 Task: Find connections with filter location Jülich with filter topic #Businesswith filter profile language Potuguese with filter current company Better Careers with filter school Symbiosis Institute of International Business with filter industry Legislative Offices with filter service category Packaging Design with filter keywords title Columnist
Action: Mouse moved to (551, 75)
Screenshot: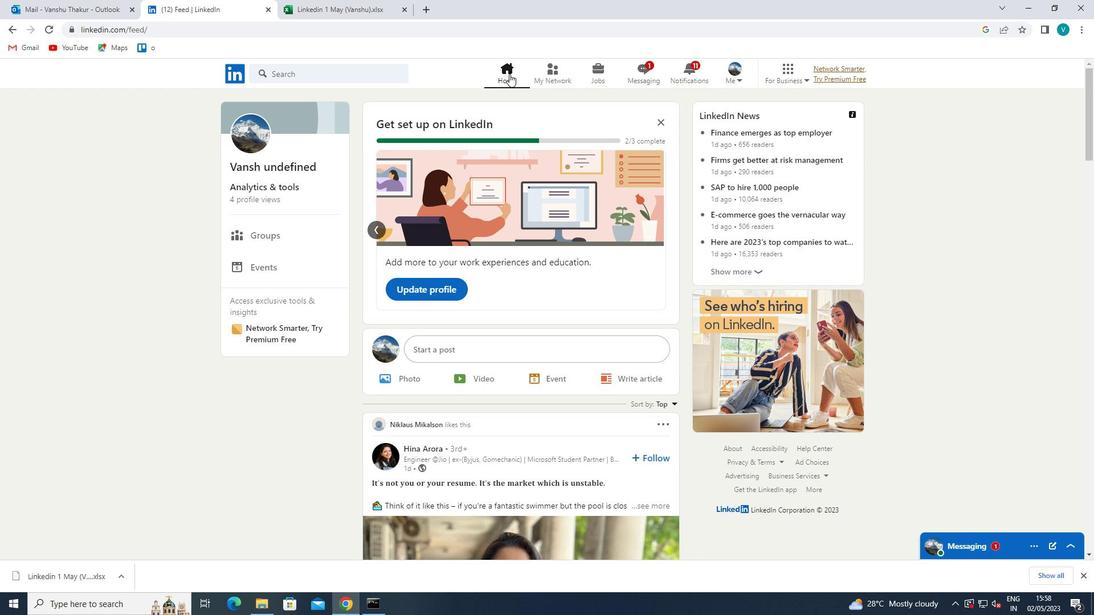 
Action: Mouse pressed left at (551, 75)
Screenshot: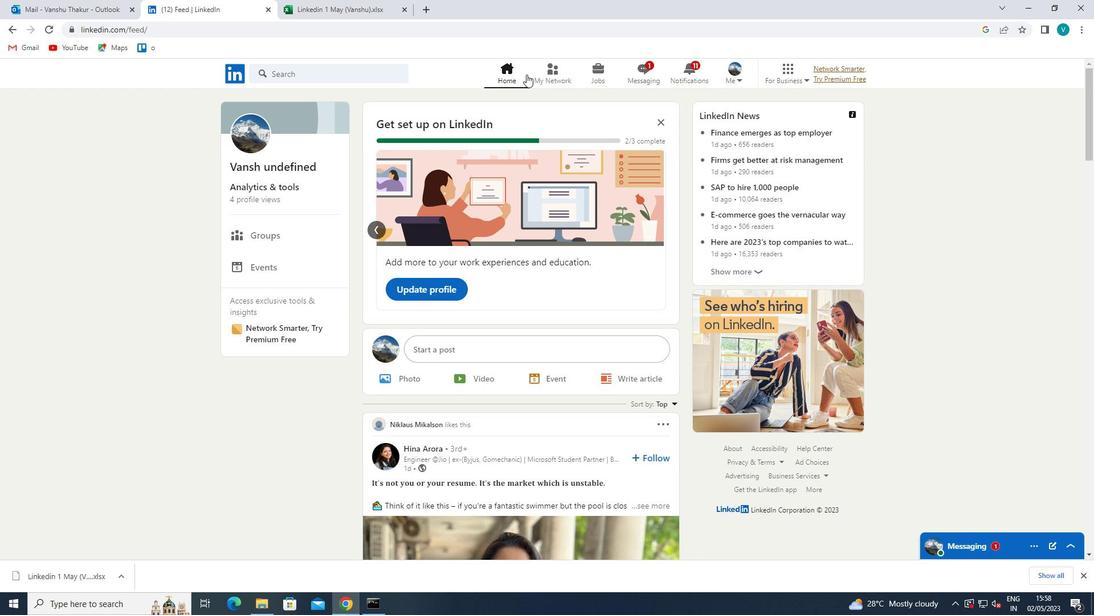 
Action: Mouse moved to (289, 130)
Screenshot: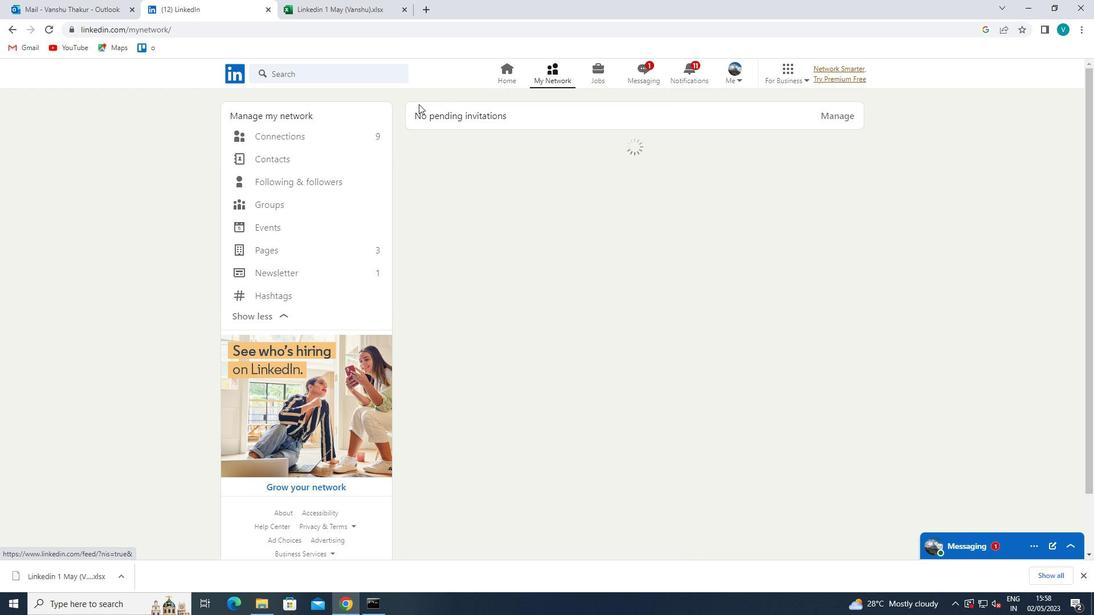 
Action: Mouse pressed left at (289, 130)
Screenshot: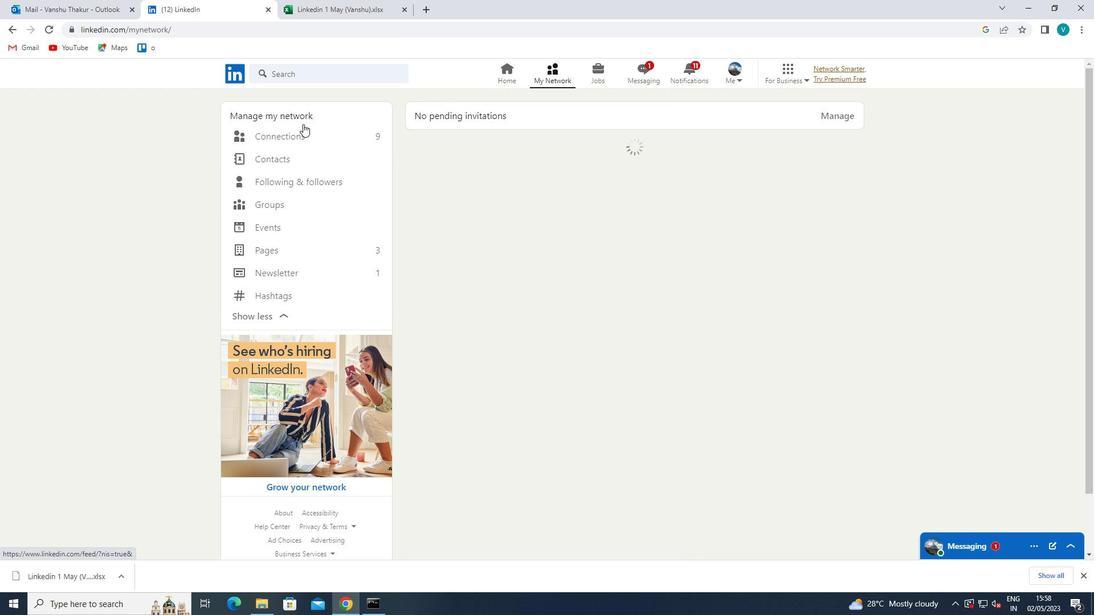 
Action: Mouse moved to (615, 135)
Screenshot: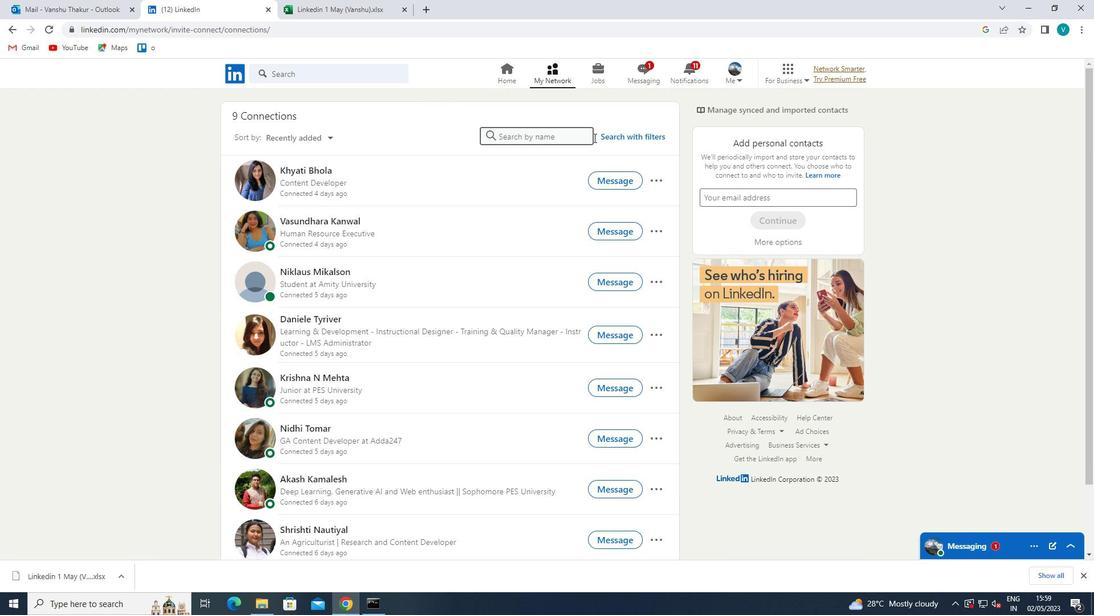 
Action: Mouse pressed left at (615, 135)
Screenshot: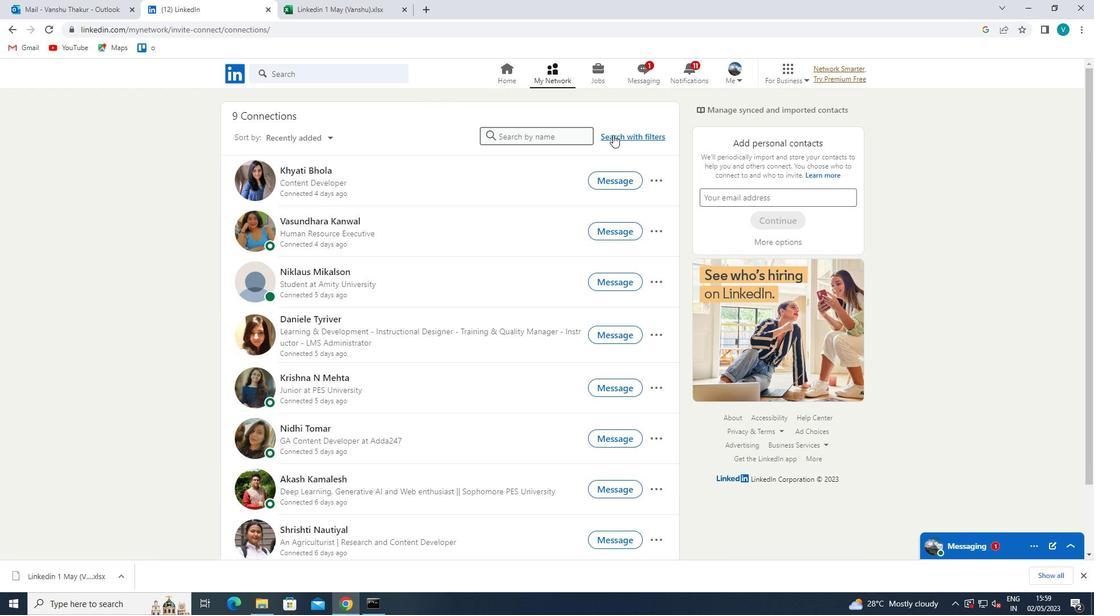 
Action: Mouse moved to (546, 106)
Screenshot: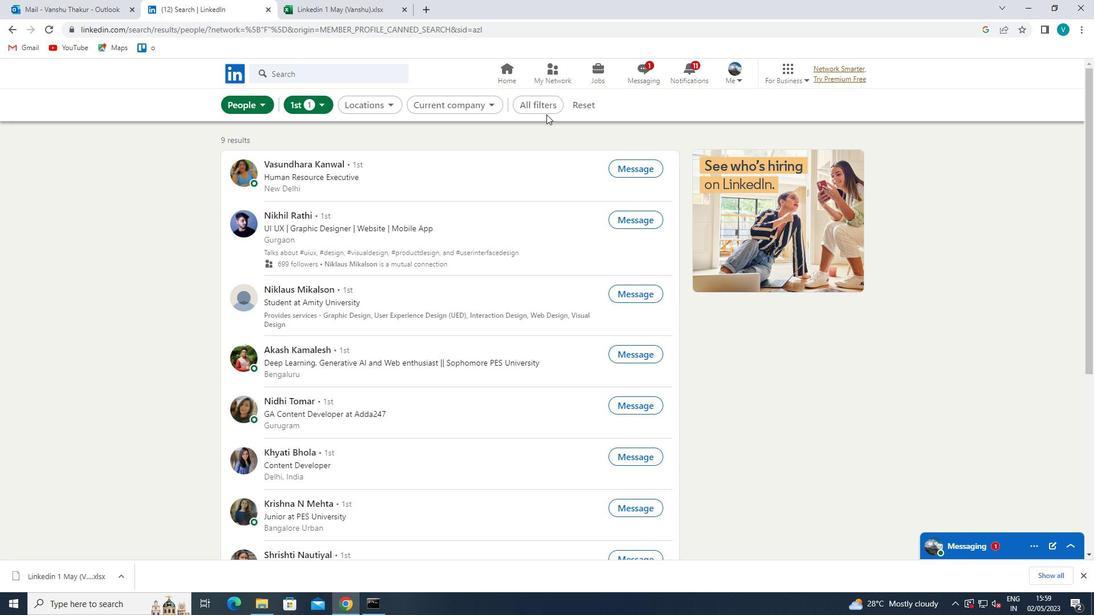 
Action: Mouse pressed left at (546, 106)
Screenshot: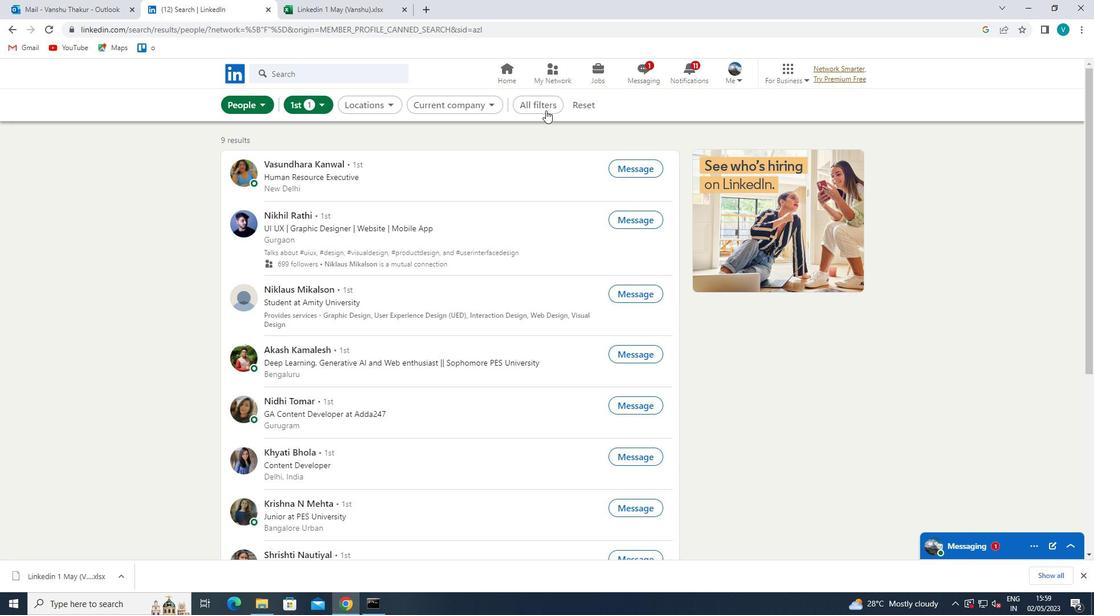 
Action: Mouse moved to (953, 262)
Screenshot: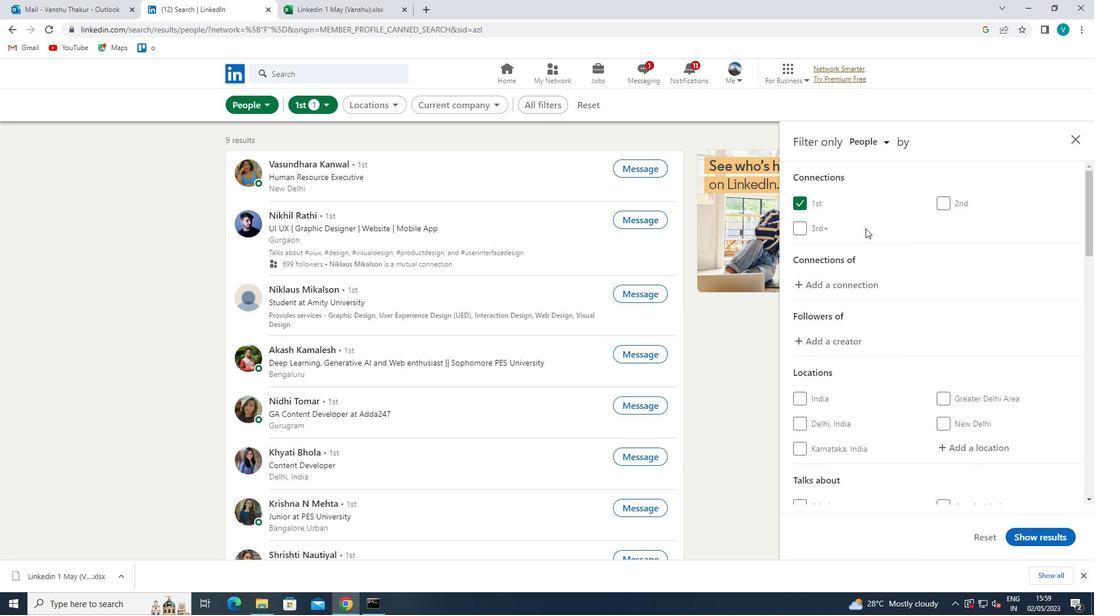 
Action: Mouse scrolled (953, 262) with delta (0, 0)
Screenshot: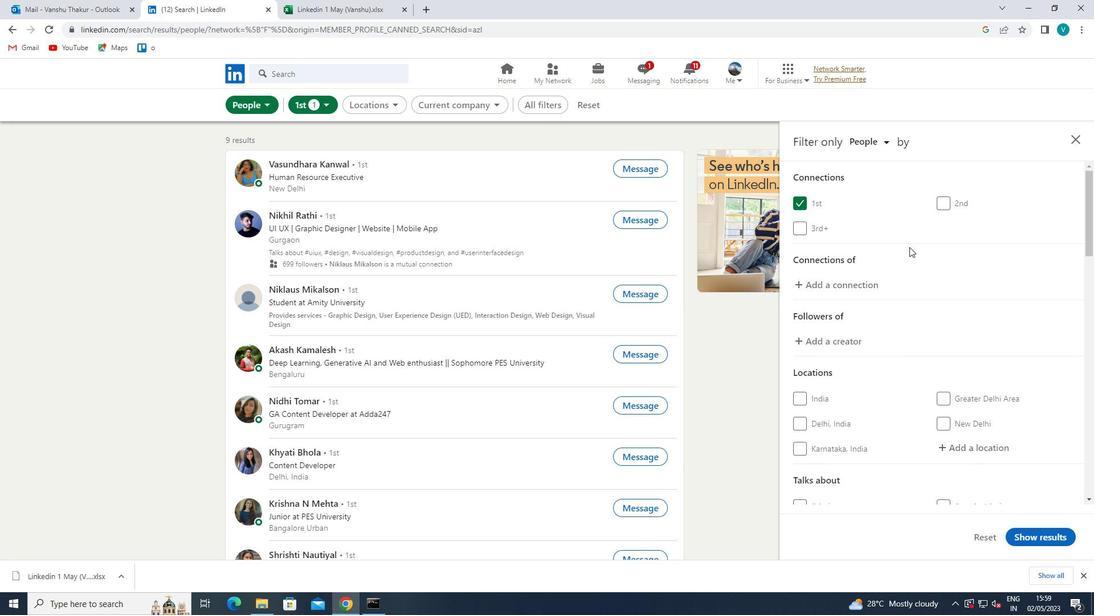 
Action: Mouse scrolled (953, 262) with delta (0, 0)
Screenshot: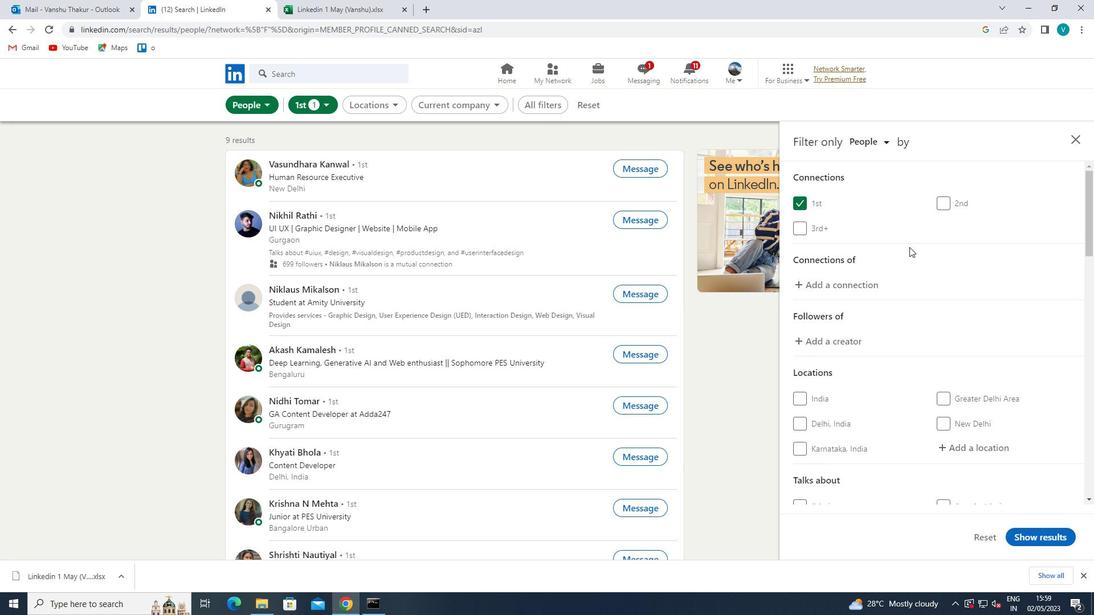 
Action: Mouse scrolled (953, 262) with delta (0, 0)
Screenshot: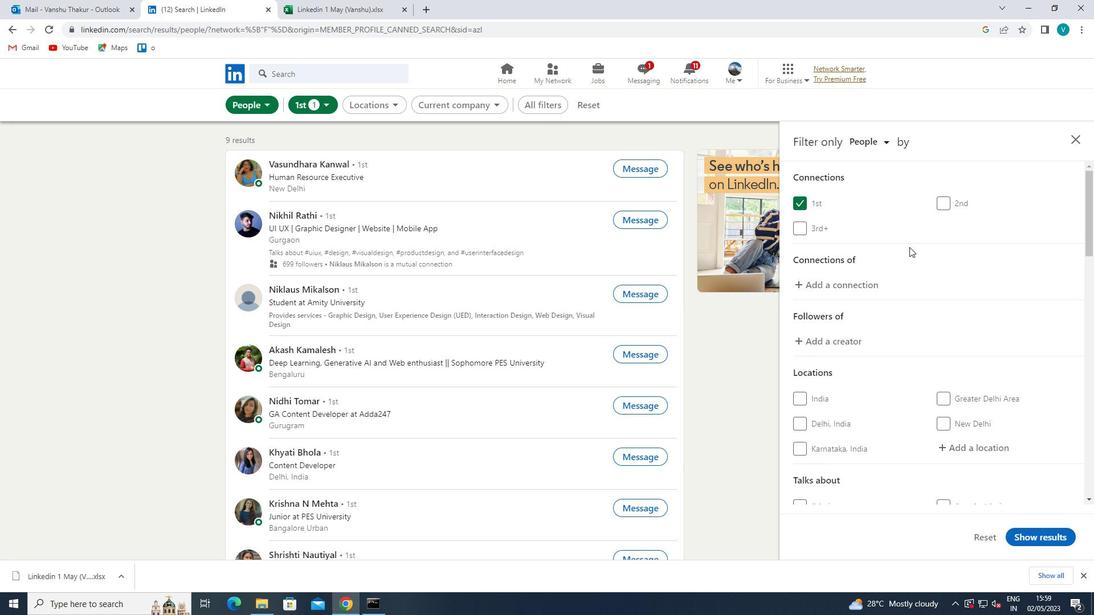 
Action: Mouse moved to (992, 277)
Screenshot: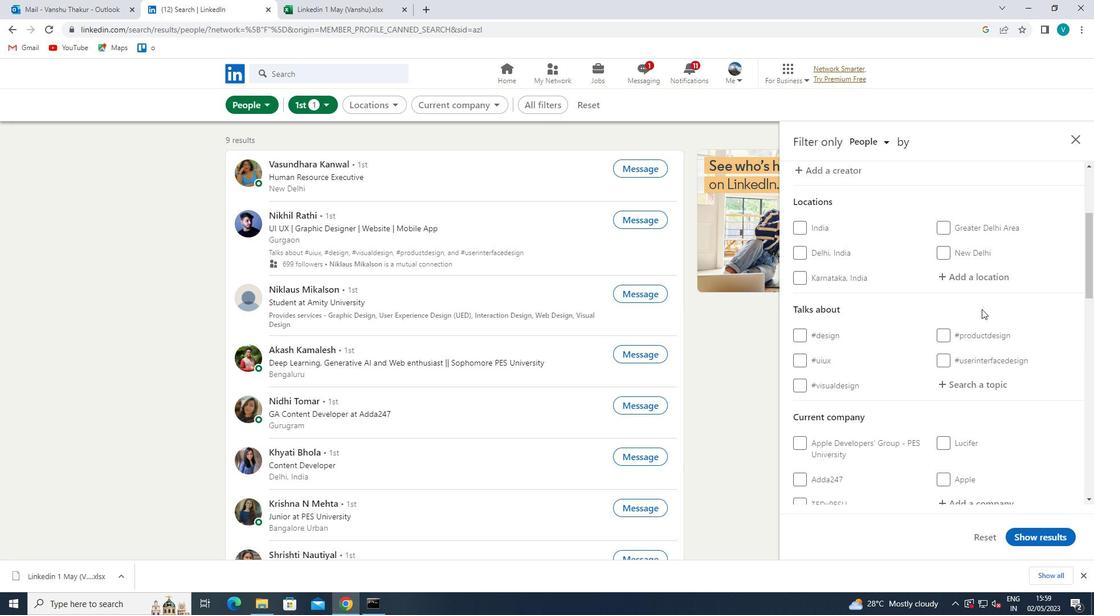 
Action: Mouse pressed left at (992, 277)
Screenshot: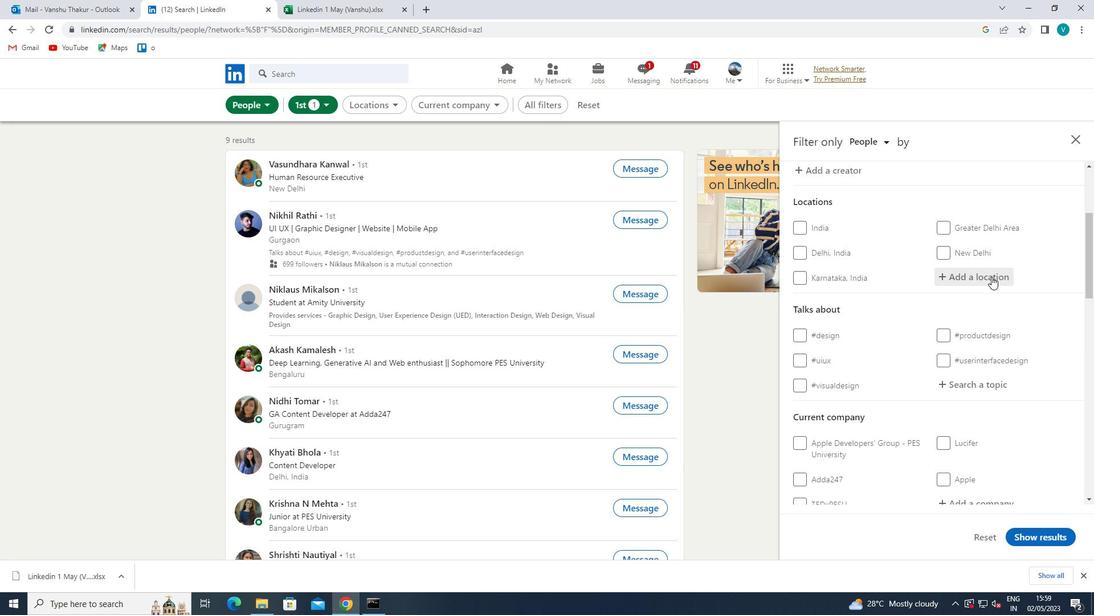 
Action: Mouse moved to (875, 207)
Screenshot: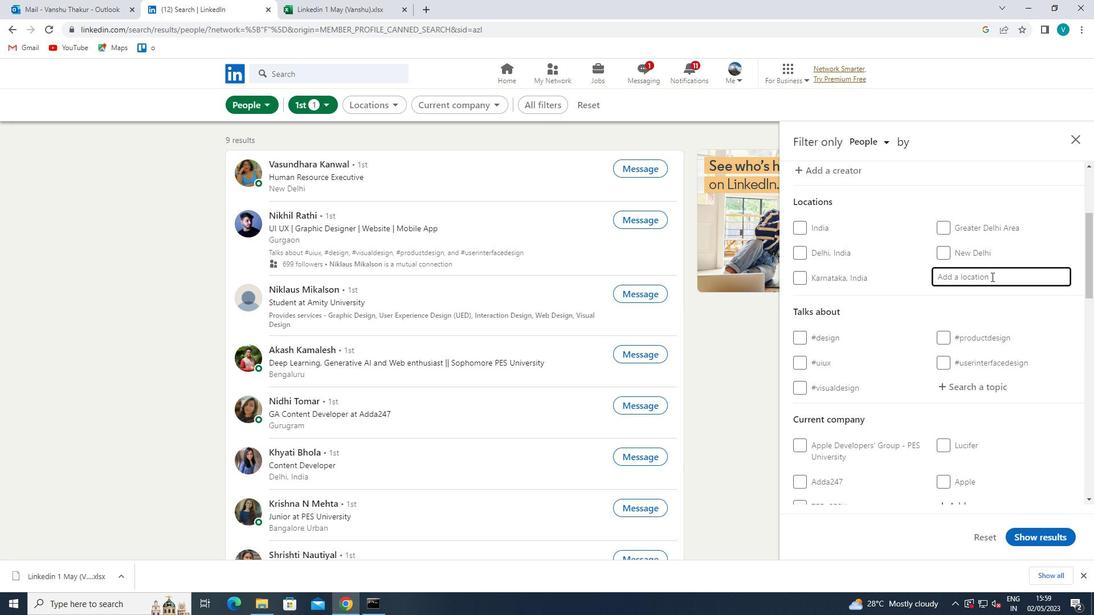 
Action: Key pressed <Key.shift>JULICH
Screenshot: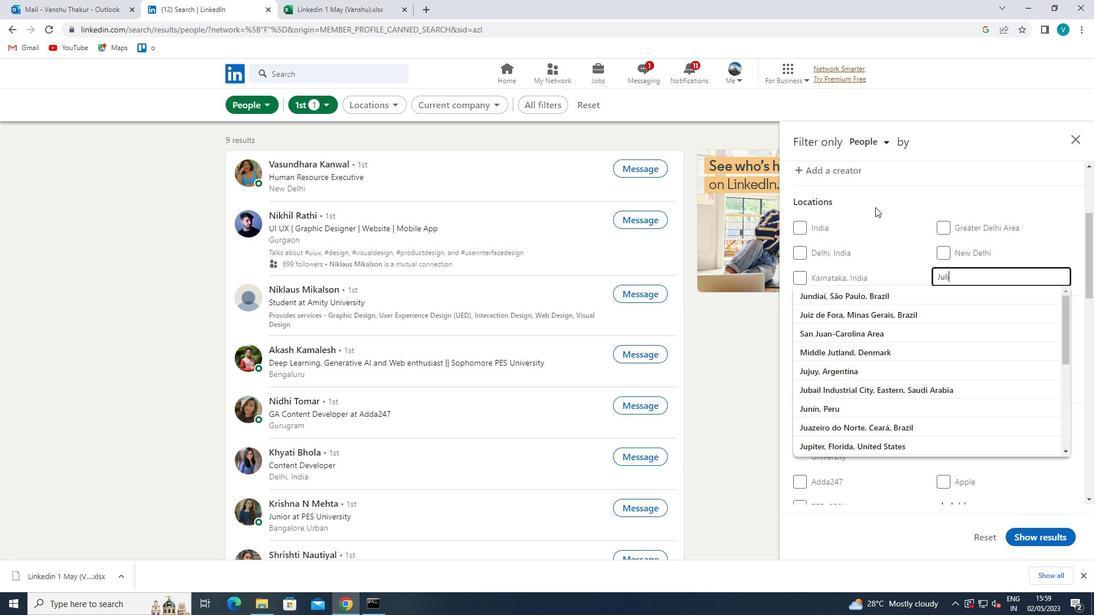 
Action: Mouse moved to (874, 291)
Screenshot: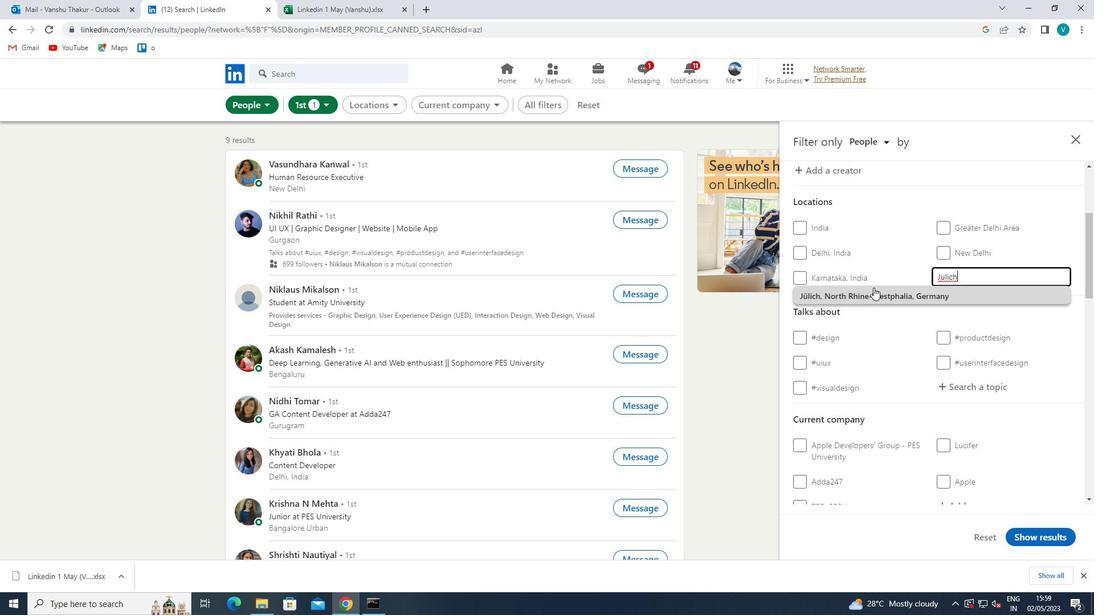 
Action: Mouse pressed left at (874, 291)
Screenshot: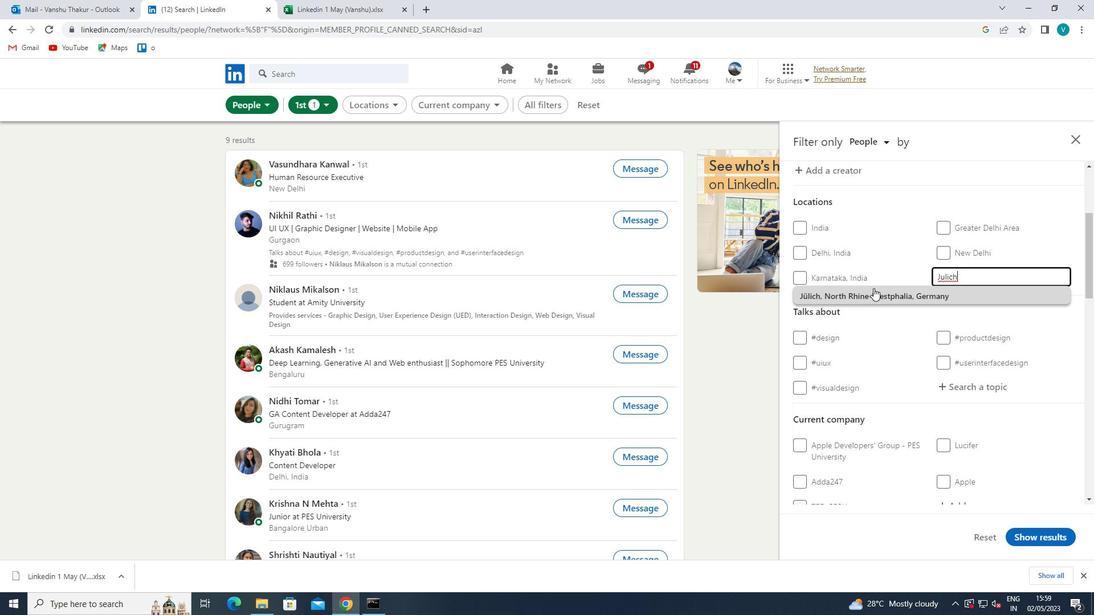 
Action: Mouse moved to (925, 278)
Screenshot: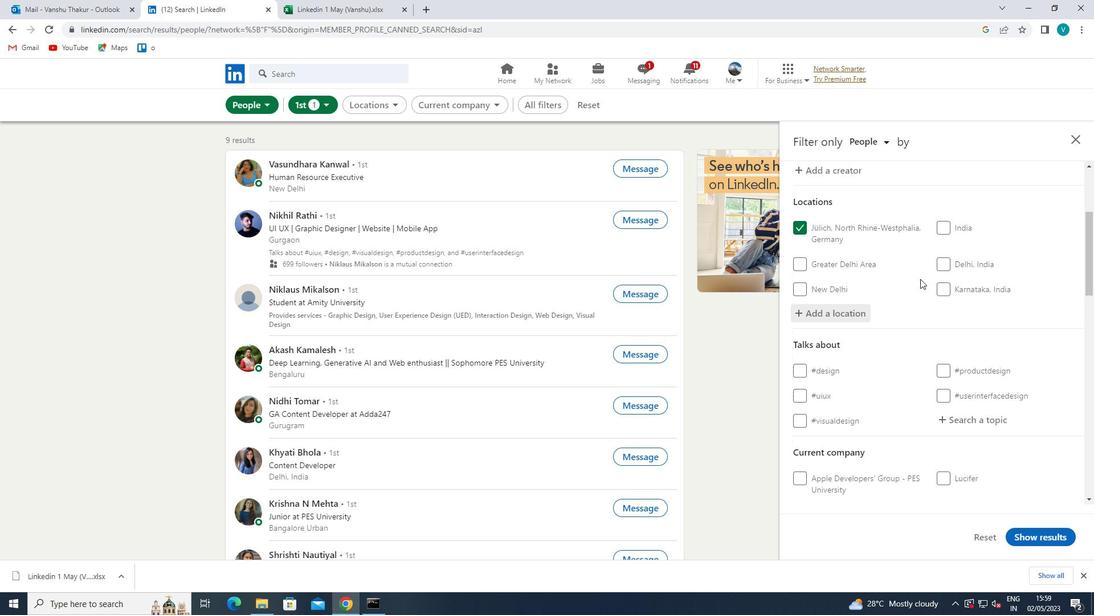 
Action: Mouse scrolled (925, 277) with delta (0, 0)
Screenshot: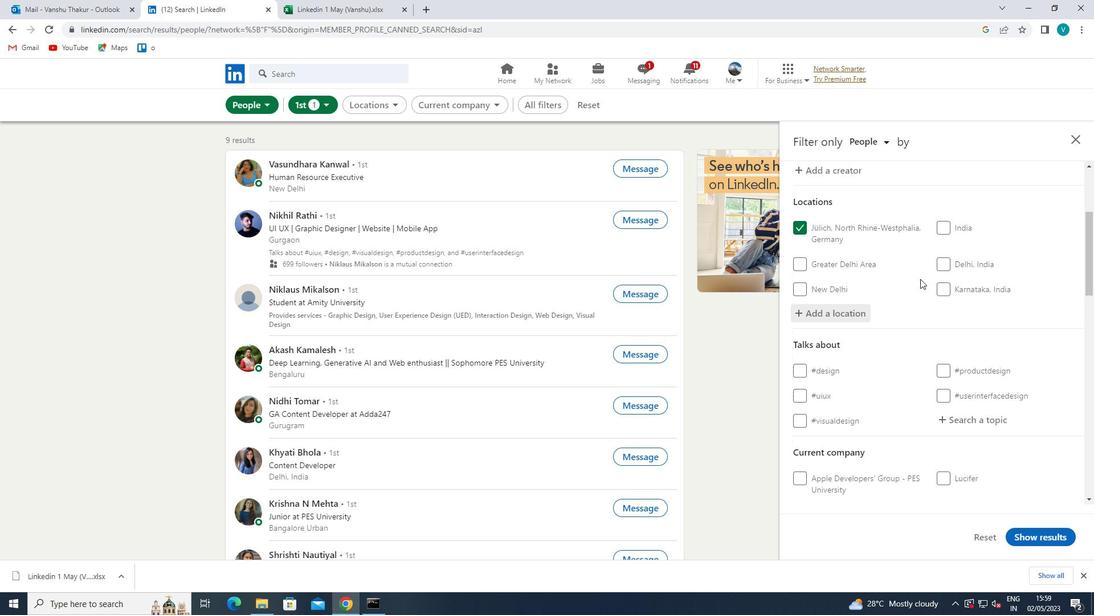 
Action: Mouse moved to (928, 278)
Screenshot: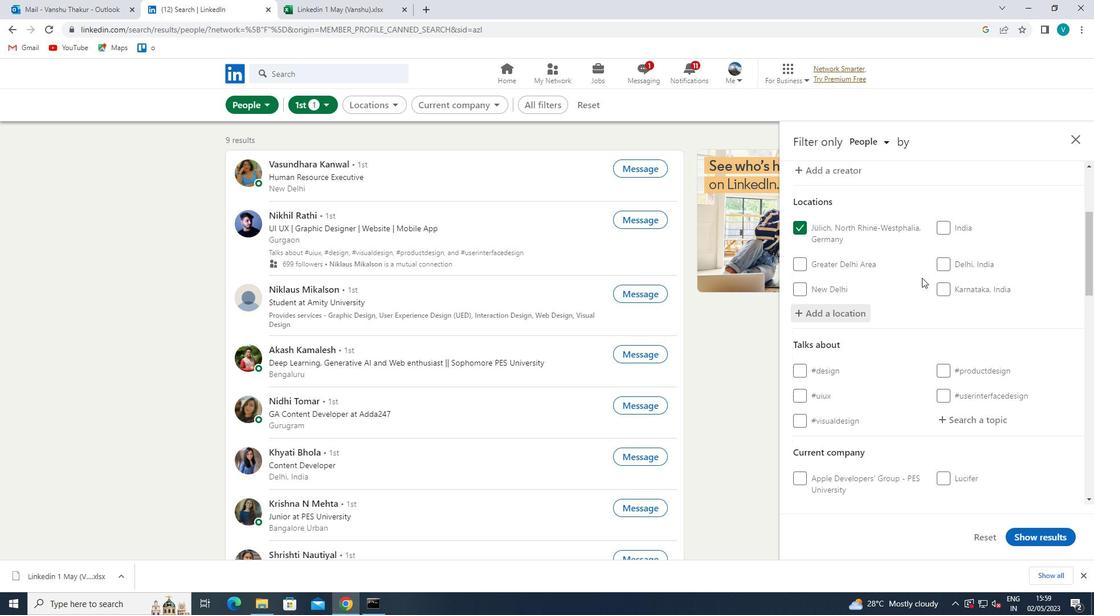 
Action: Mouse scrolled (928, 277) with delta (0, 0)
Screenshot: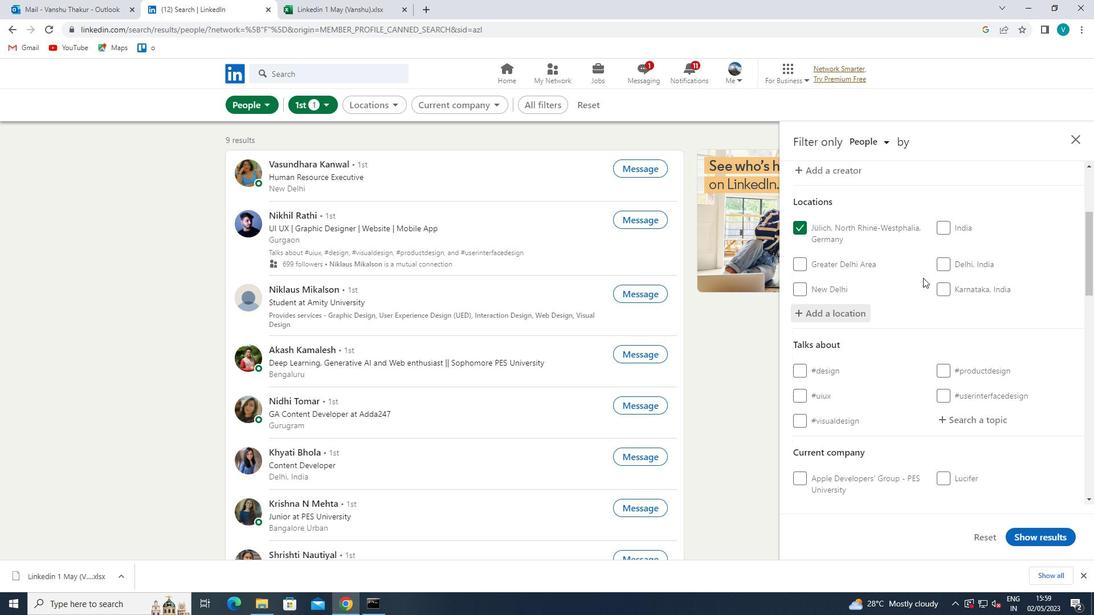 
Action: Mouse scrolled (928, 277) with delta (0, 0)
Screenshot: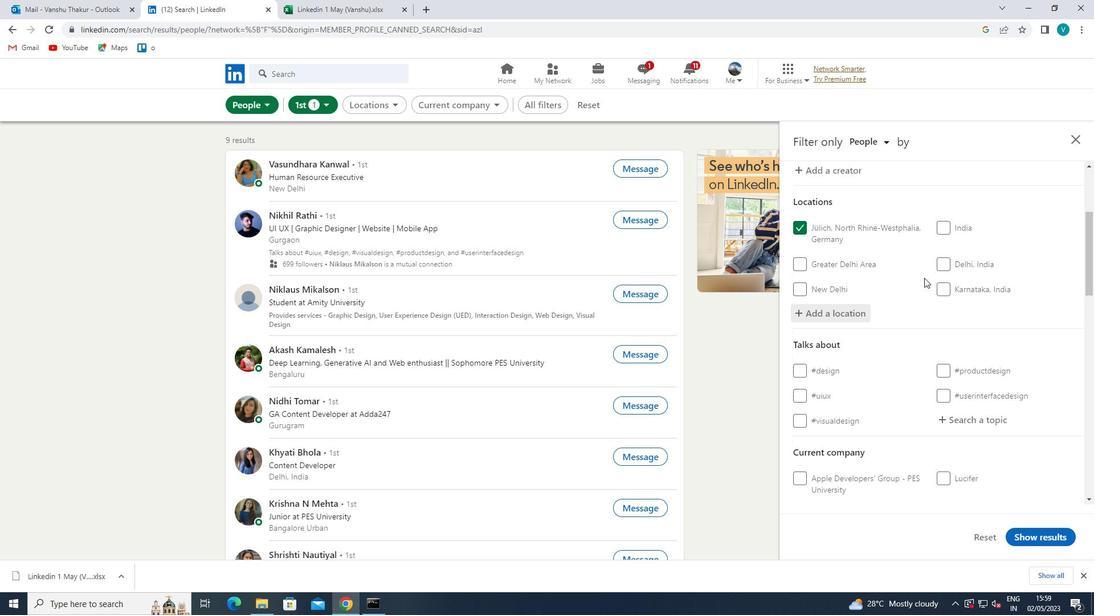 
Action: Mouse moved to (989, 253)
Screenshot: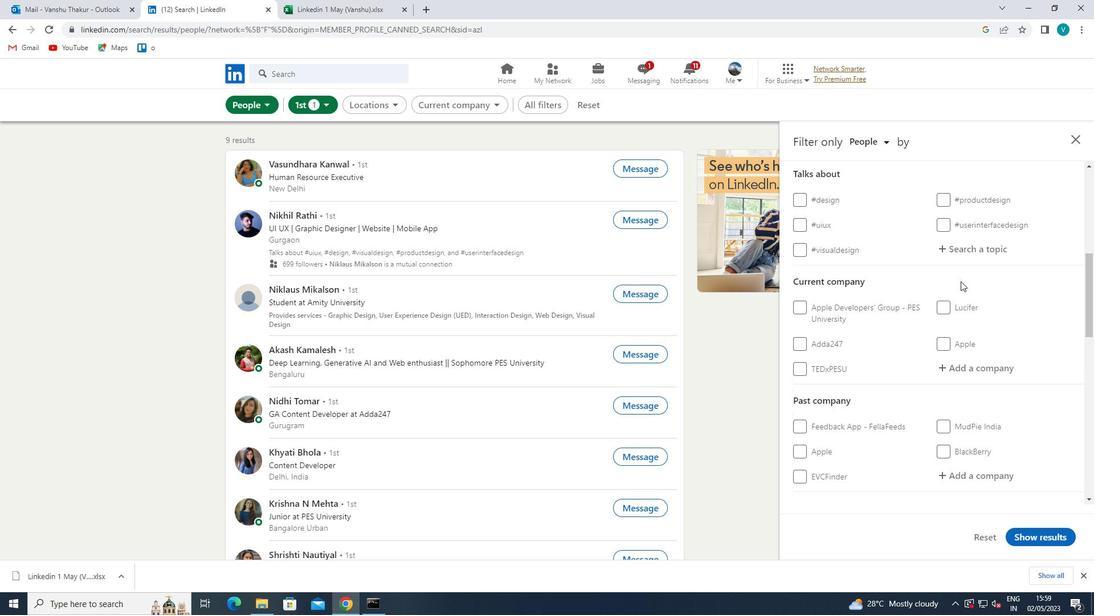 
Action: Mouse pressed left at (989, 253)
Screenshot: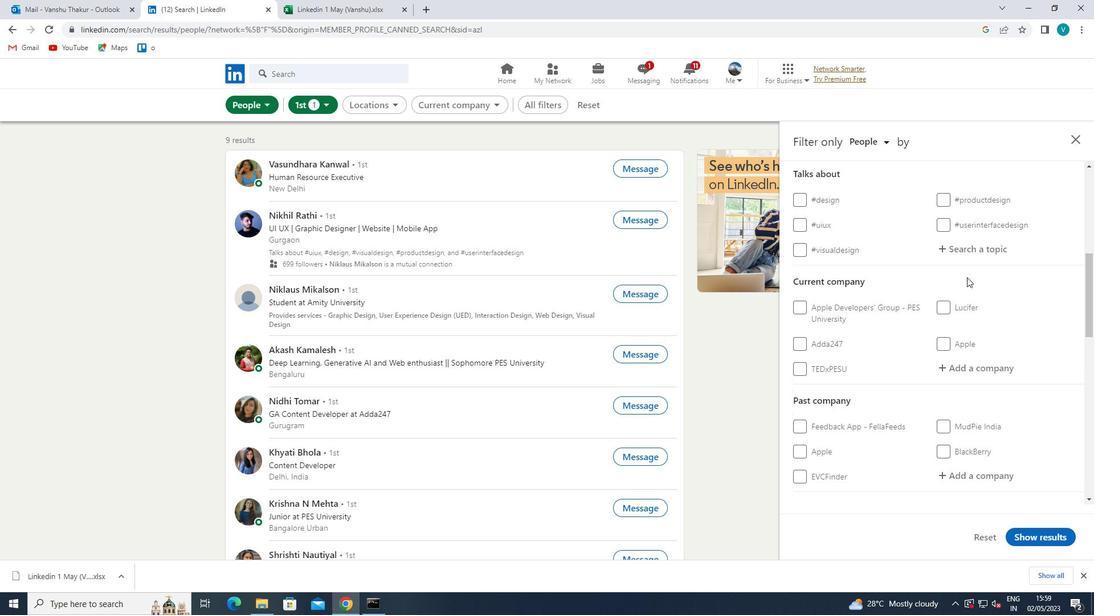 
Action: Mouse moved to (788, 141)
Screenshot: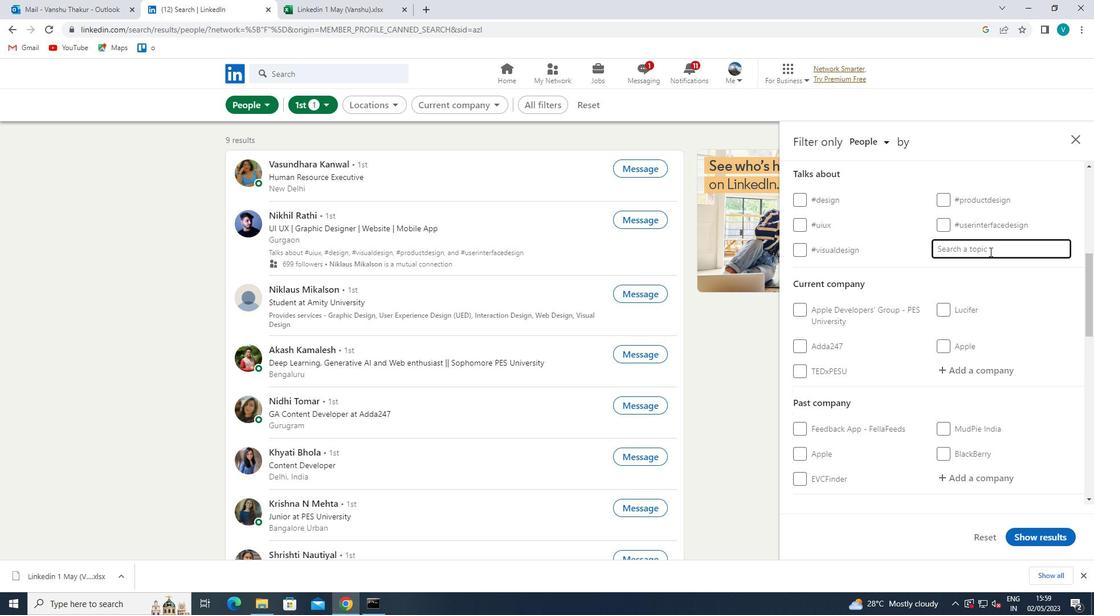 
Action: Key pressed <Key.shift><Key.shift>BUSINESS
Screenshot: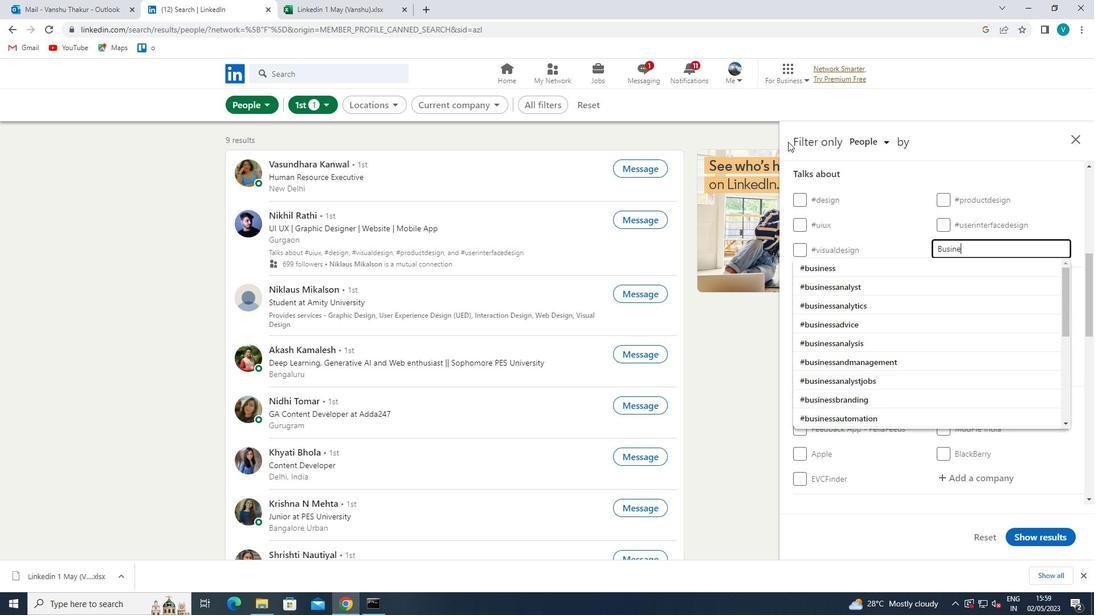 
Action: Mouse moved to (907, 264)
Screenshot: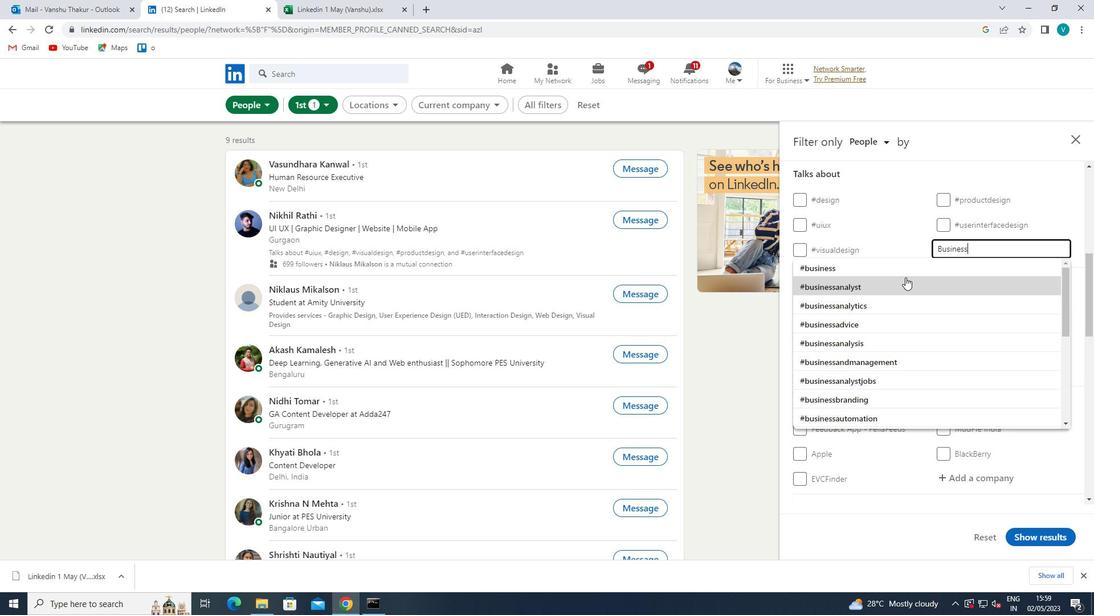 
Action: Mouse pressed left at (907, 264)
Screenshot: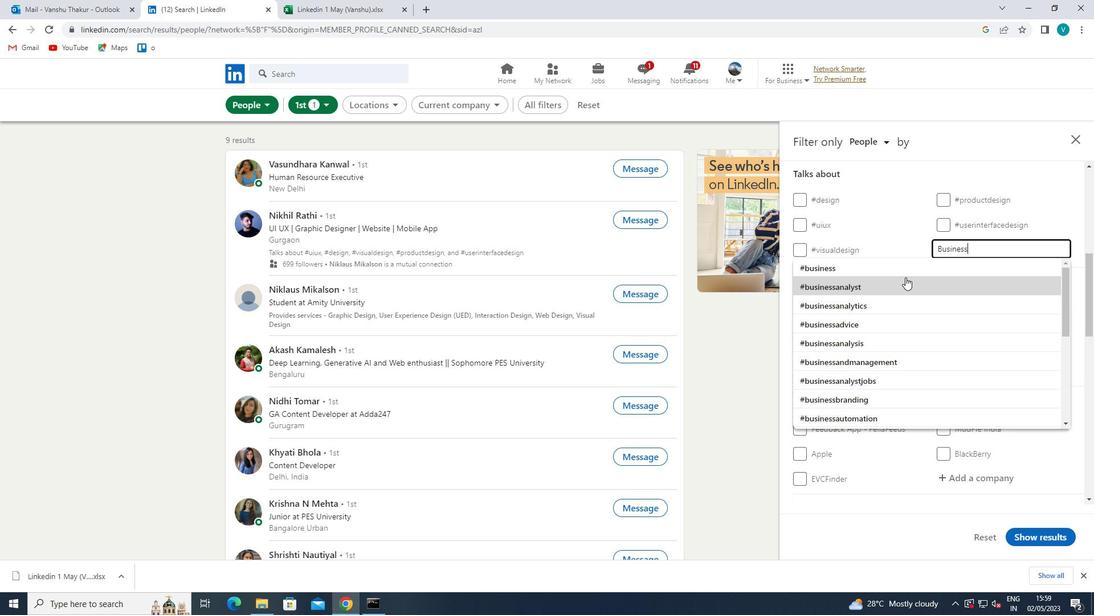 
Action: Mouse moved to (908, 263)
Screenshot: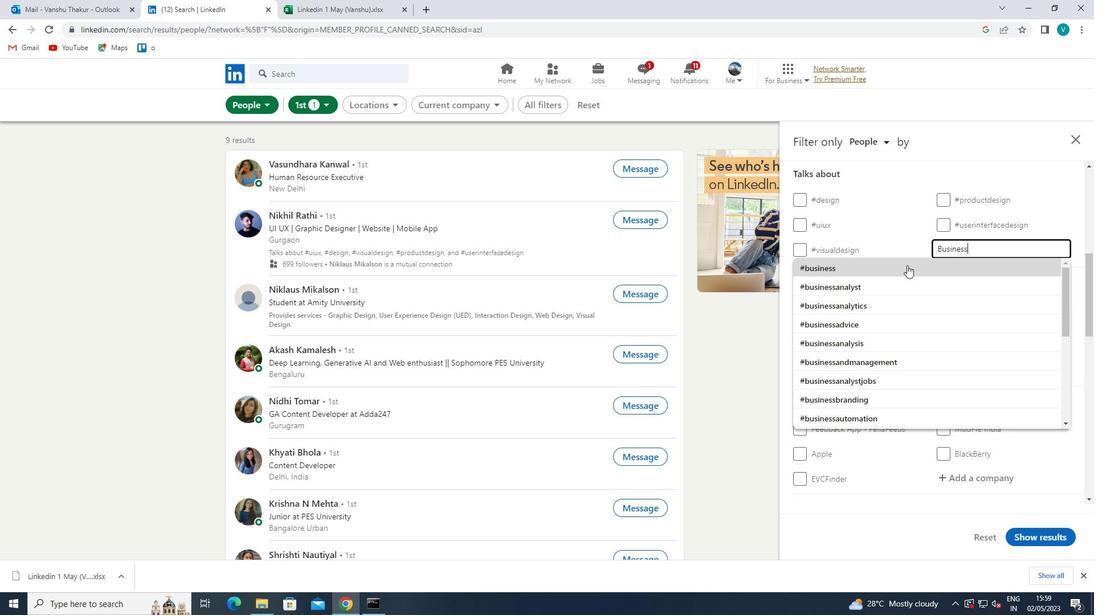 
Action: Mouse scrolled (908, 263) with delta (0, 0)
Screenshot: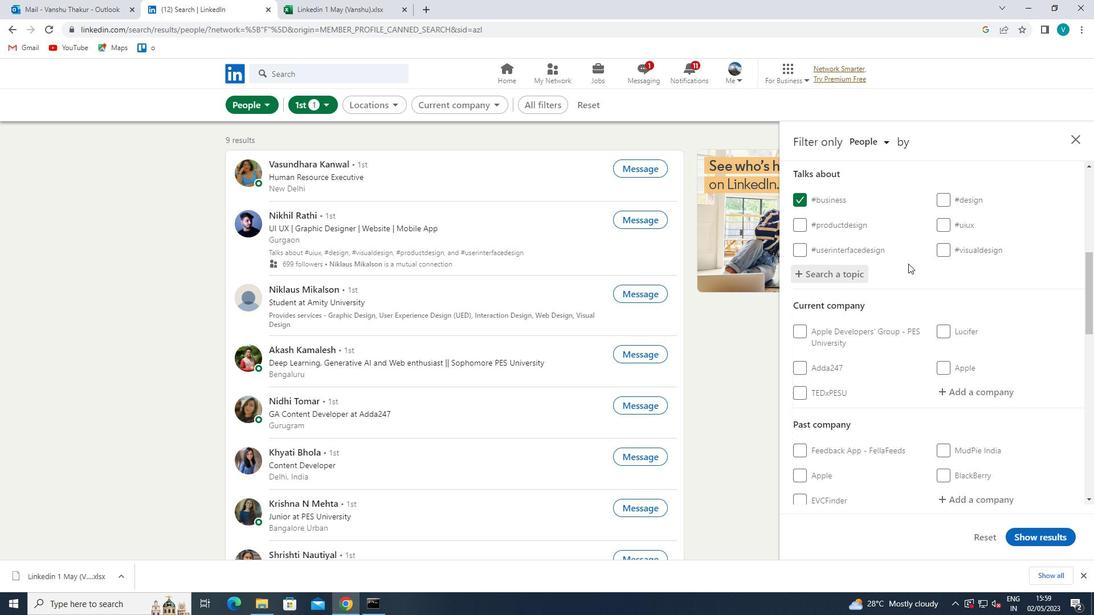 
Action: Mouse scrolled (908, 263) with delta (0, 0)
Screenshot: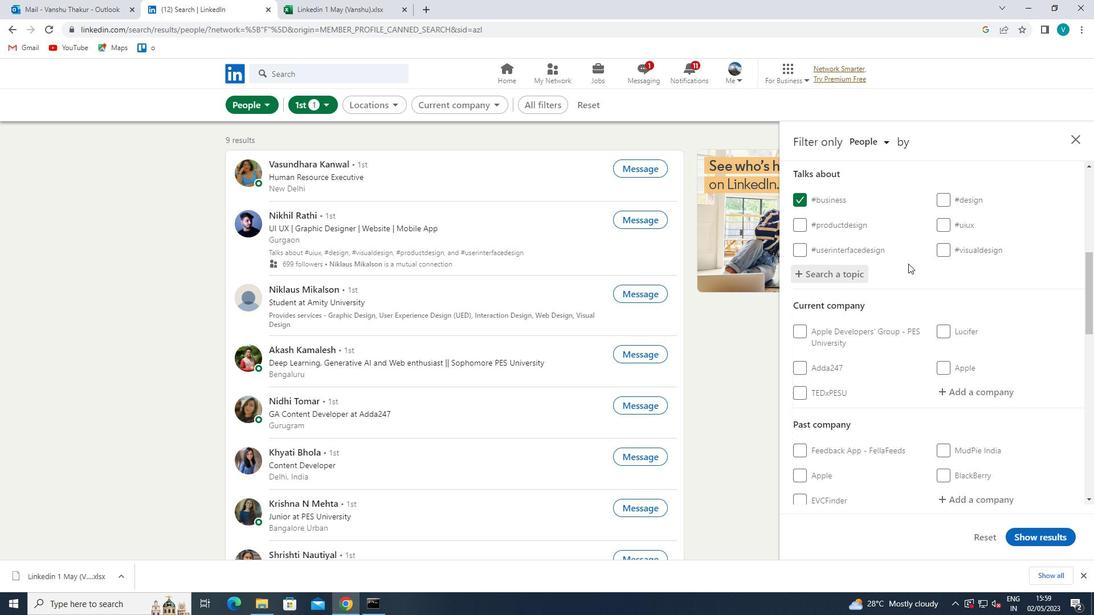 
Action: Mouse scrolled (908, 263) with delta (0, 0)
Screenshot: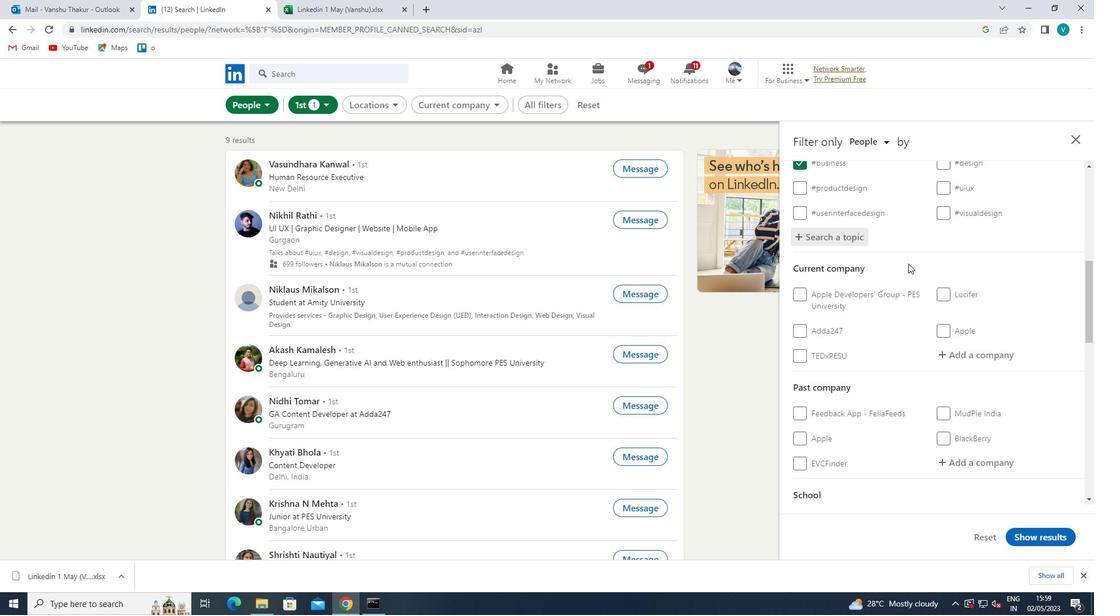 
Action: Mouse scrolled (908, 263) with delta (0, 0)
Screenshot: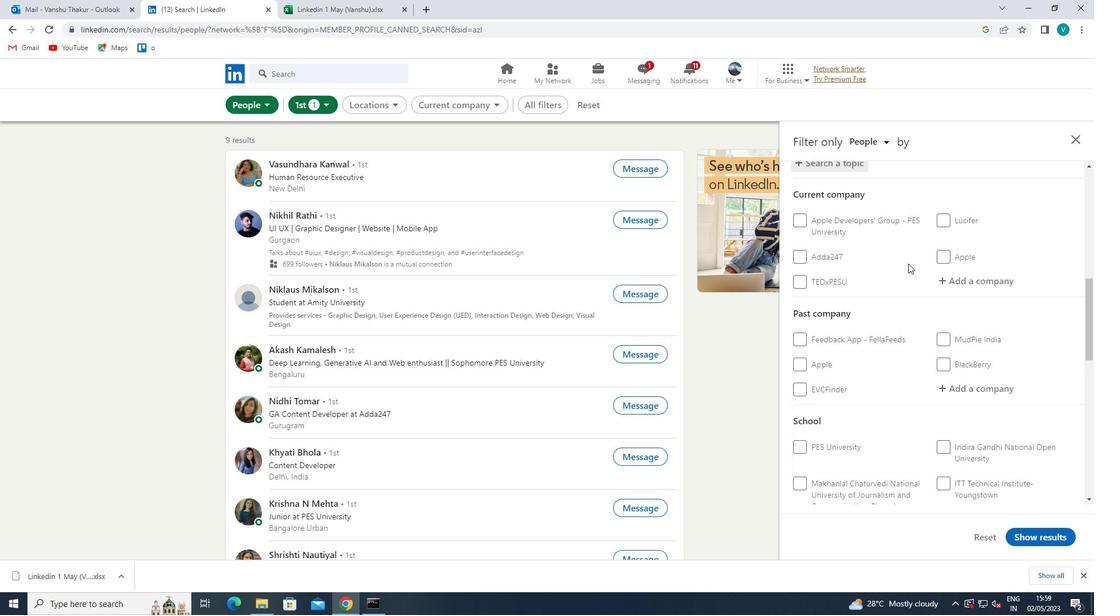 
Action: Mouse scrolled (908, 264) with delta (0, 0)
Screenshot: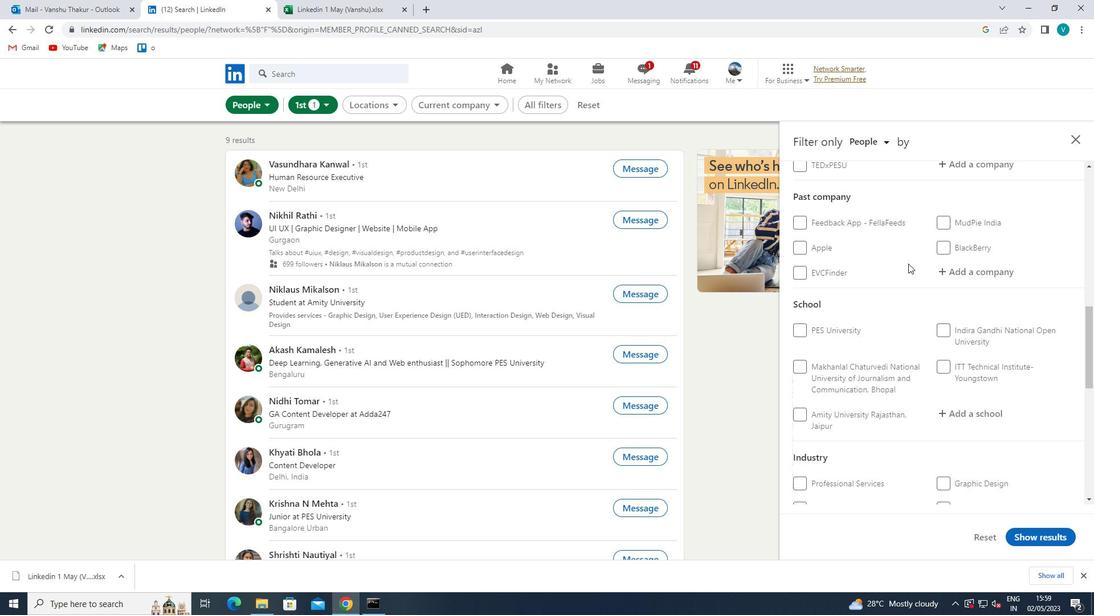 
Action: Mouse scrolled (908, 264) with delta (0, 0)
Screenshot: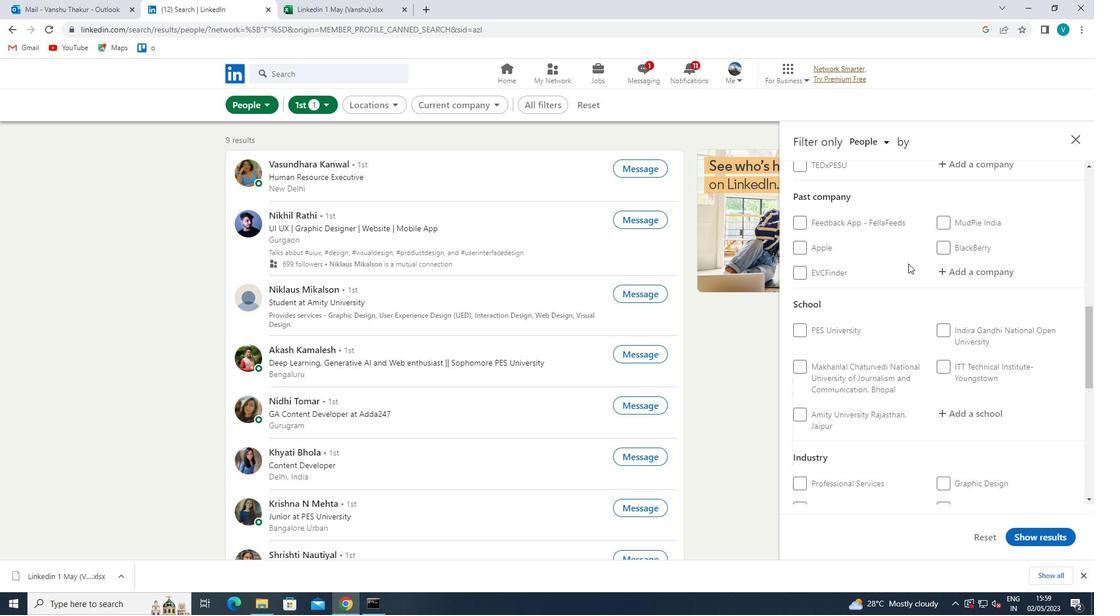 
Action: Mouse scrolled (908, 264) with delta (0, 0)
Screenshot: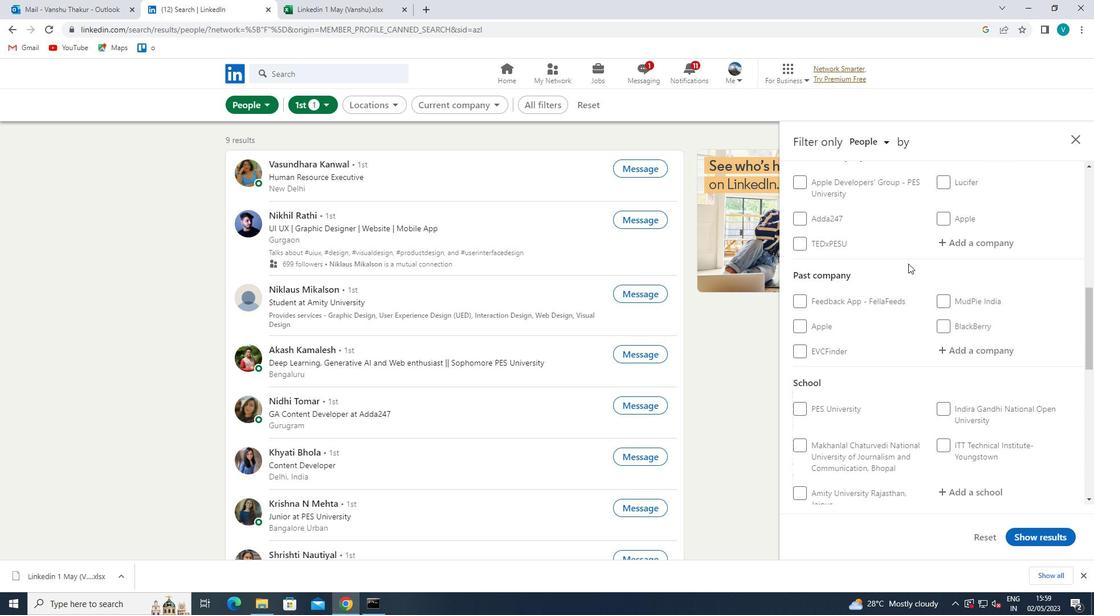 
Action: Mouse moved to (964, 335)
Screenshot: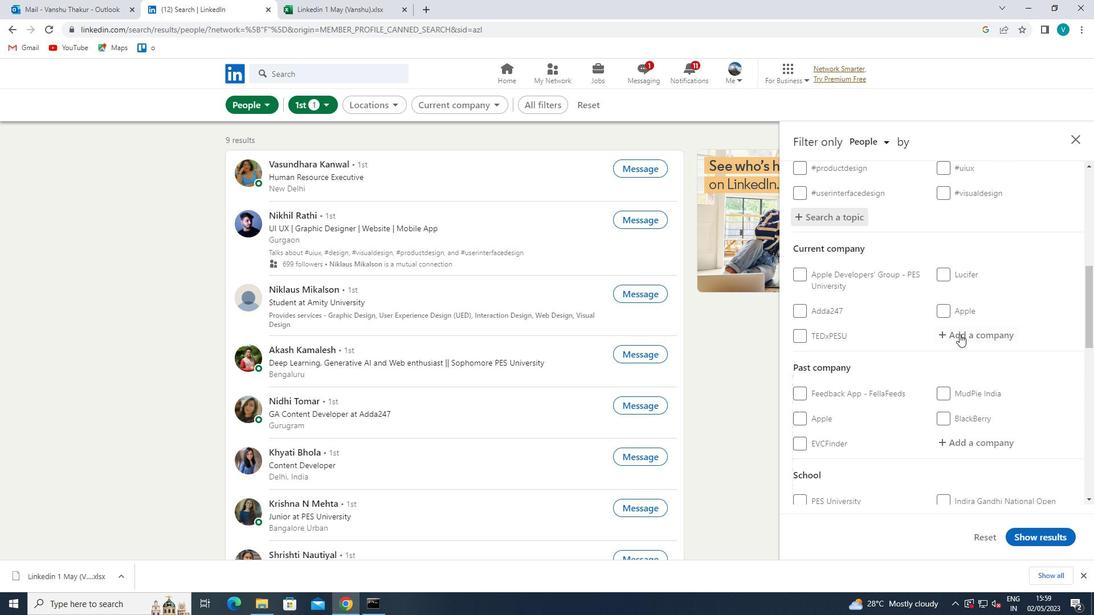 
Action: Mouse pressed left at (964, 335)
Screenshot: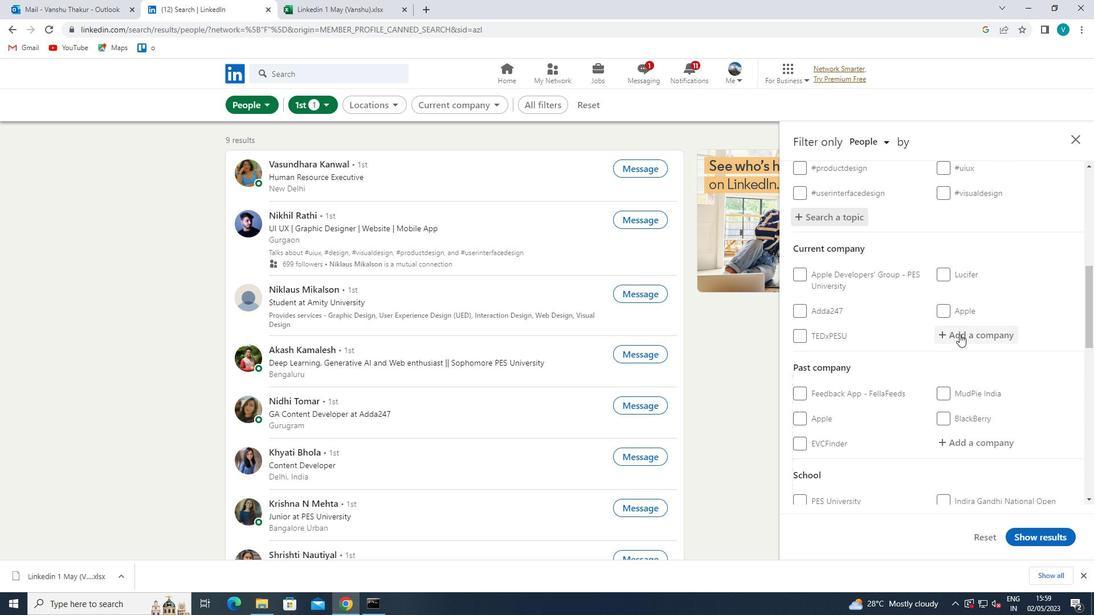 
Action: Mouse moved to (967, 334)
Screenshot: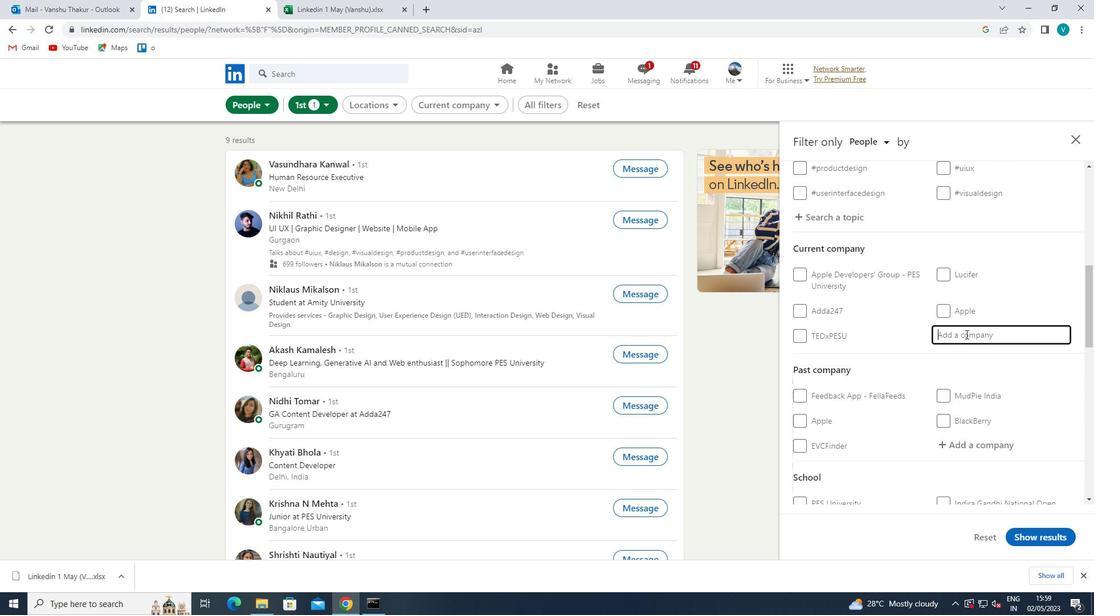 
Action: Key pressed <Key.shift><Key.shift><Key.shift><Key.shift>BETTER<Key.space>
Screenshot: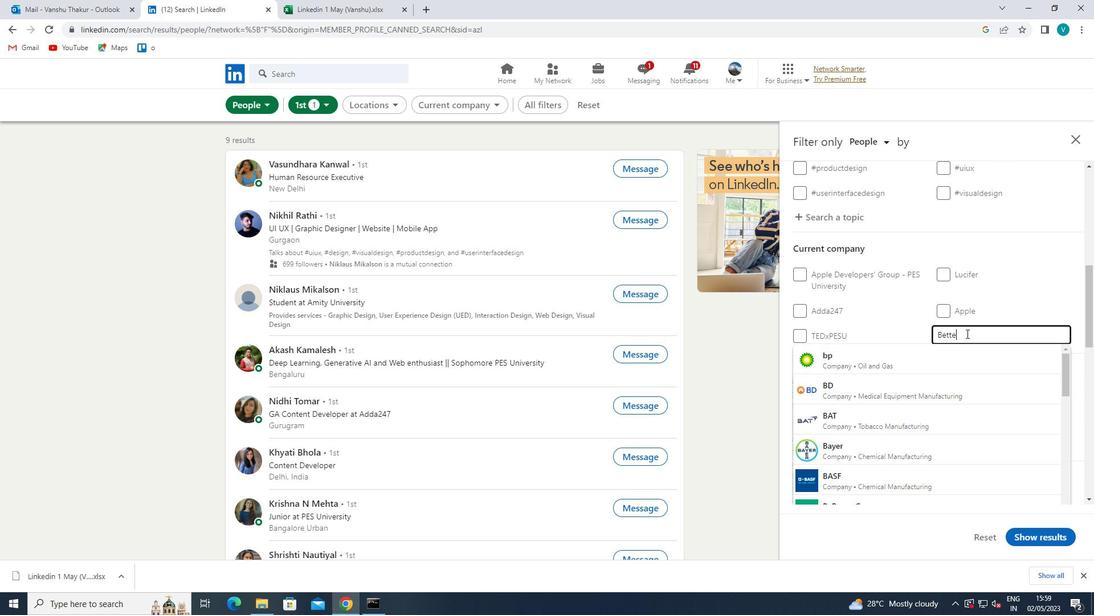 
Action: Mouse moved to (978, 339)
Screenshot: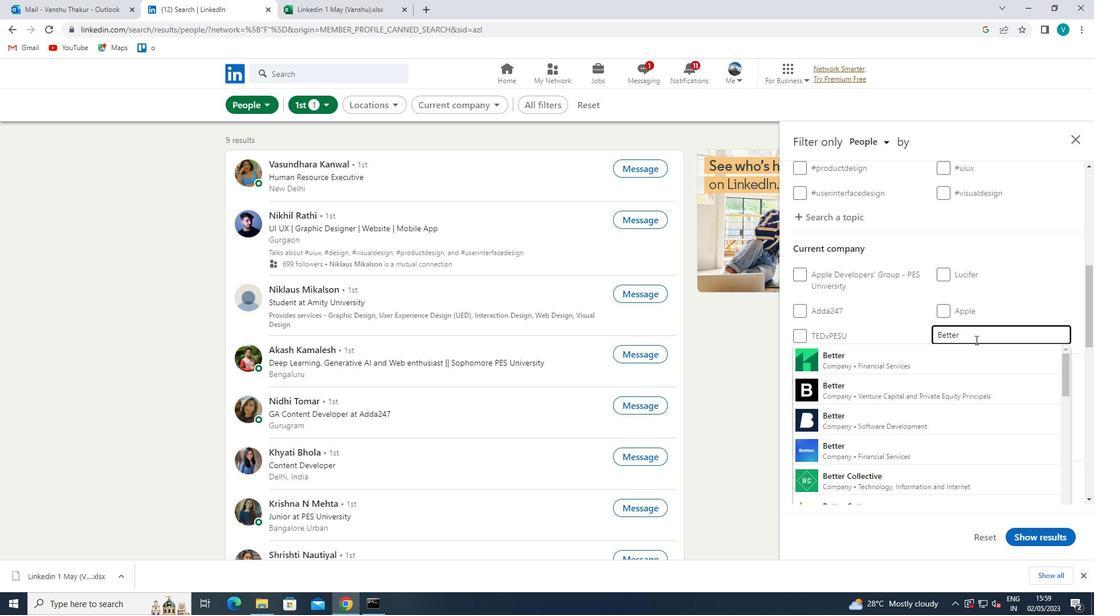 
Action: Key pressed <Key.shift>
Screenshot: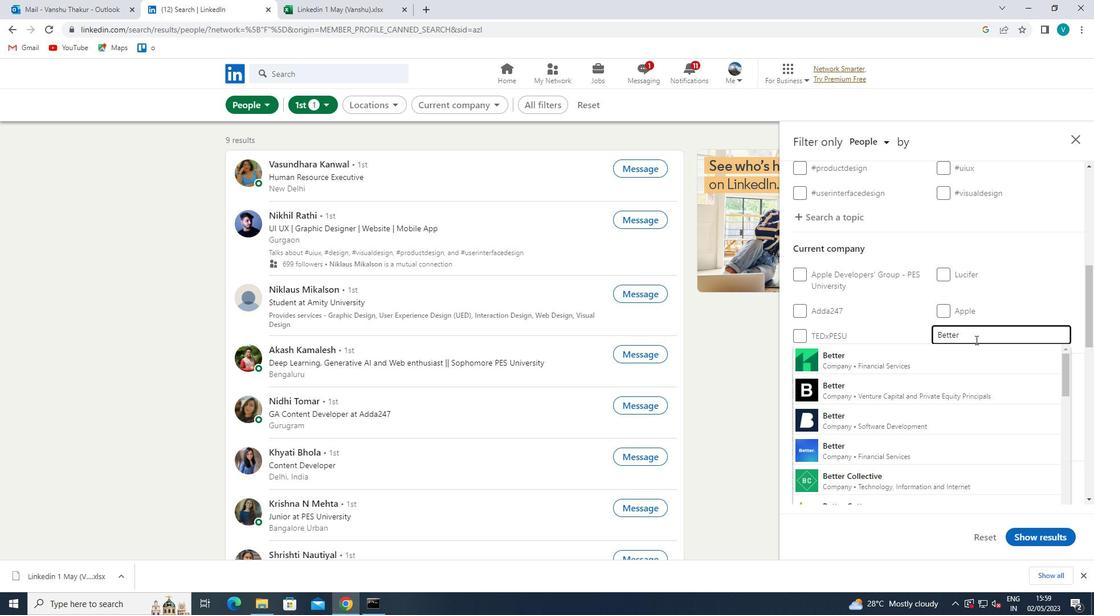 
Action: Mouse moved to (980, 338)
Screenshot: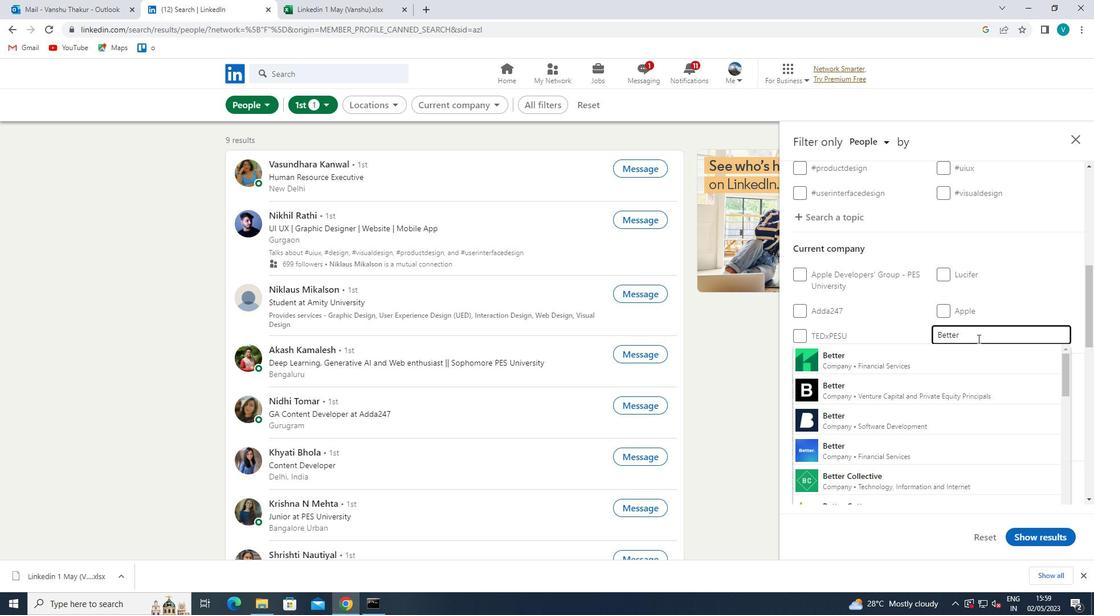 
Action: Key pressed C
Screenshot: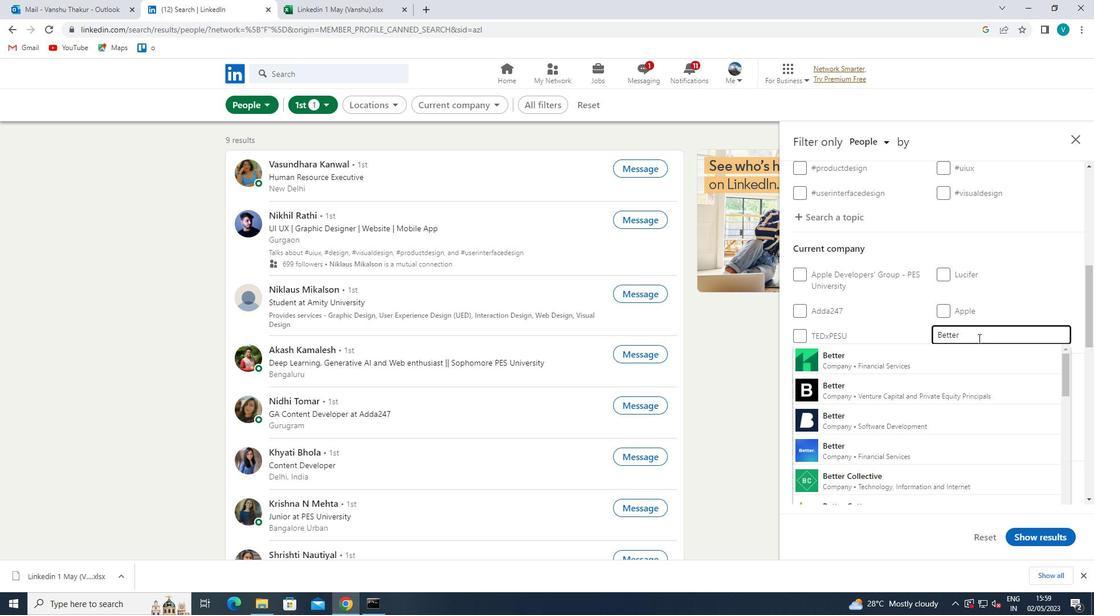 
Action: Mouse moved to (984, 335)
Screenshot: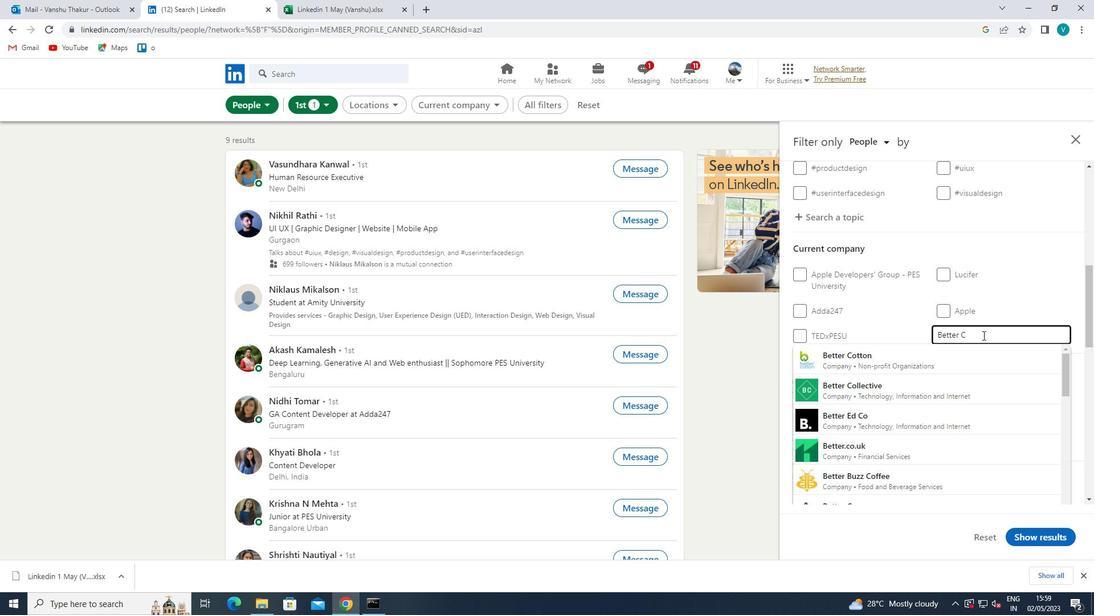 
Action: Key pressed A
Screenshot: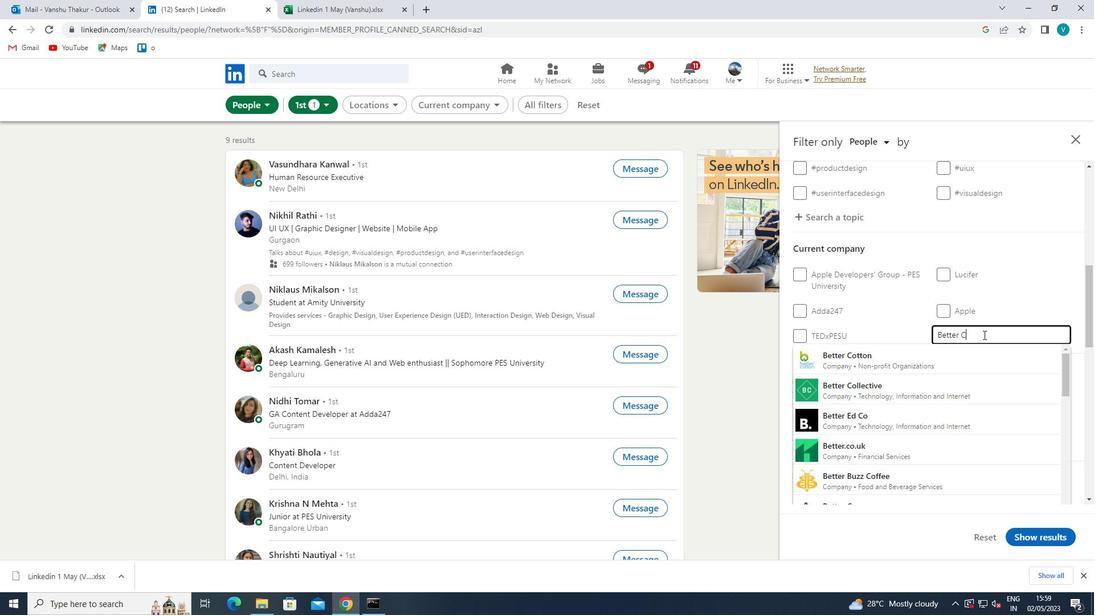 
Action: Mouse moved to (985, 334)
Screenshot: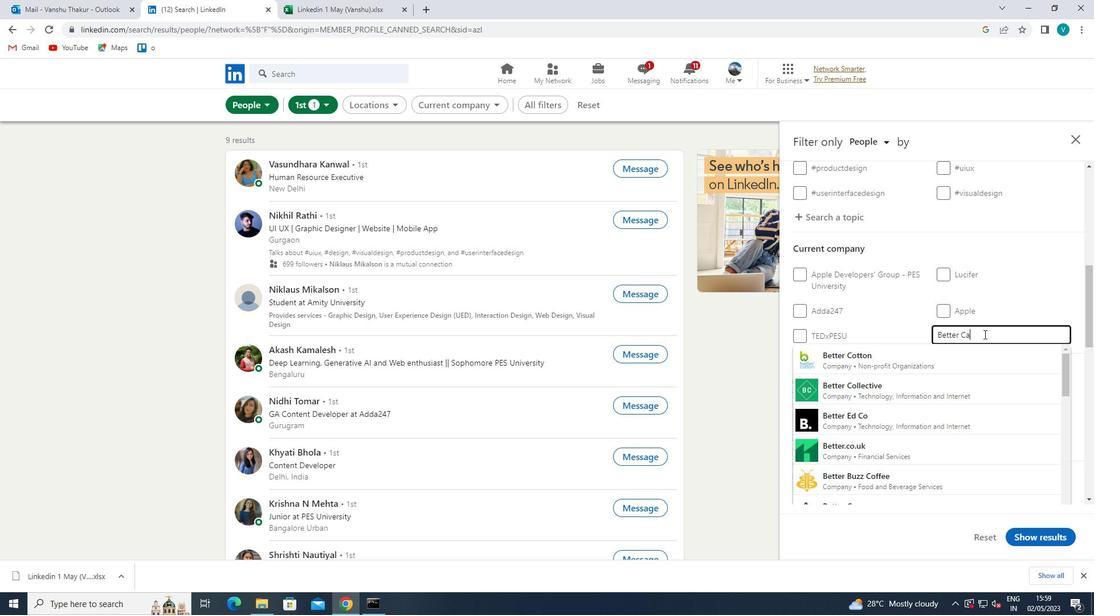 
Action: Key pressed R
Screenshot: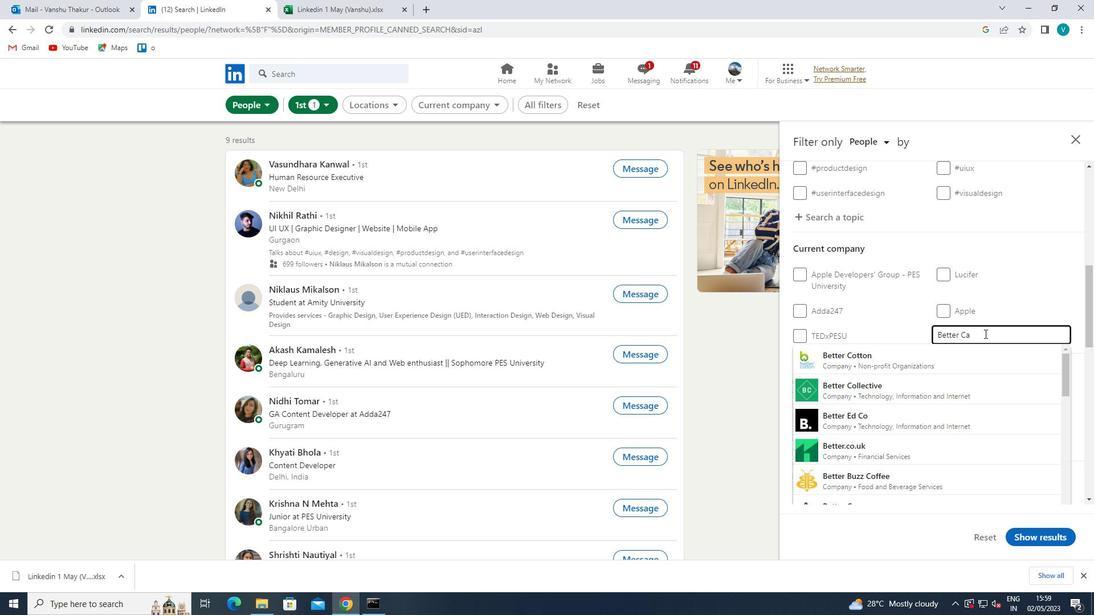 
Action: Mouse moved to (935, 391)
Screenshot: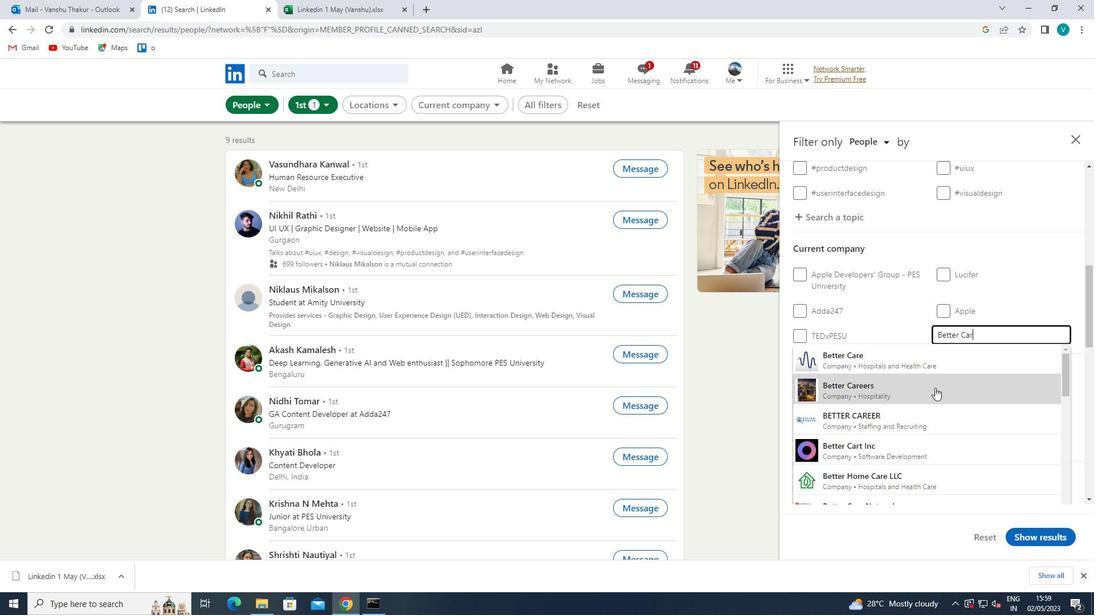 
Action: Mouse pressed left at (935, 391)
Screenshot: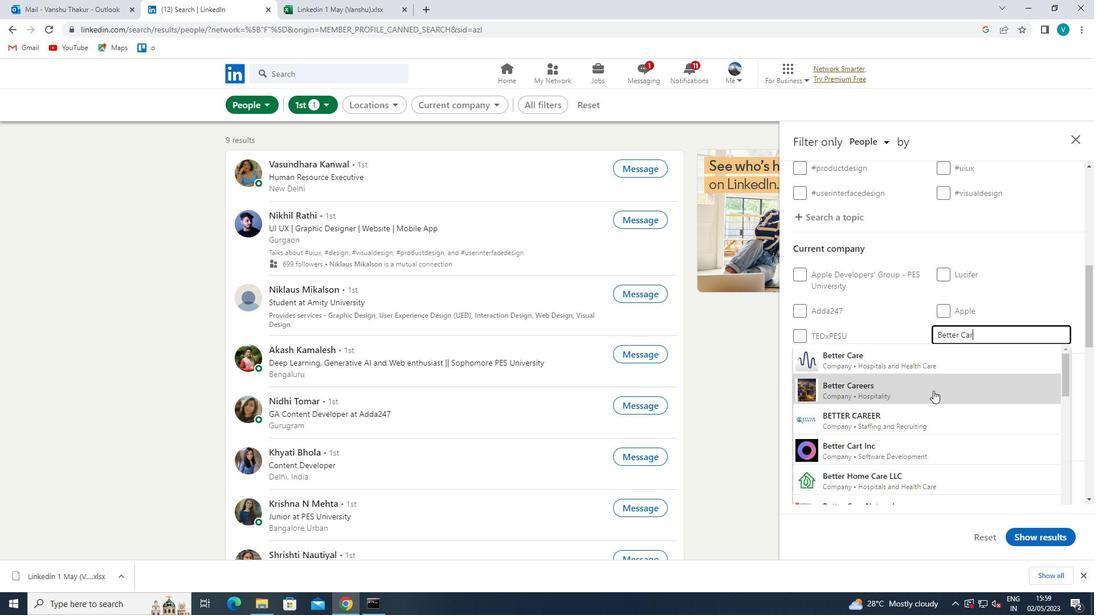 
Action: Mouse moved to (938, 389)
Screenshot: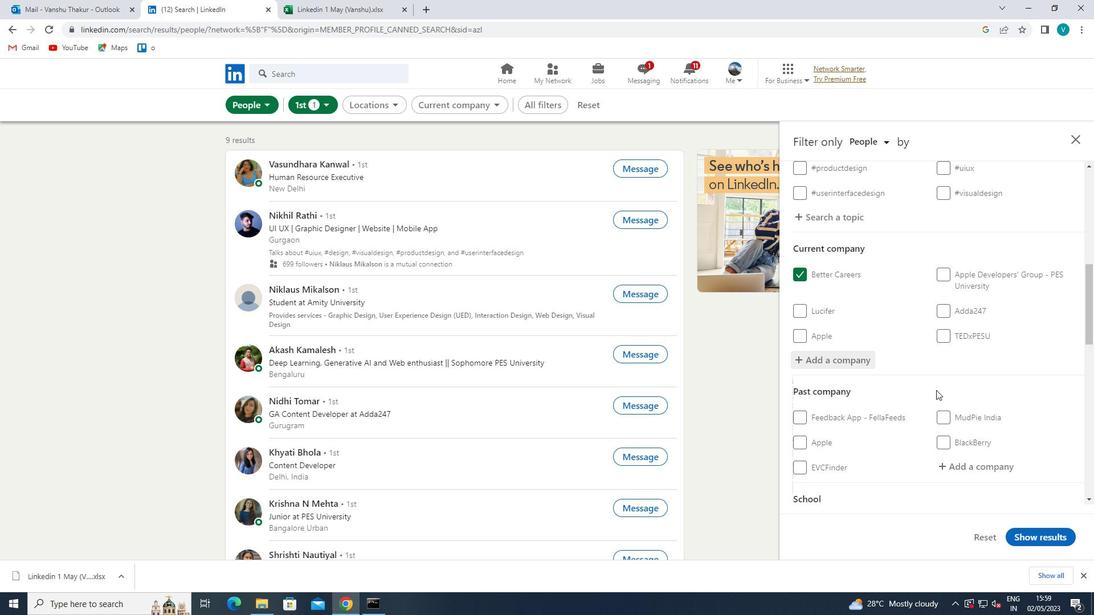 
Action: Mouse scrolled (938, 388) with delta (0, 0)
Screenshot: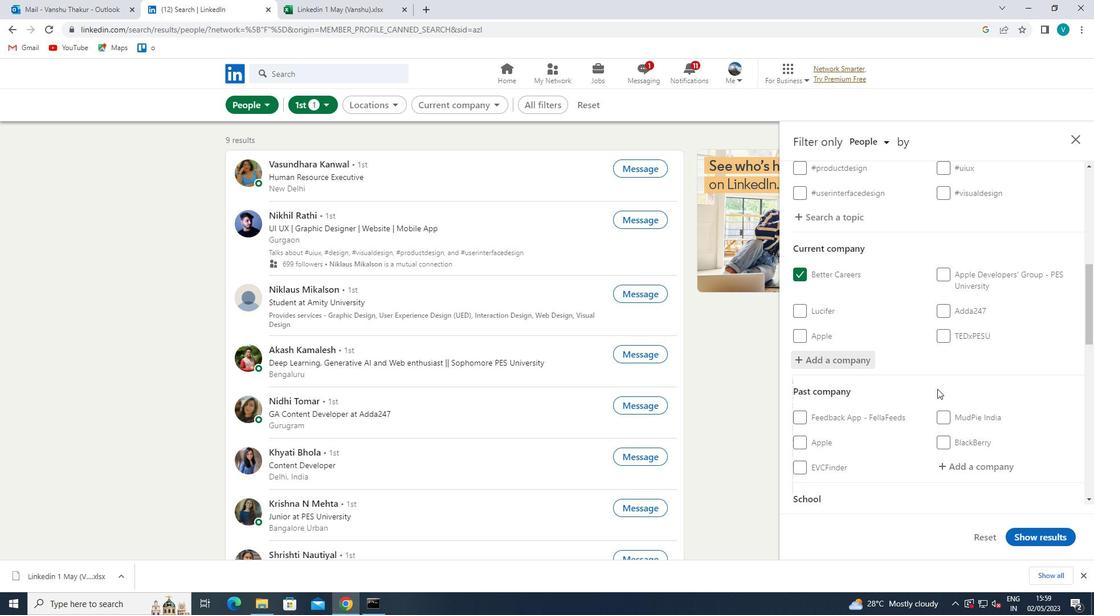 
Action: Mouse moved to (939, 389)
Screenshot: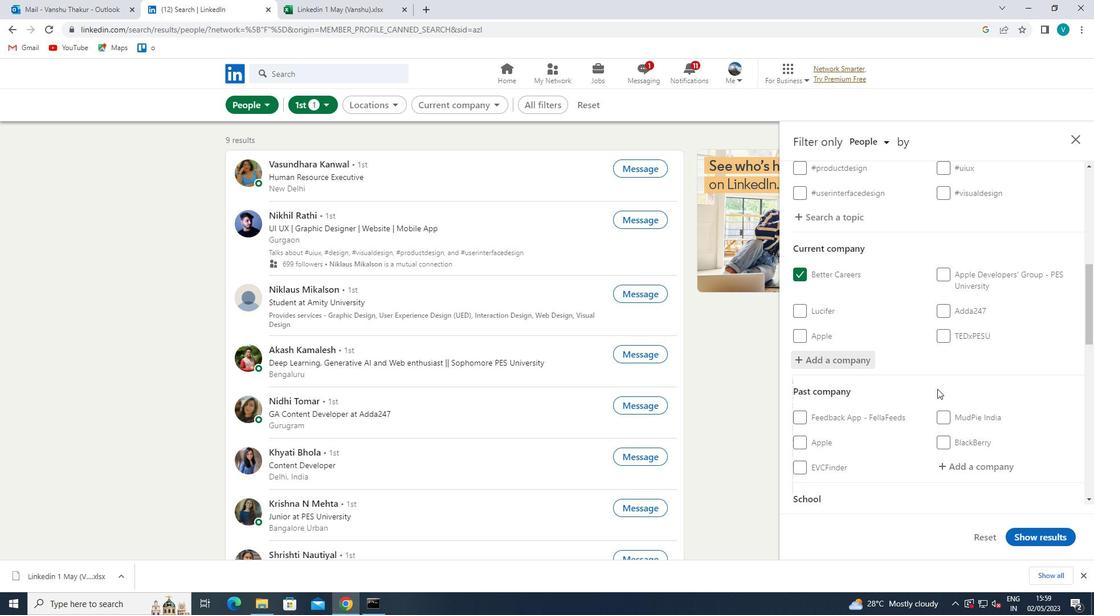 
Action: Mouse scrolled (939, 388) with delta (0, 0)
Screenshot: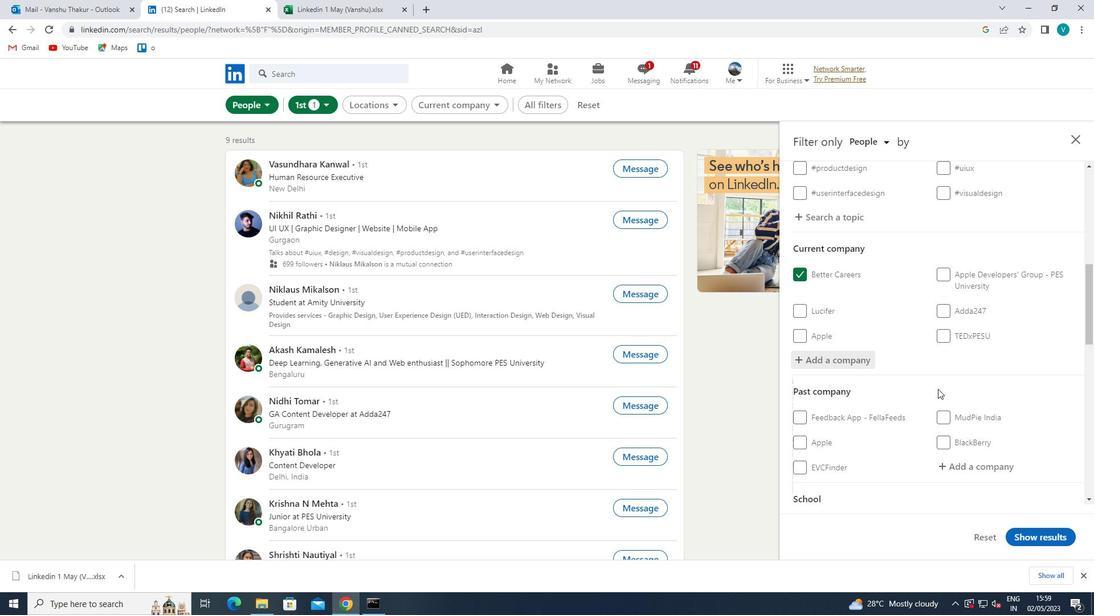
Action: Mouse scrolled (939, 388) with delta (0, 0)
Screenshot: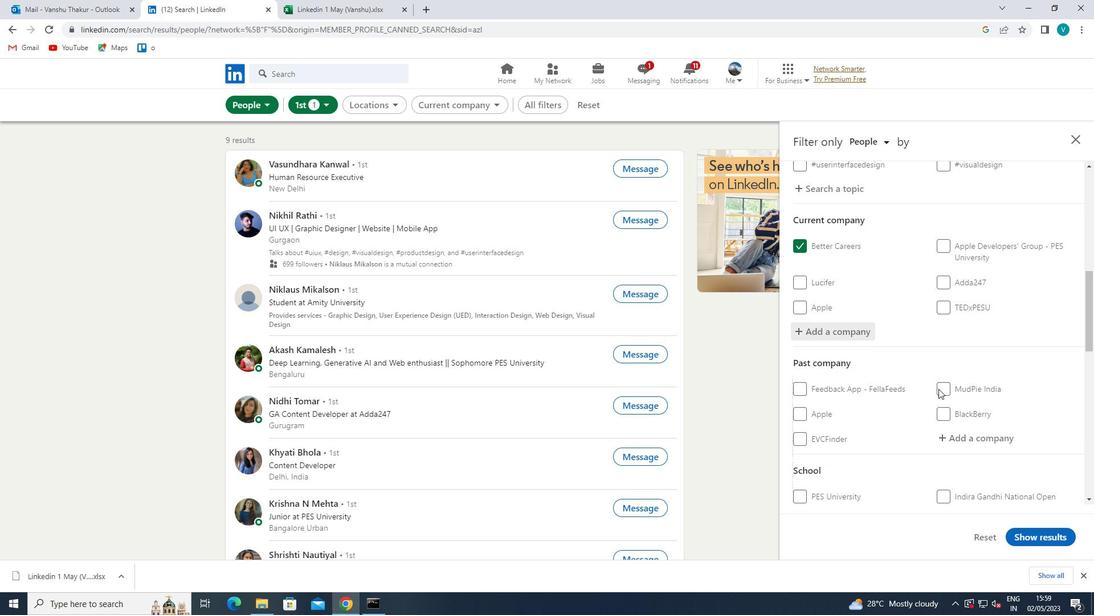 
Action: Mouse scrolled (939, 388) with delta (0, 0)
Screenshot: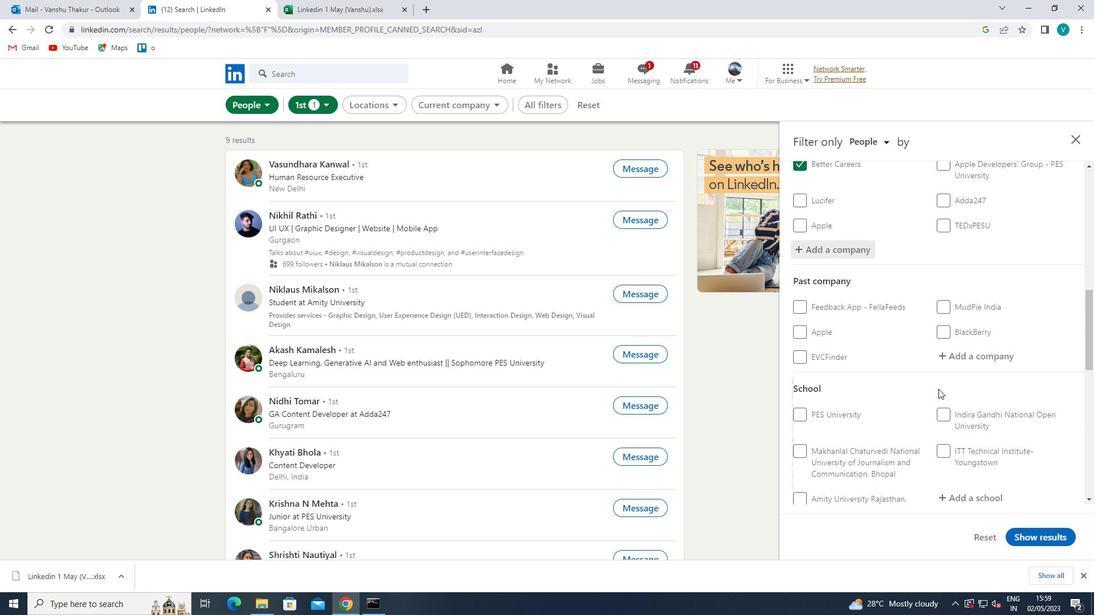
Action: Mouse moved to (959, 377)
Screenshot: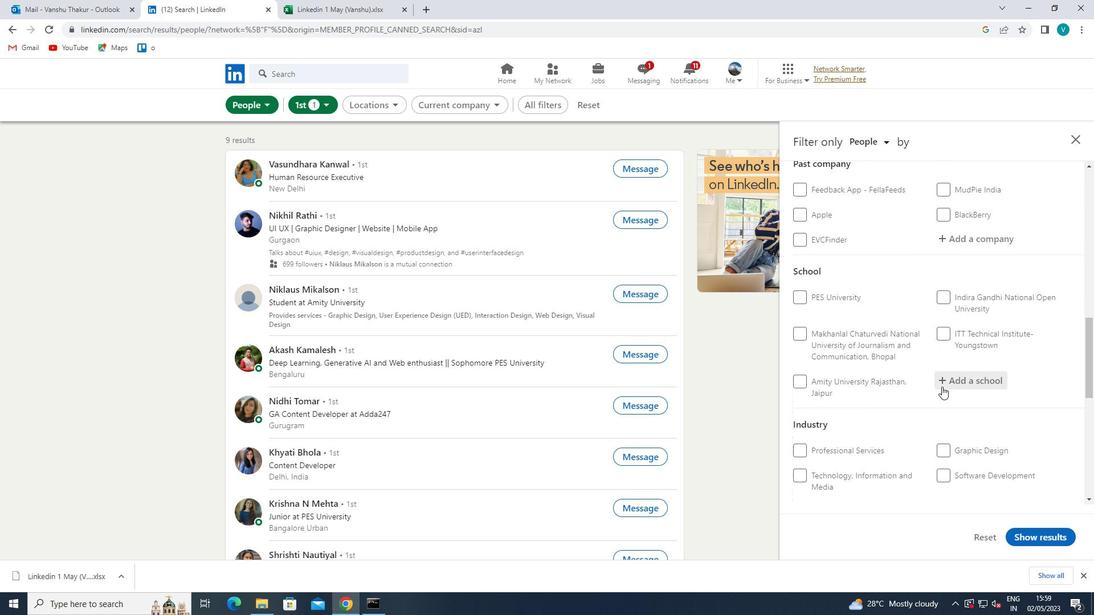 
Action: Mouse pressed left at (959, 377)
Screenshot: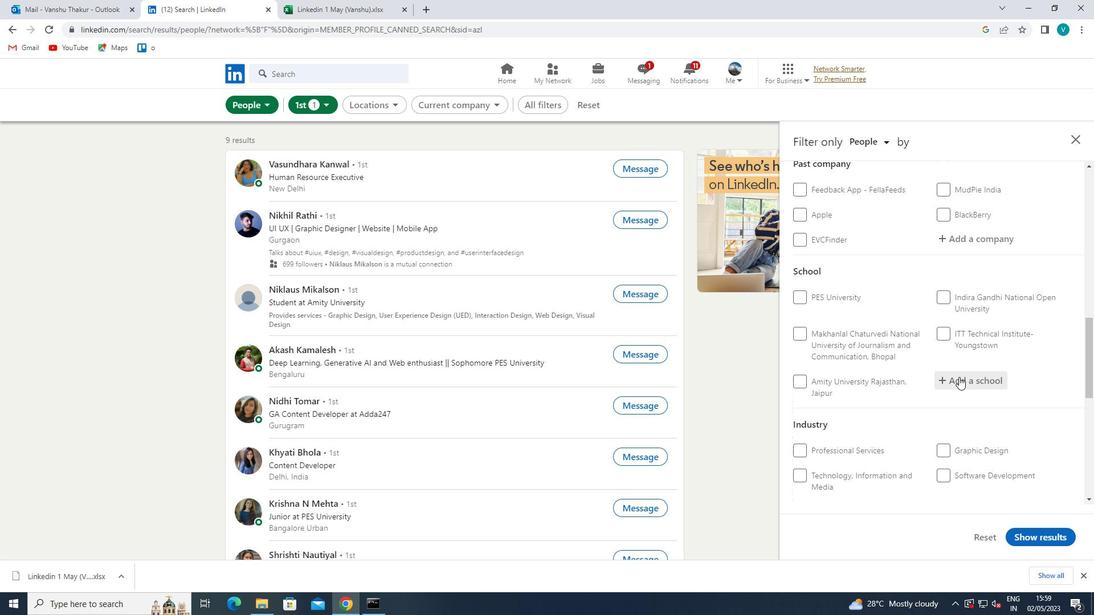 
Action: Mouse moved to (961, 376)
Screenshot: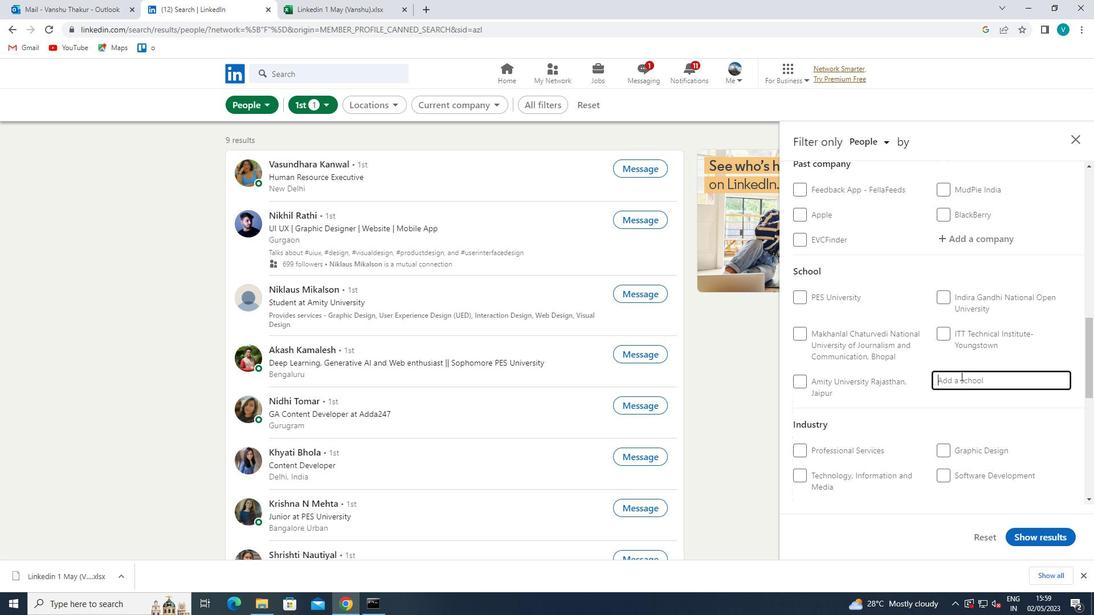 
Action: Key pressed <Key.shift>
Screenshot: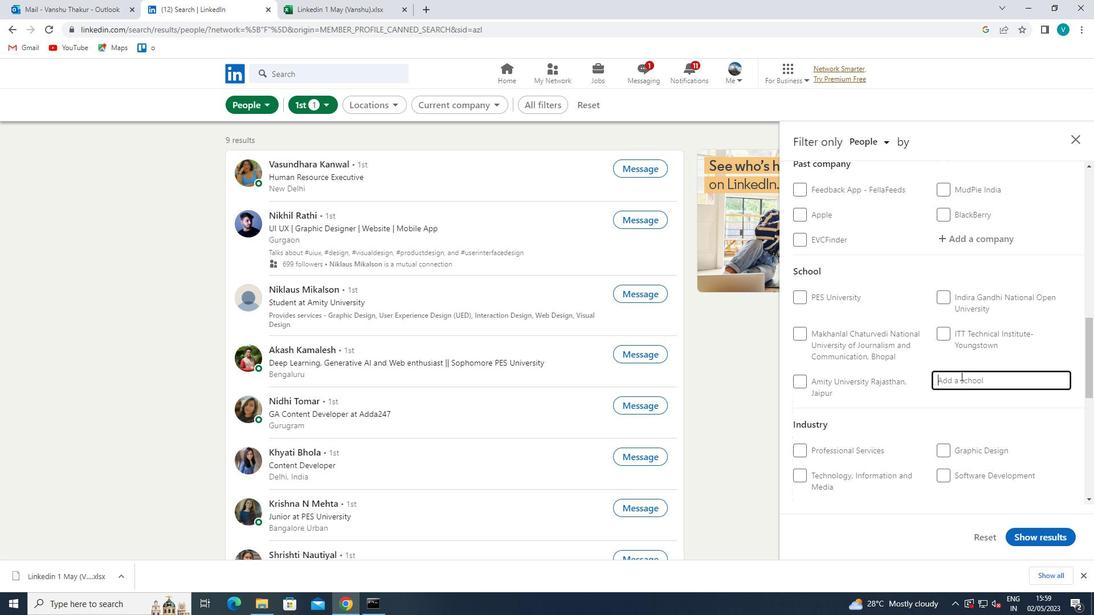 
Action: Mouse moved to (961, 375)
Screenshot: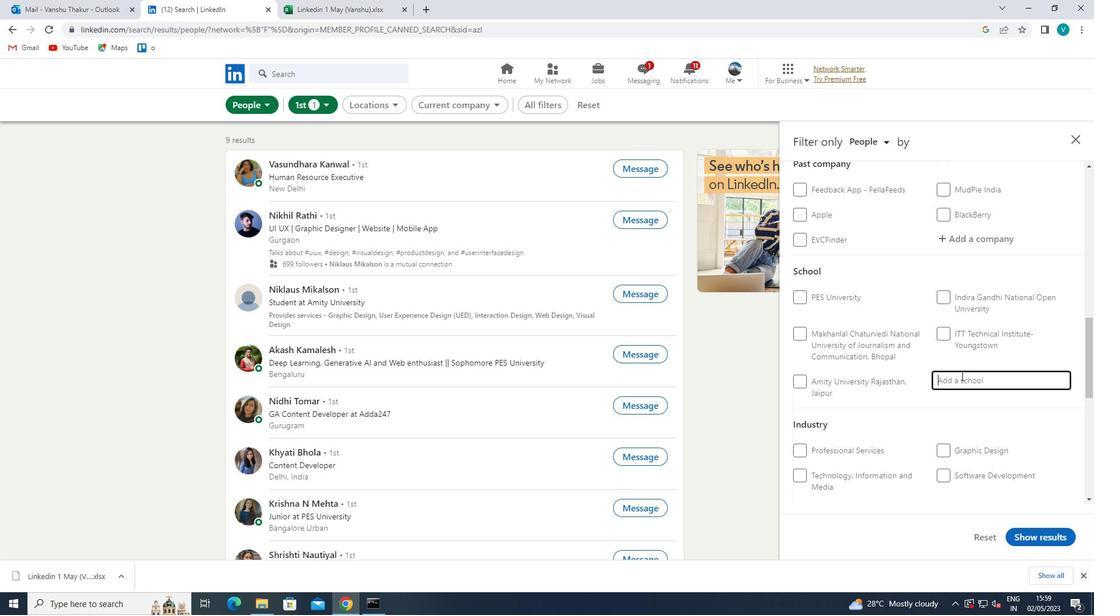 
Action: Key pressed <Key.shift><Key.shift><Key.shift>S
Screenshot: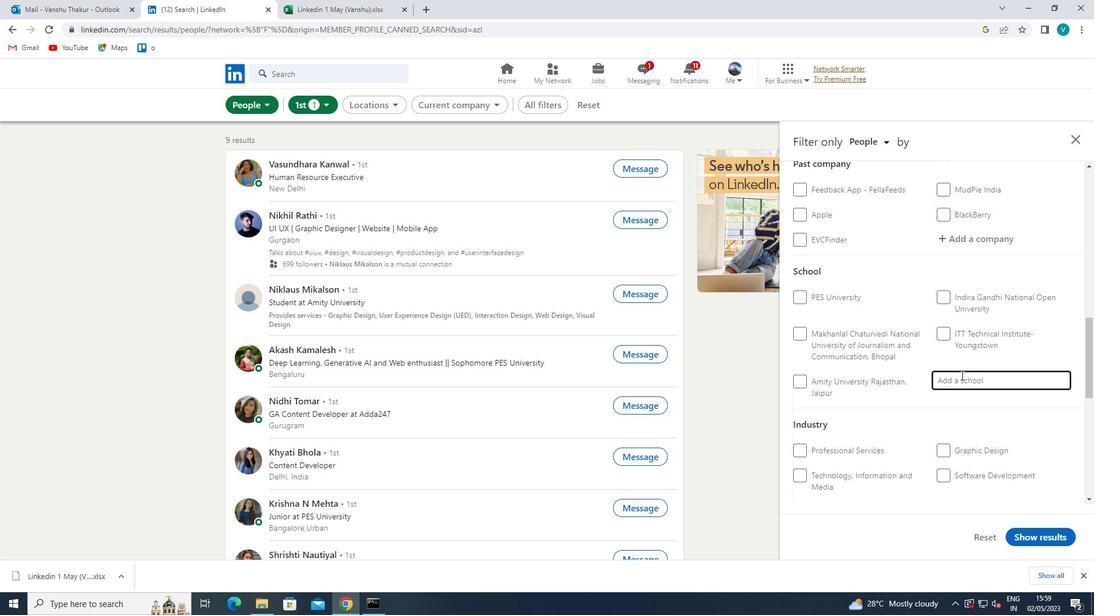 
Action: Mouse moved to (1013, 347)
Screenshot: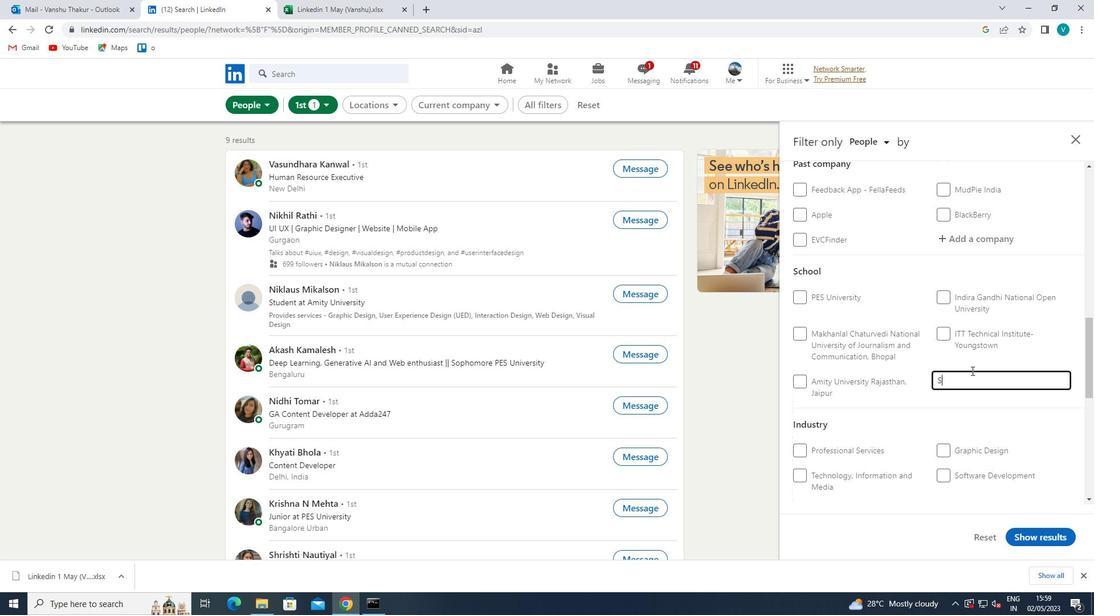 
Action: Key pressed YMBIOSIS
Screenshot: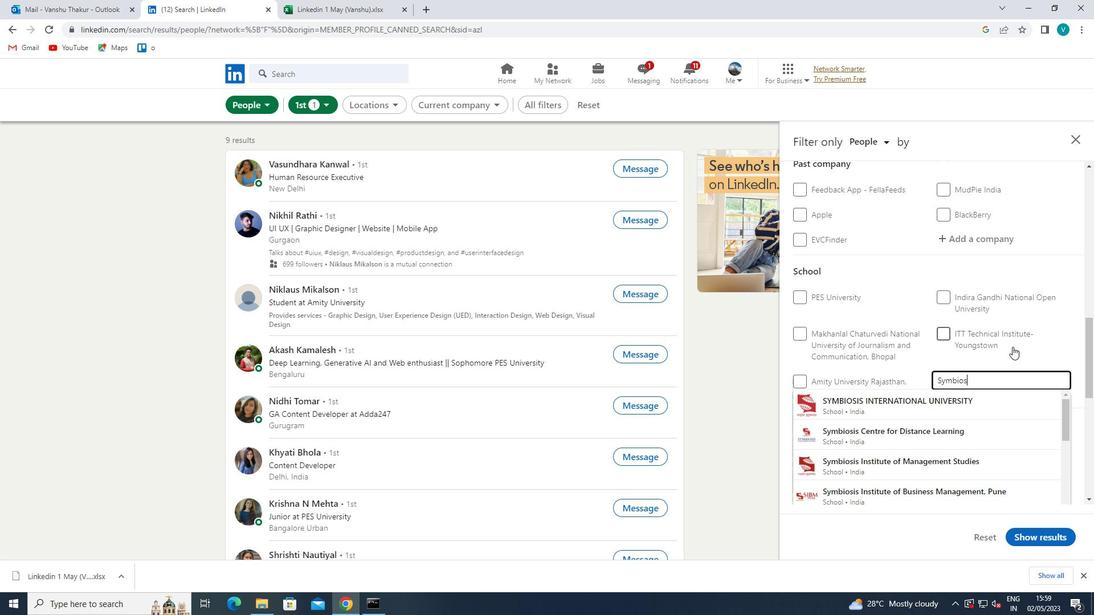 
Action: Mouse moved to (1010, 334)
Screenshot: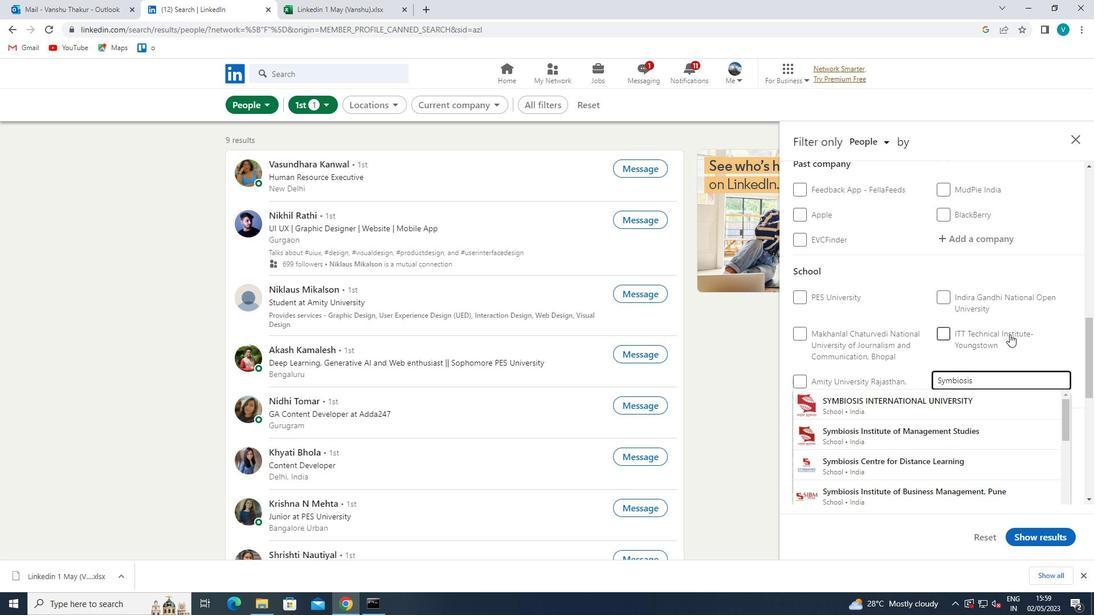 
Action: Key pressed <Key.shift>INSTITUTE<Key.space>OF<Key.space><Key.shift>INTERNATIONAL<Key.space>
Screenshot: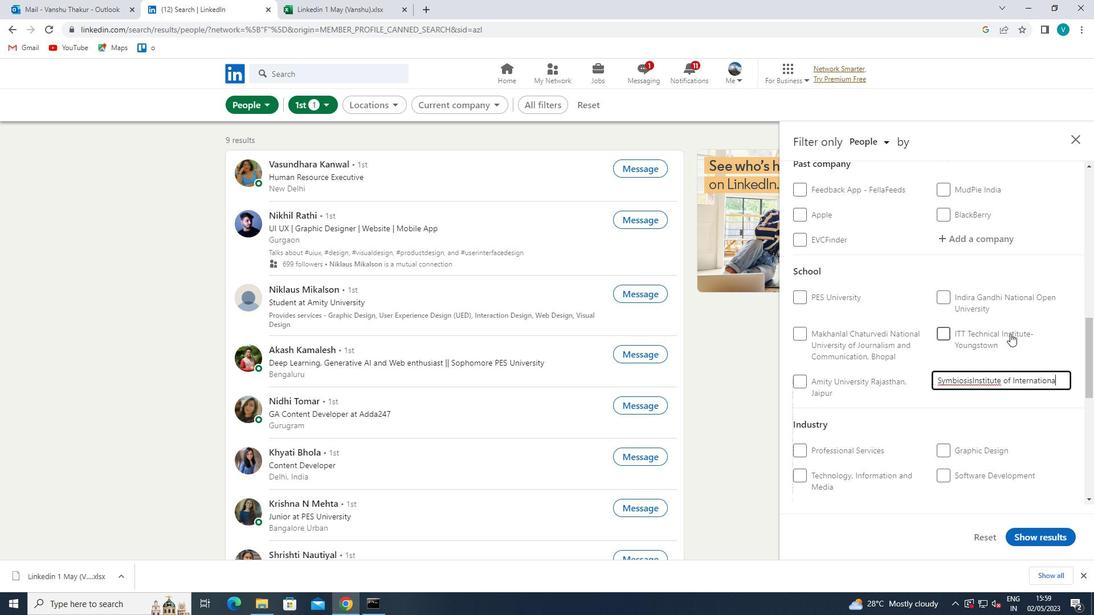 
Action: Mouse moved to (971, 379)
Screenshot: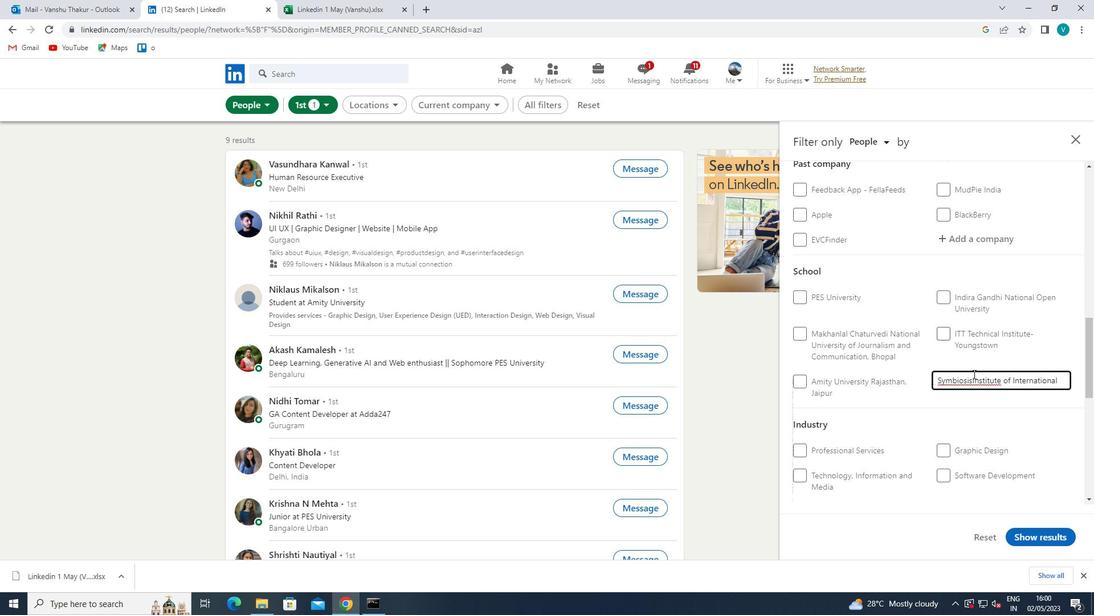 
Action: Mouse pressed left at (971, 379)
Screenshot: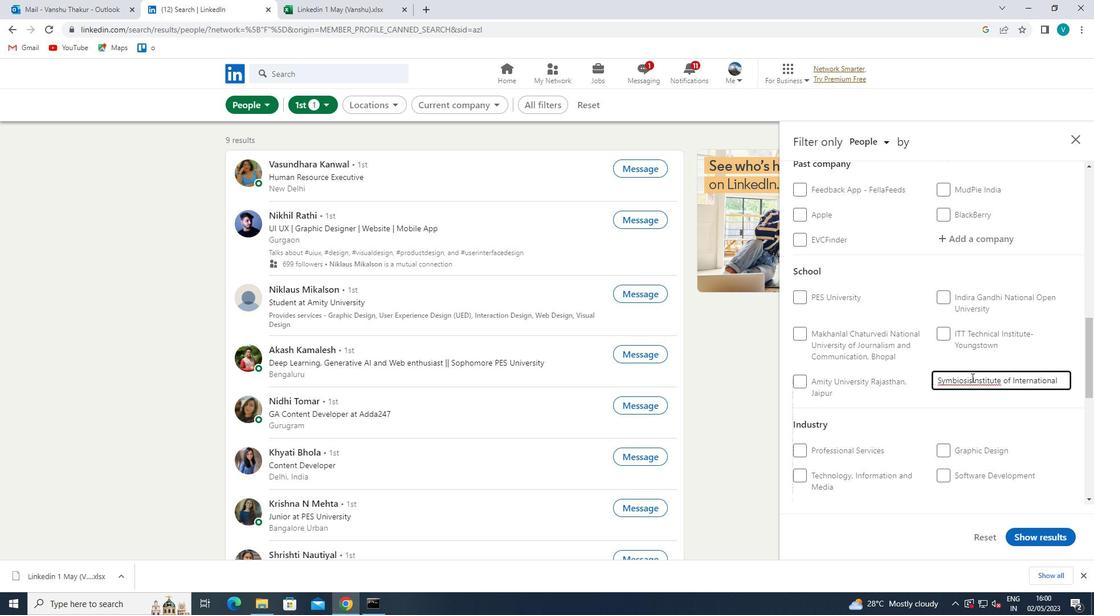 
Action: Mouse moved to (1013, 405)
Screenshot: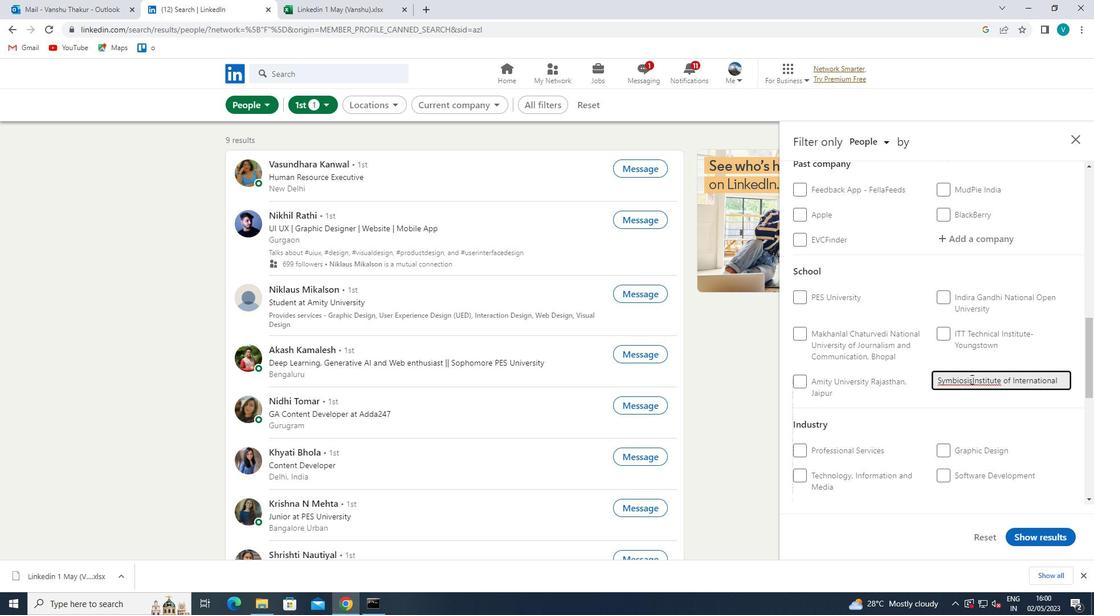 
Action: Key pressed <Key.space>
Screenshot: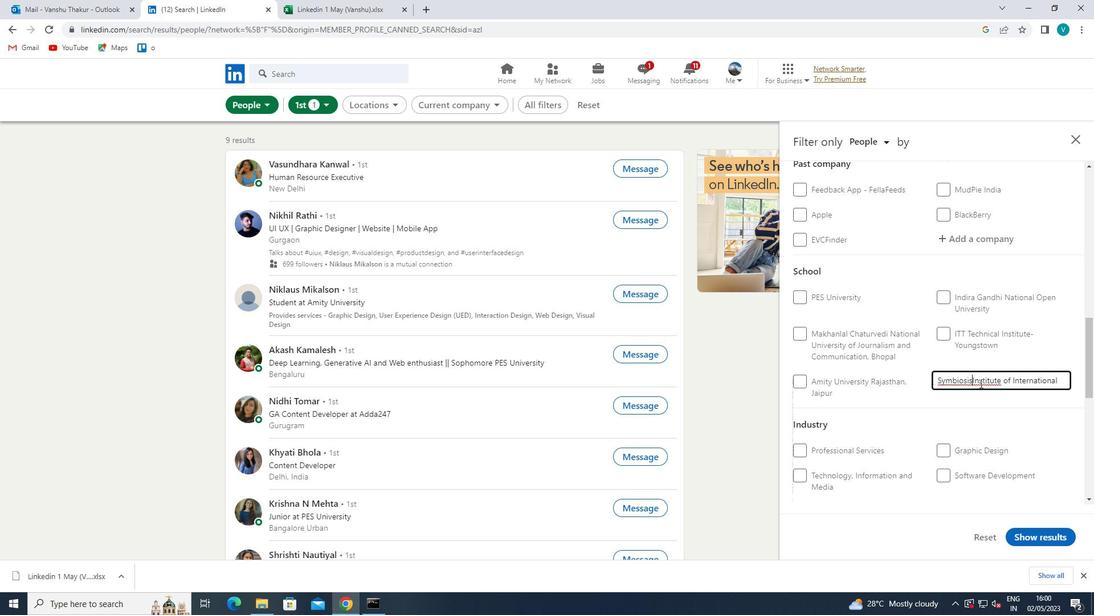 
Action: Mouse moved to (1061, 380)
Screenshot: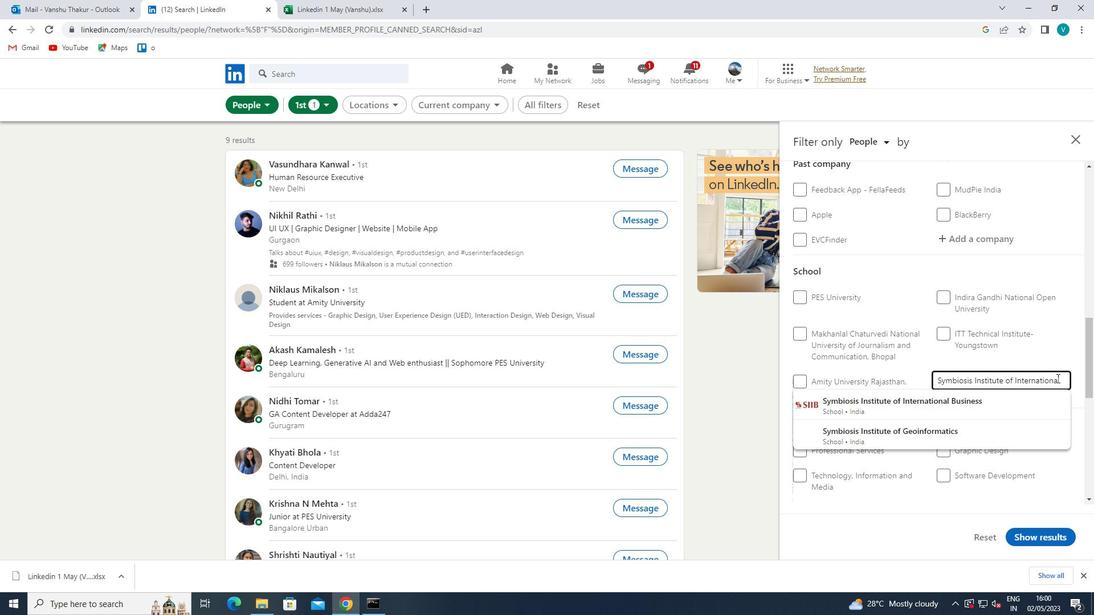 
Action: Mouse pressed left at (1061, 380)
Screenshot: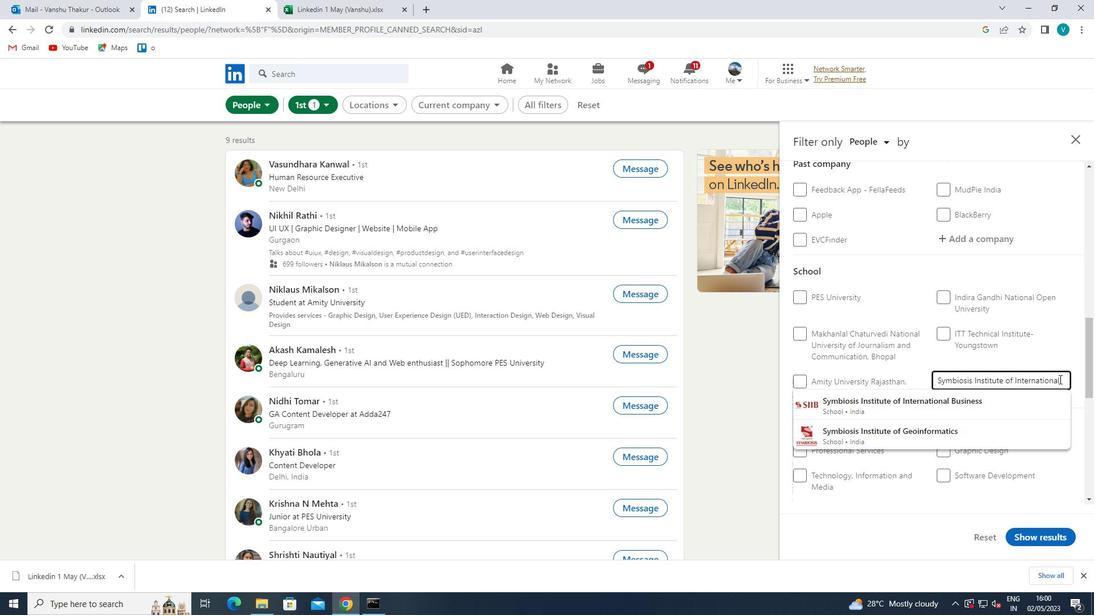 
Action: Mouse moved to (1018, 408)
Screenshot: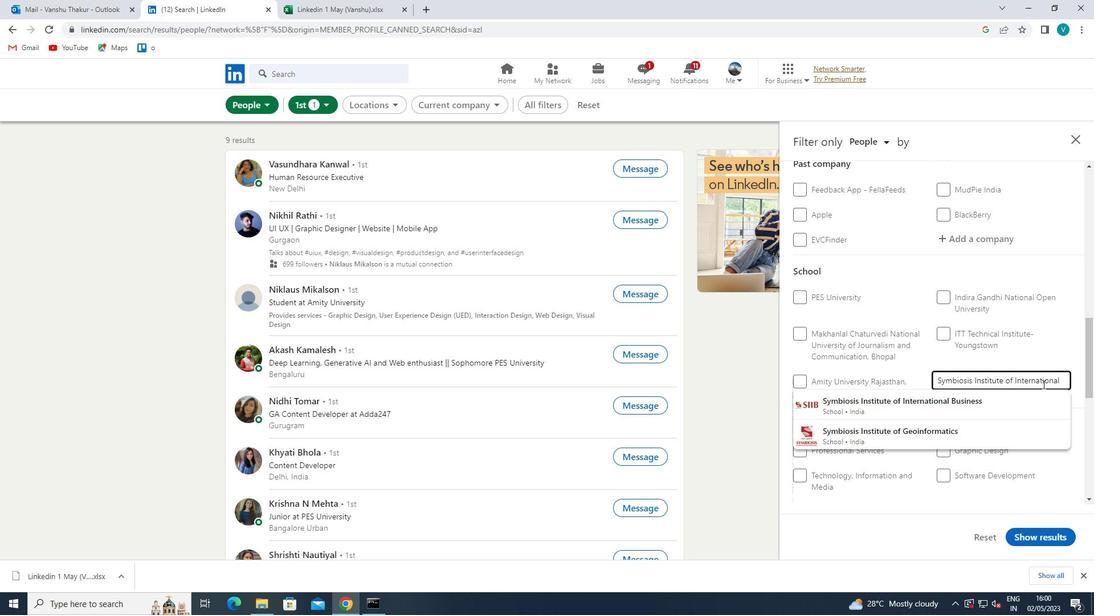 
Action: Mouse pressed left at (1018, 408)
Screenshot: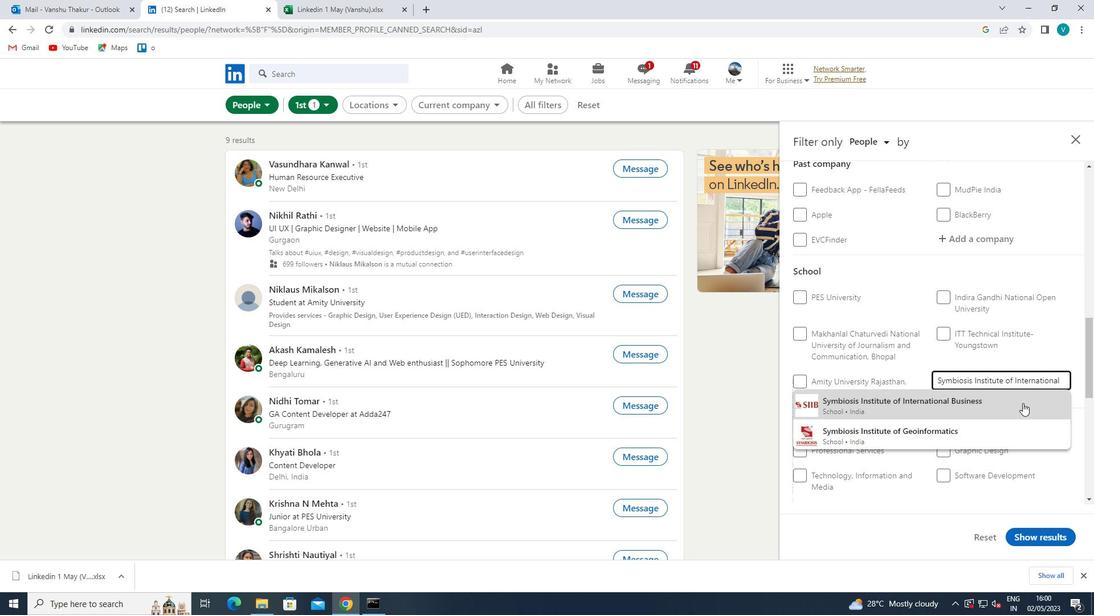 
Action: Mouse moved to (1006, 403)
Screenshot: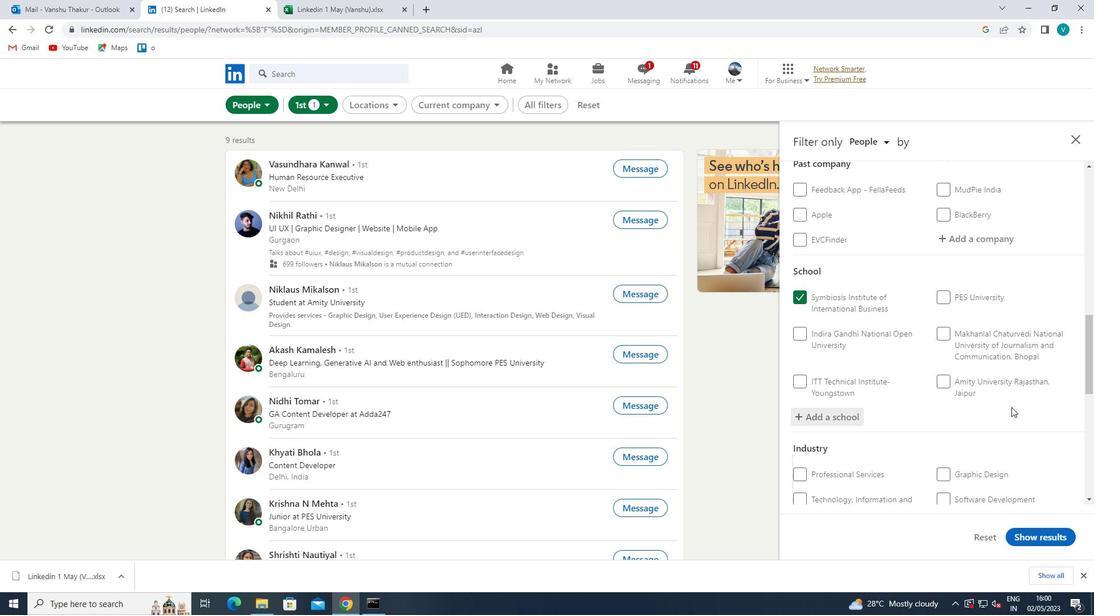 
Action: Mouse scrolled (1006, 403) with delta (0, 0)
Screenshot: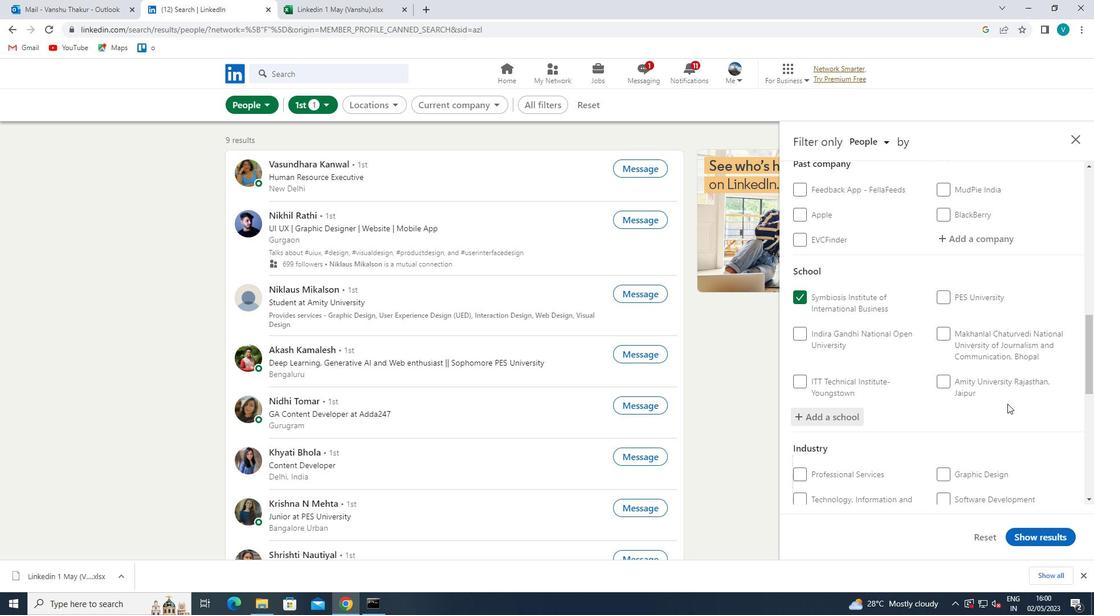 
Action: Mouse scrolled (1006, 403) with delta (0, 0)
Screenshot: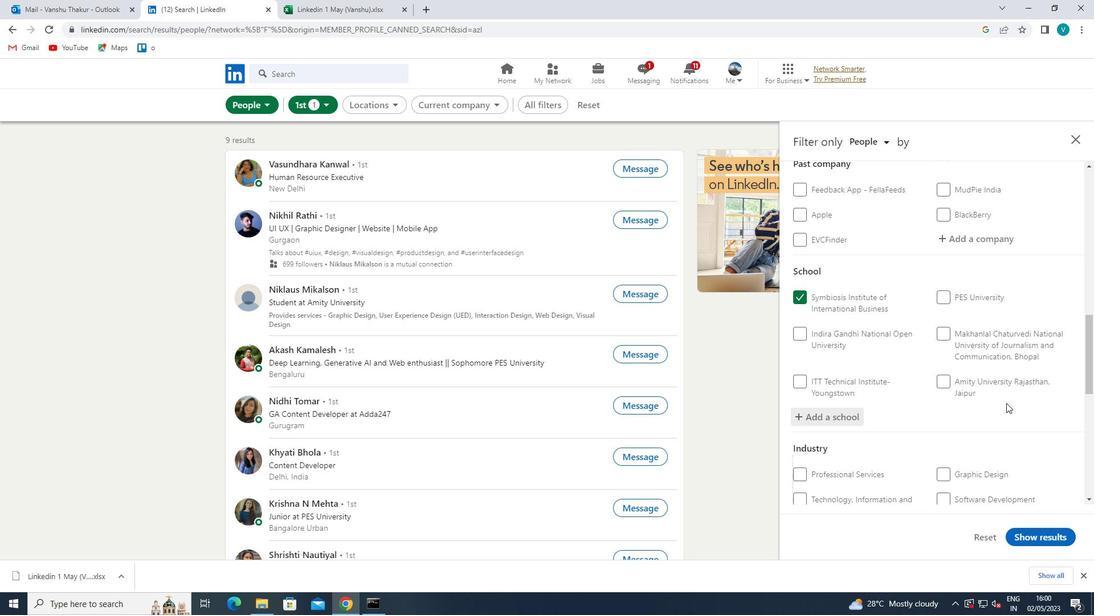 
Action: Mouse scrolled (1006, 403) with delta (0, 0)
Screenshot: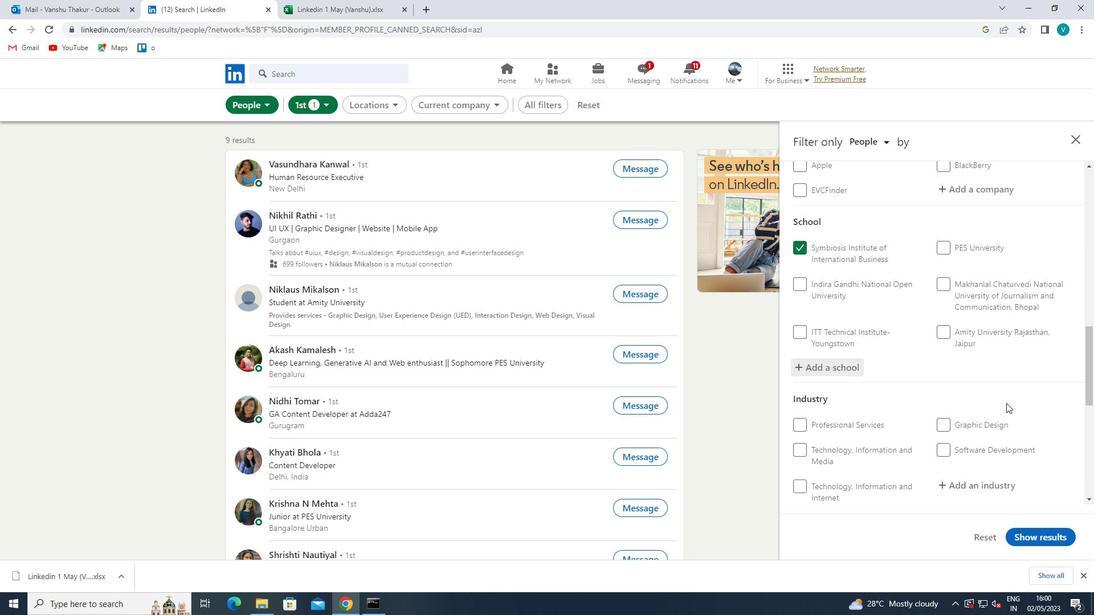 
Action: Mouse moved to (995, 357)
Screenshot: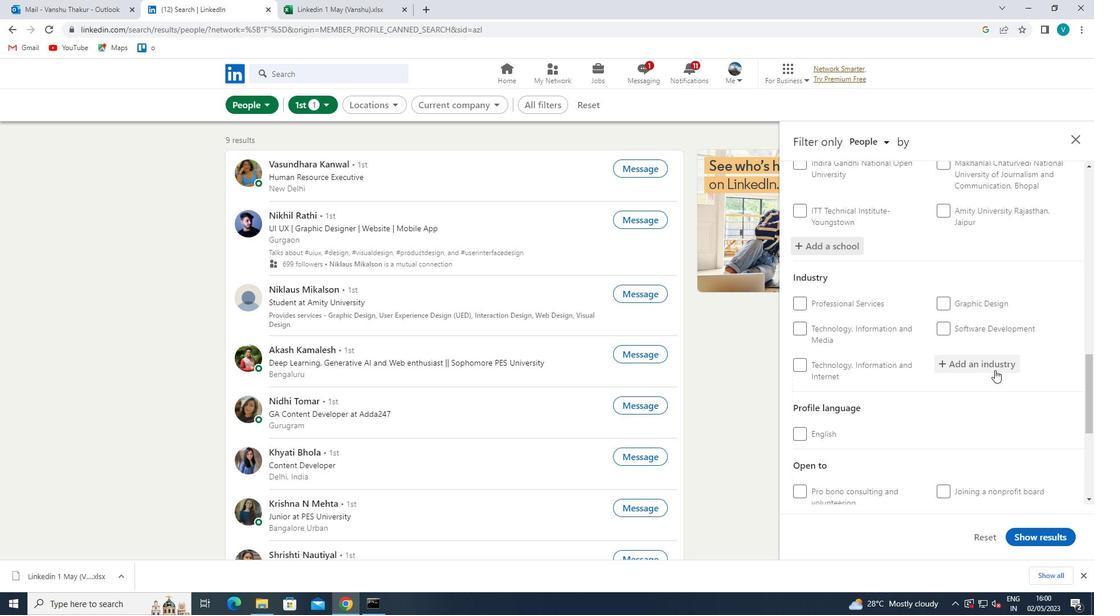
Action: Mouse pressed left at (995, 357)
Screenshot: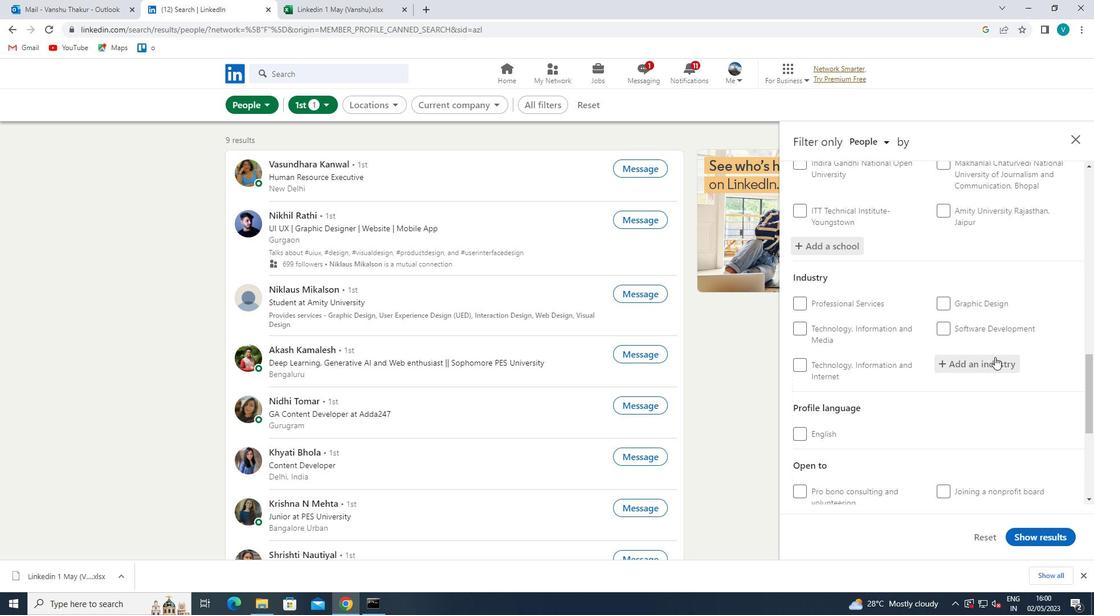 
Action: Mouse moved to (901, 304)
Screenshot: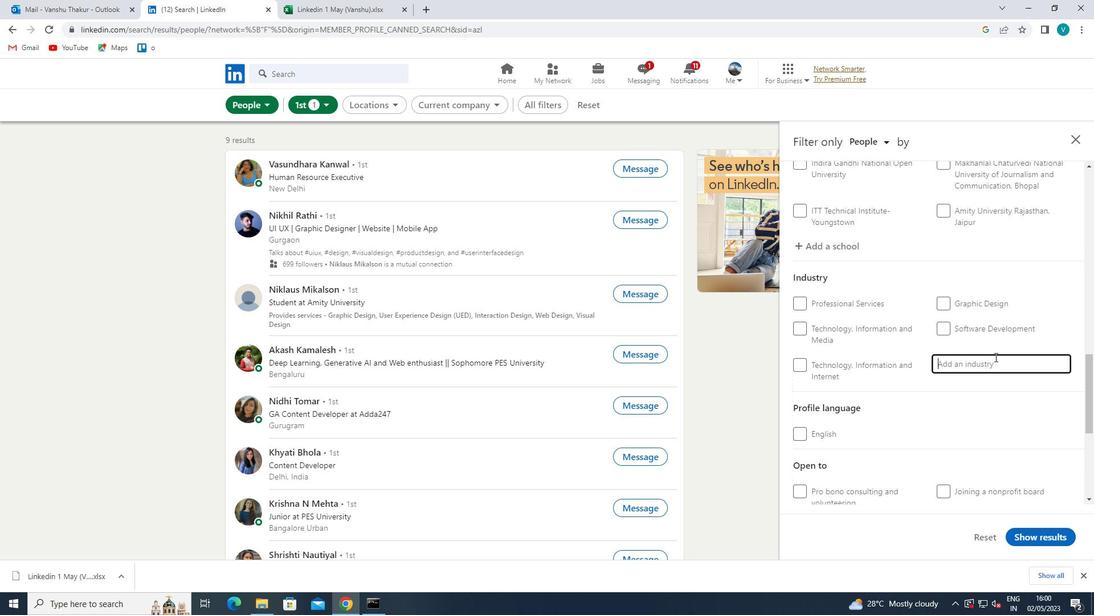 
Action: Key pressed <Key.shift>LEGISLATIVE<Key.space>
Screenshot: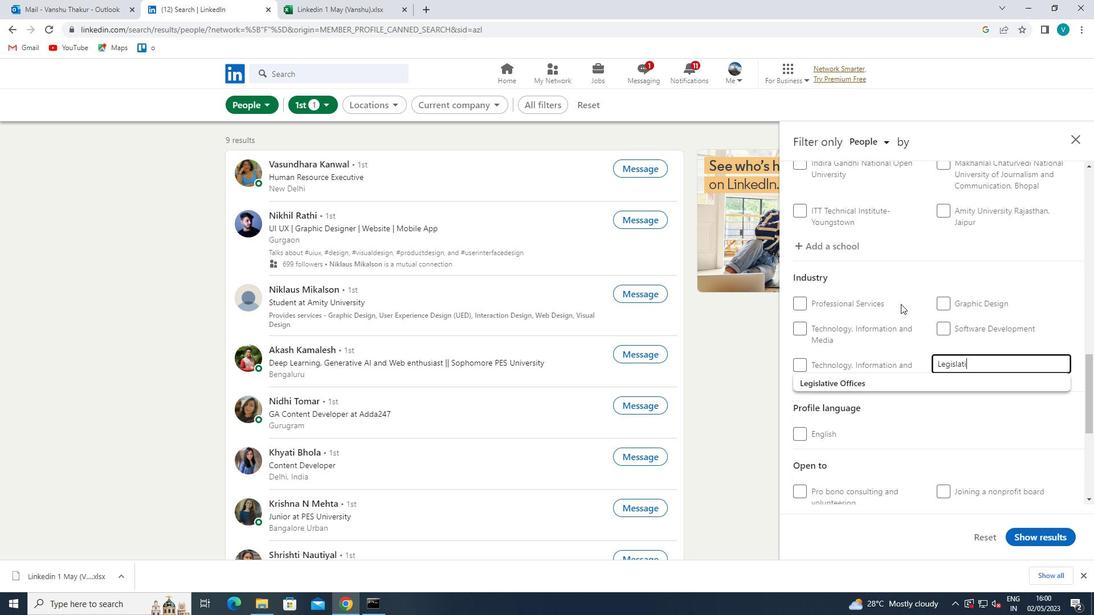 
Action: Mouse moved to (888, 375)
Screenshot: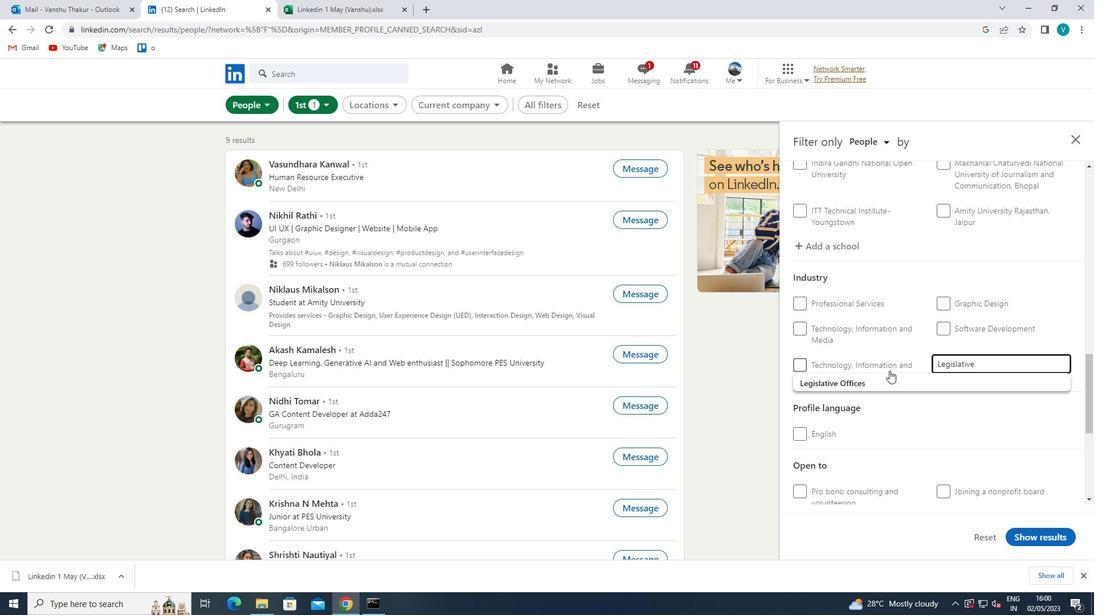 
Action: Mouse pressed left at (888, 375)
Screenshot: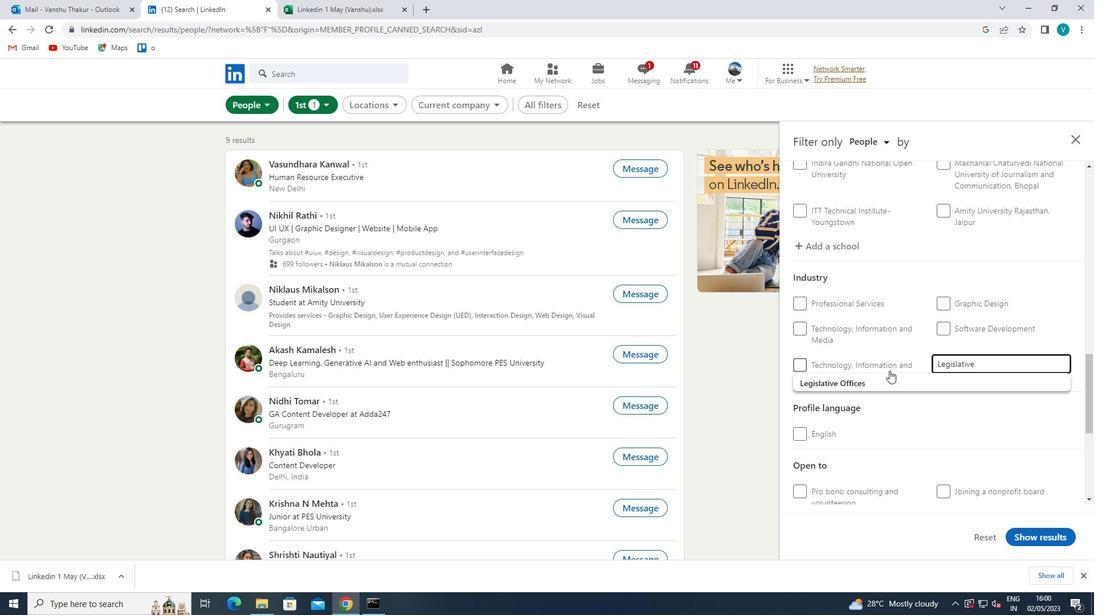 
Action: Mouse moved to (889, 376)
Screenshot: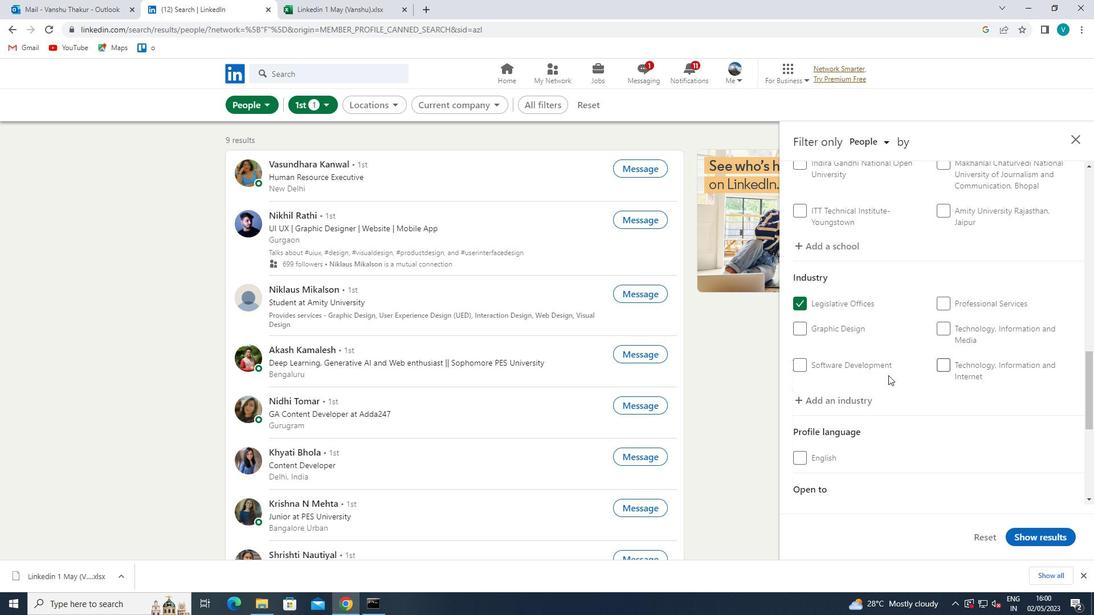
Action: Mouse scrolled (889, 375) with delta (0, 0)
Screenshot: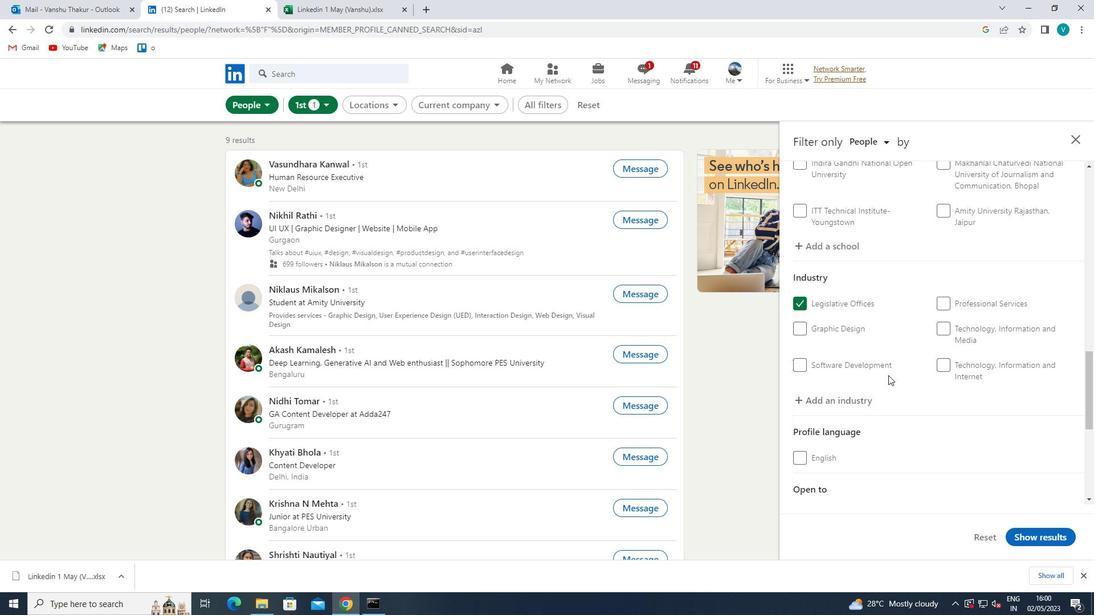 
Action: Mouse scrolled (889, 375) with delta (0, 0)
Screenshot: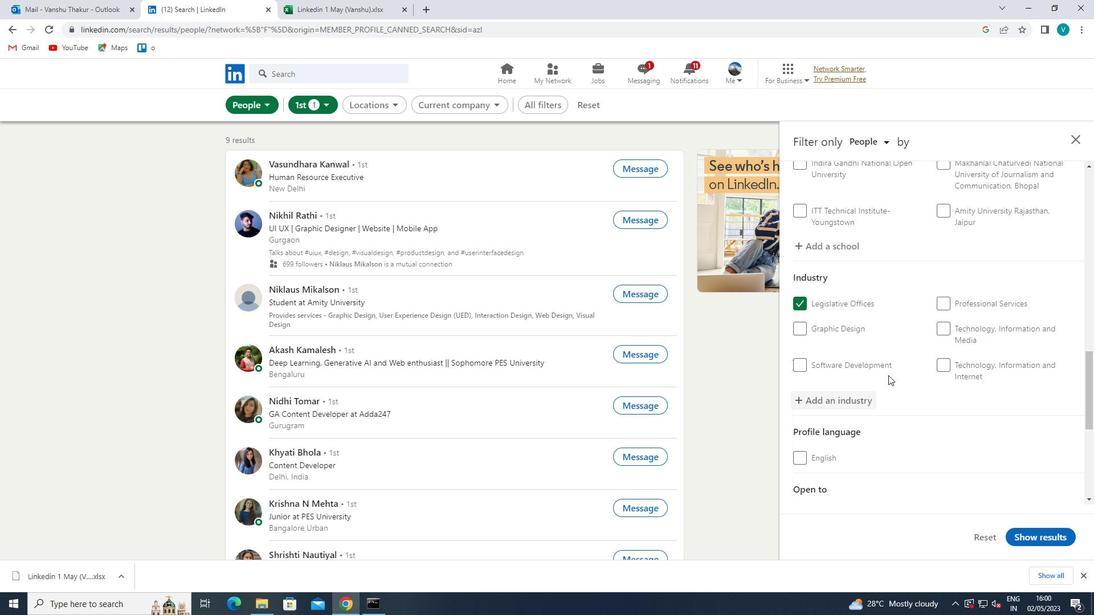 
Action: Mouse scrolled (889, 375) with delta (0, 0)
Screenshot: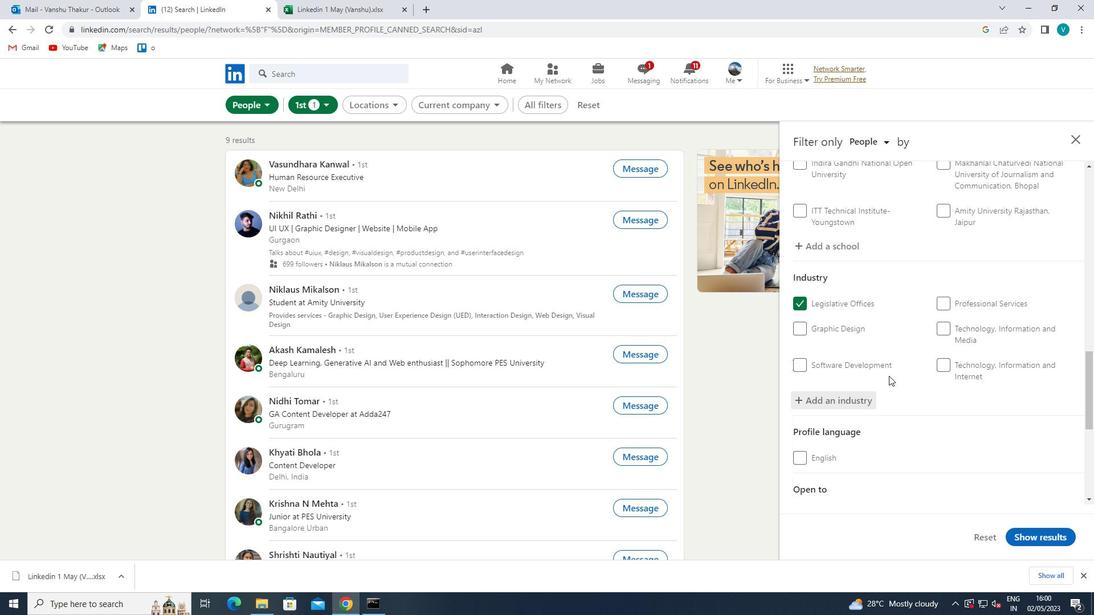 
Action: Mouse scrolled (889, 375) with delta (0, 0)
Screenshot: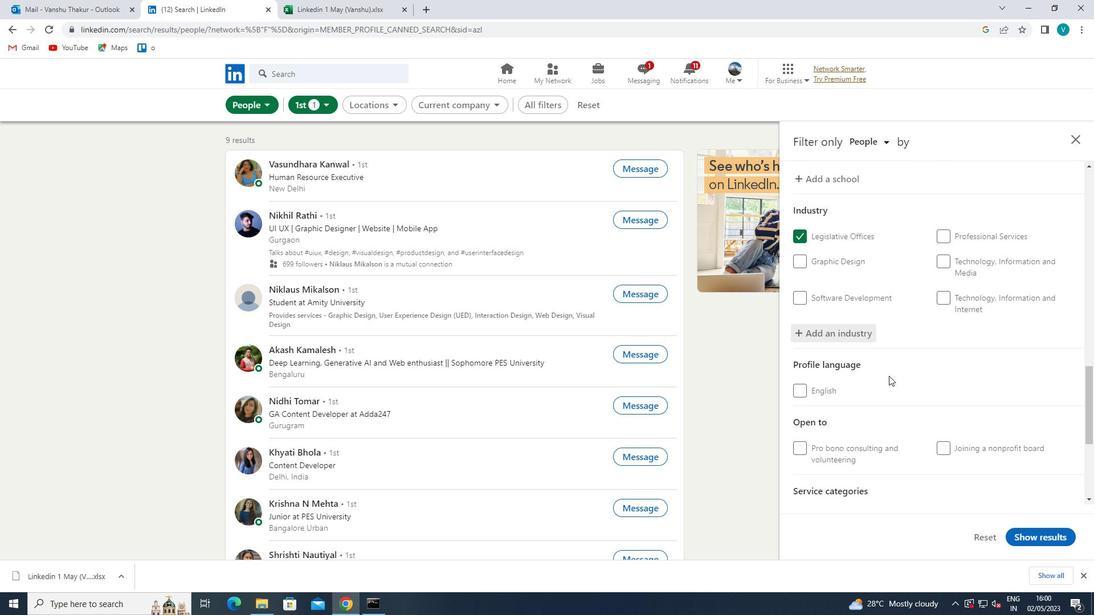 
Action: Mouse scrolled (889, 375) with delta (0, 0)
Screenshot: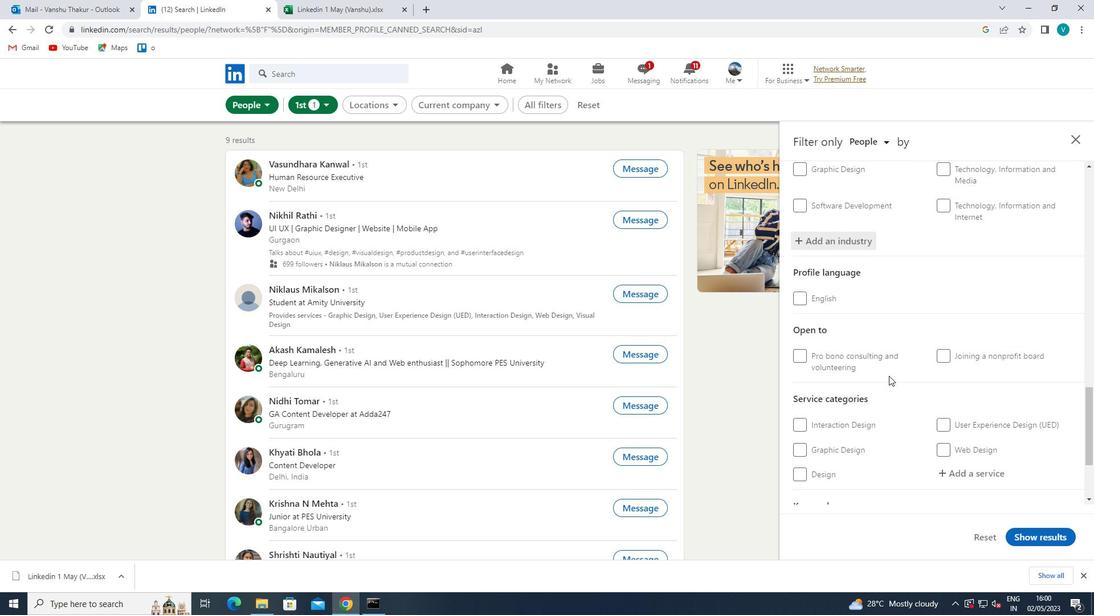 
Action: Mouse moved to (975, 349)
Screenshot: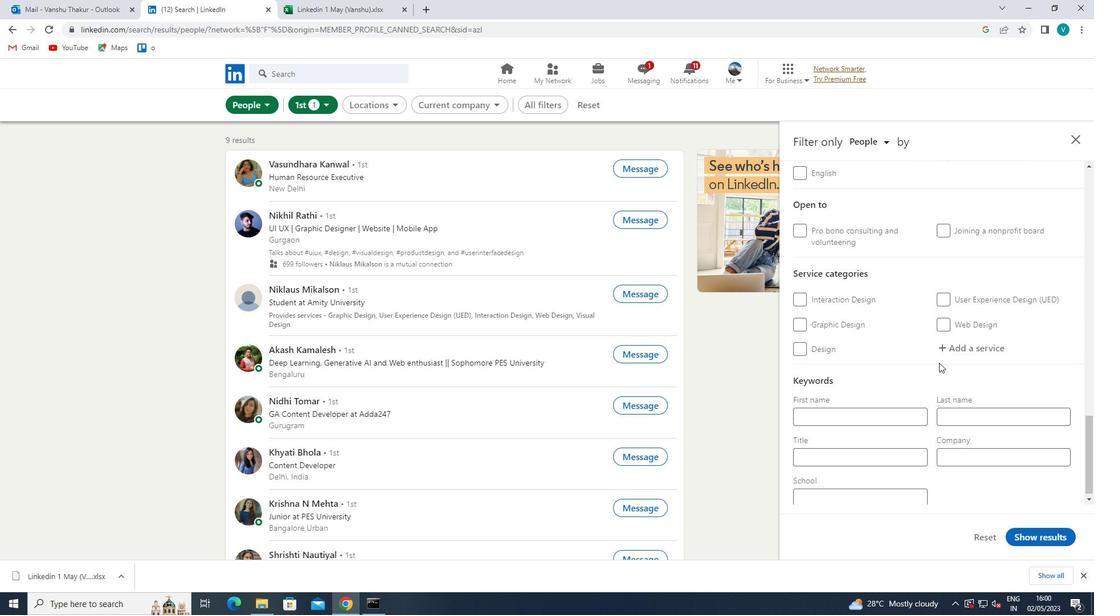 
Action: Mouse pressed left at (975, 349)
Screenshot: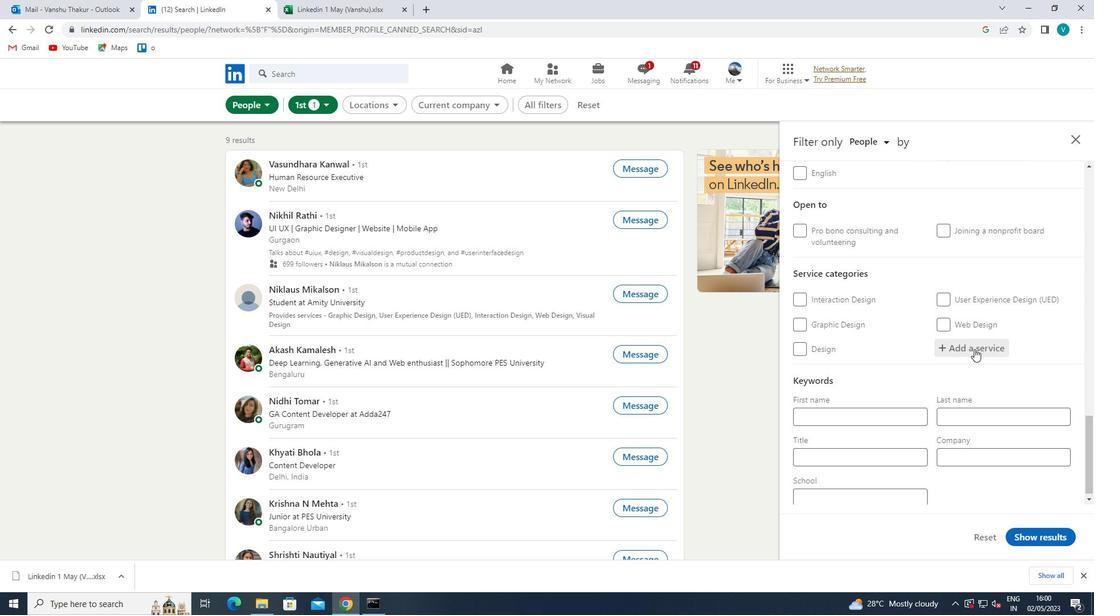 
Action: Key pressed <Key.shift>PACKA
Screenshot: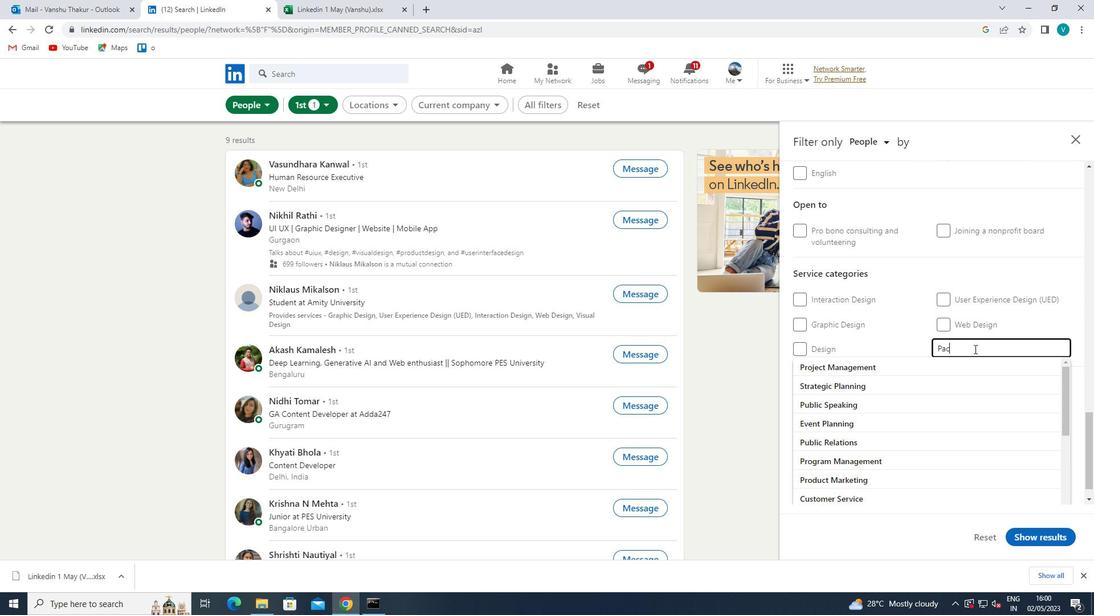 
Action: Mouse moved to (954, 364)
Screenshot: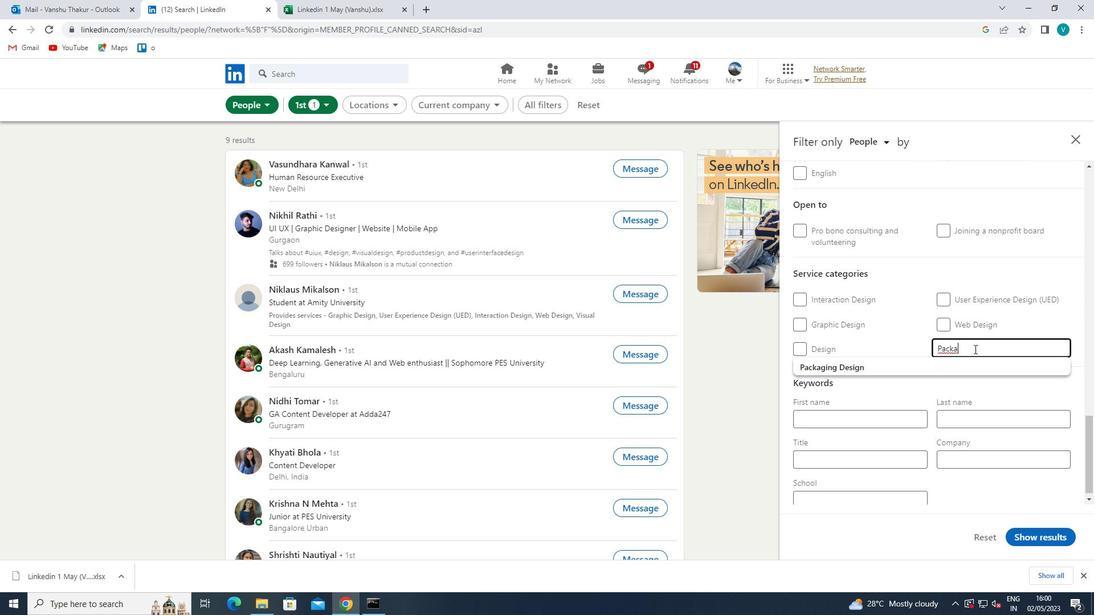 
Action: Mouse pressed left at (954, 364)
Screenshot: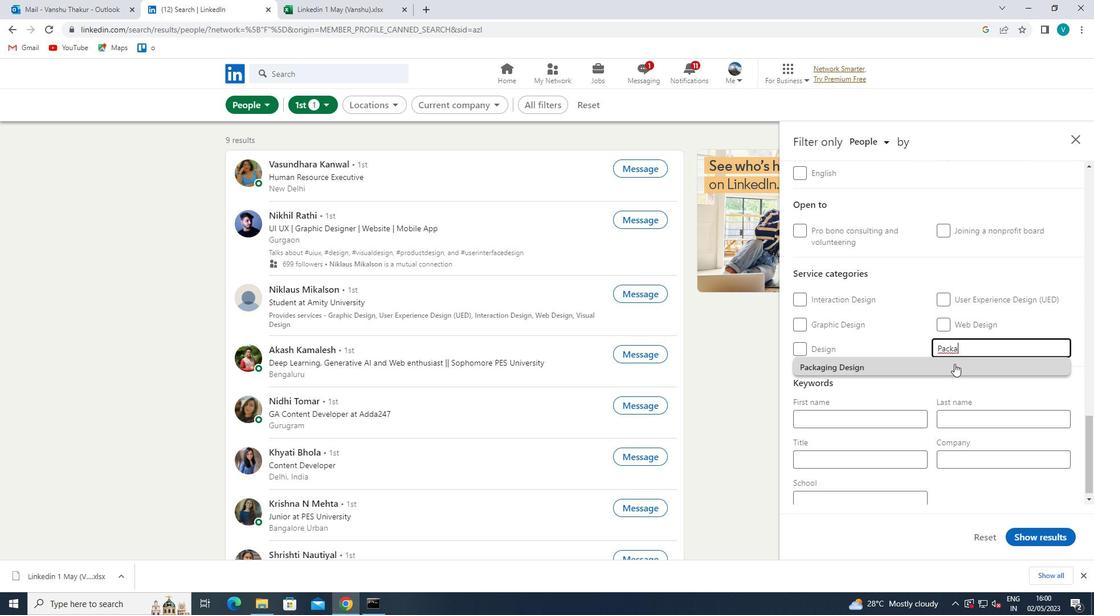 
Action: Mouse scrolled (954, 363) with delta (0, 0)
Screenshot: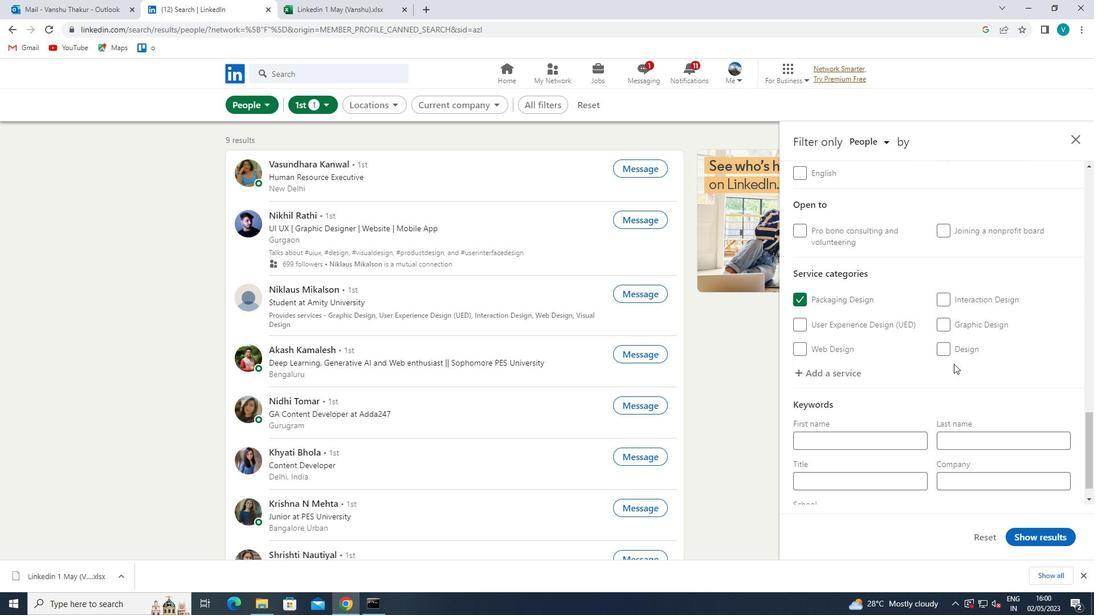 
Action: Mouse scrolled (954, 363) with delta (0, 0)
Screenshot: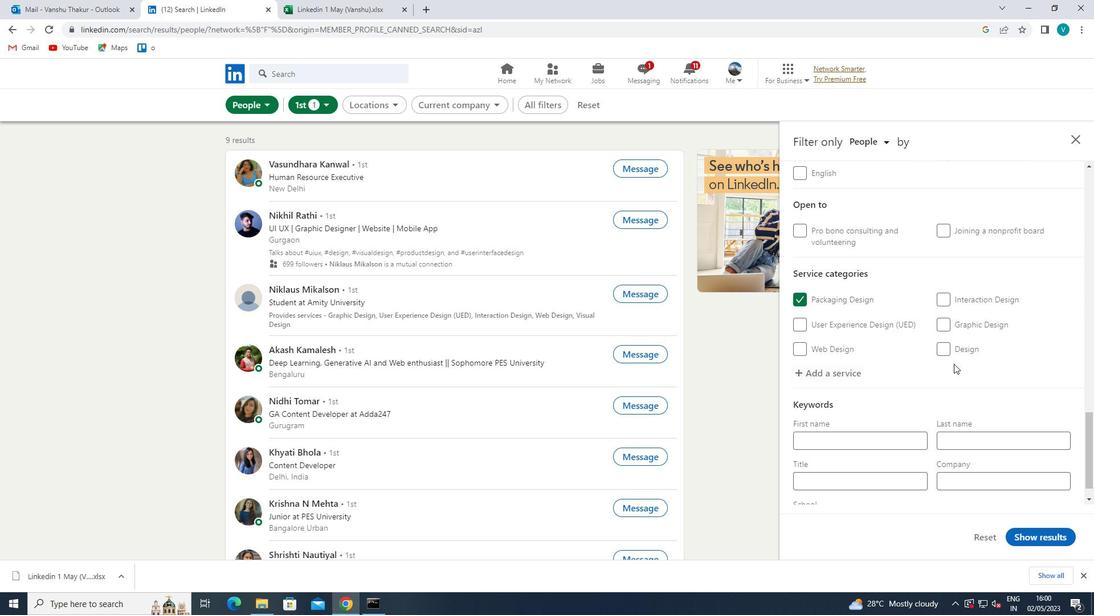 
Action: Mouse moved to (954, 364)
Screenshot: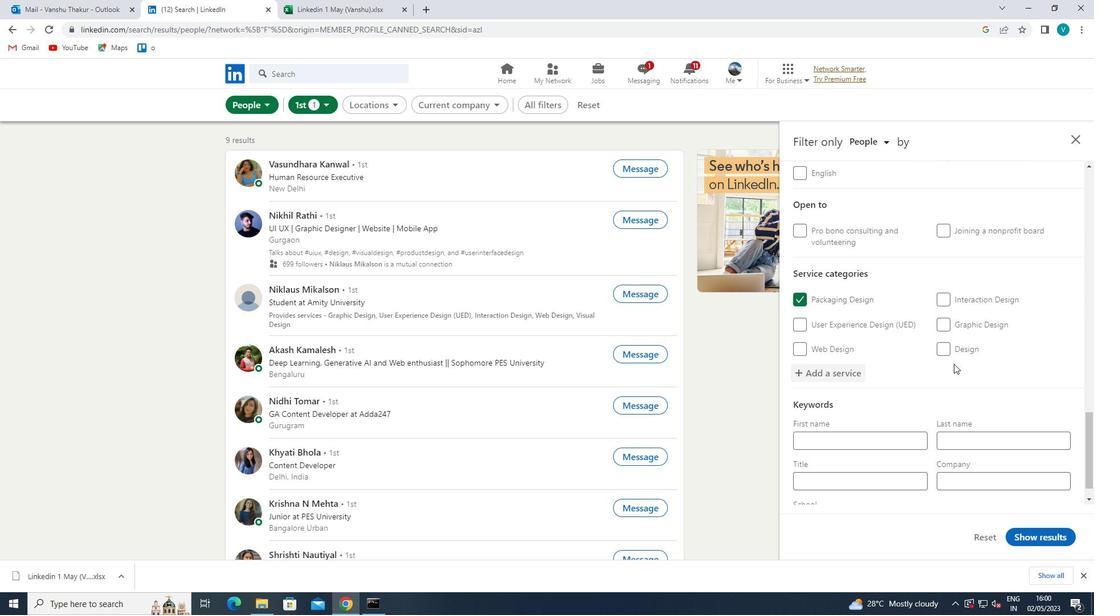
Action: Mouse scrolled (954, 364) with delta (0, 0)
Screenshot: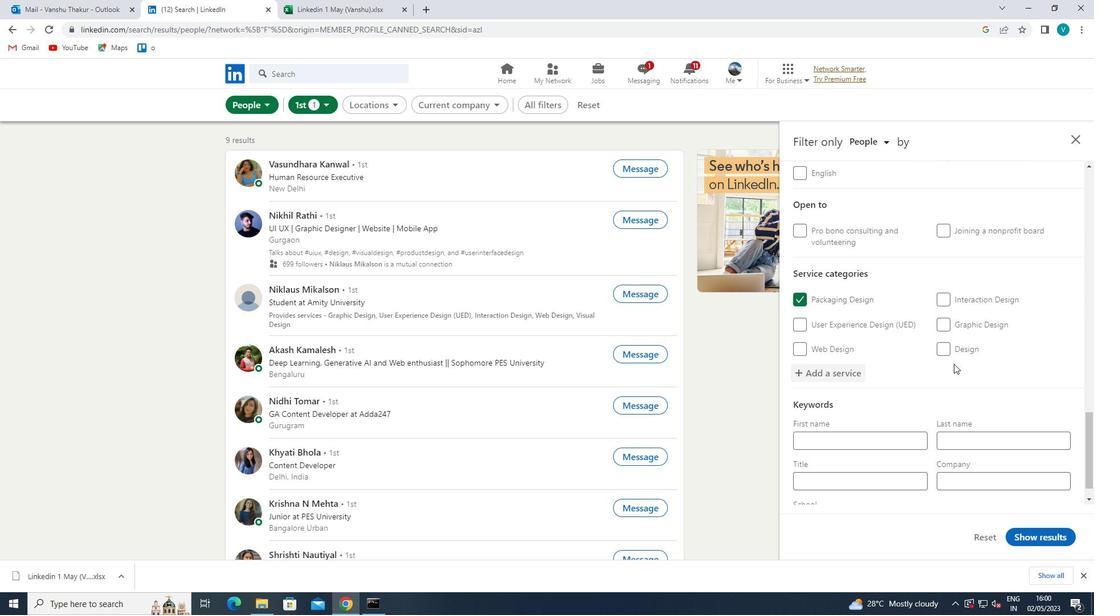 
Action: Mouse moved to (953, 366)
Screenshot: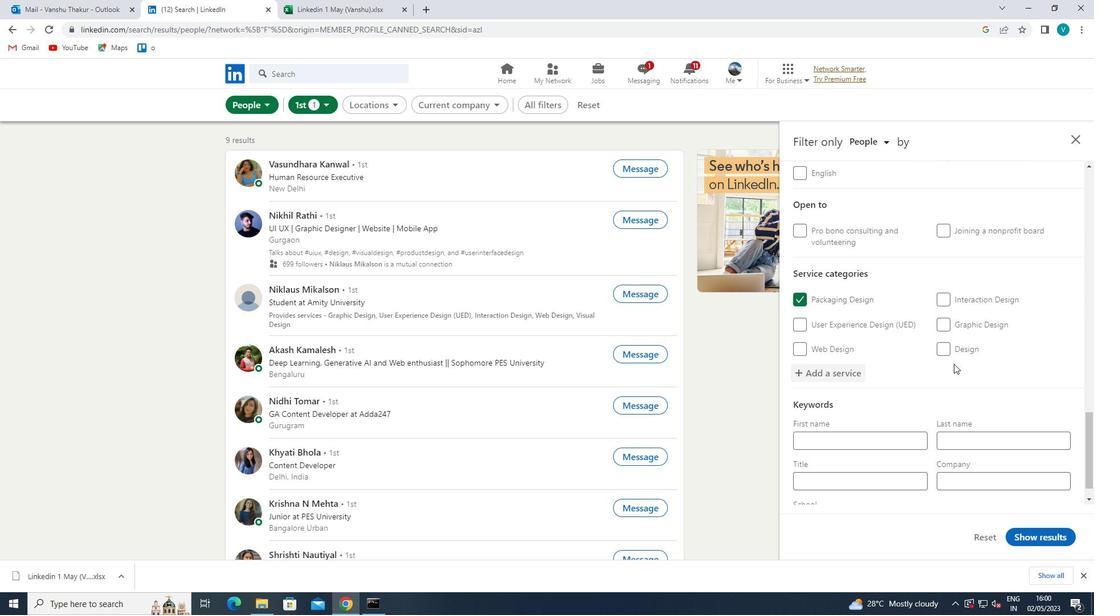 
Action: Mouse scrolled (953, 365) with delta (0, 0)
Screenshot: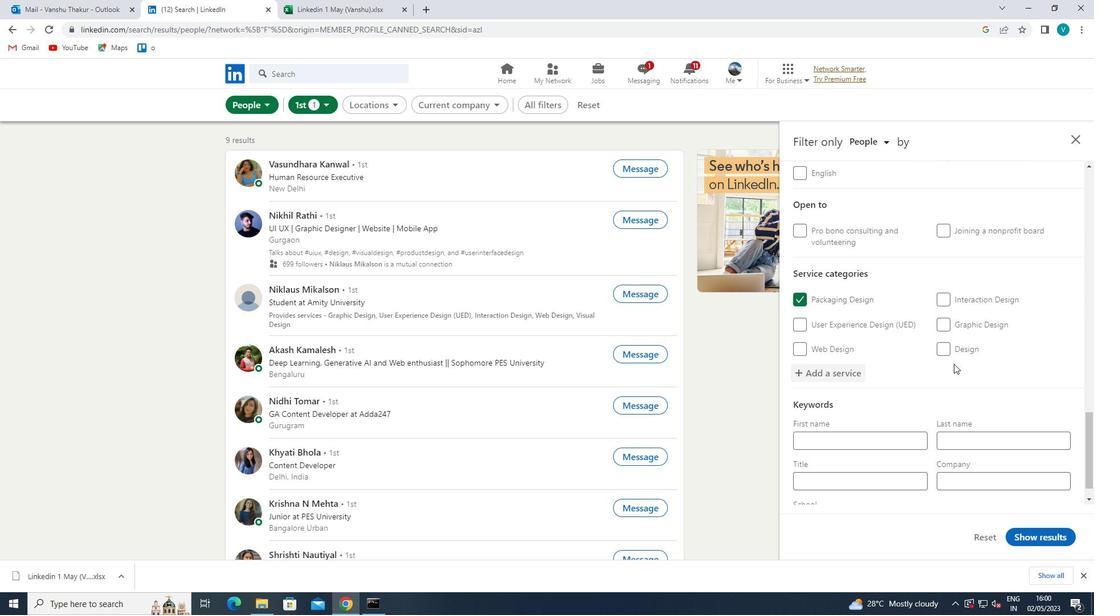 
Action: Mouse moved to (876, 453)
Screenshot: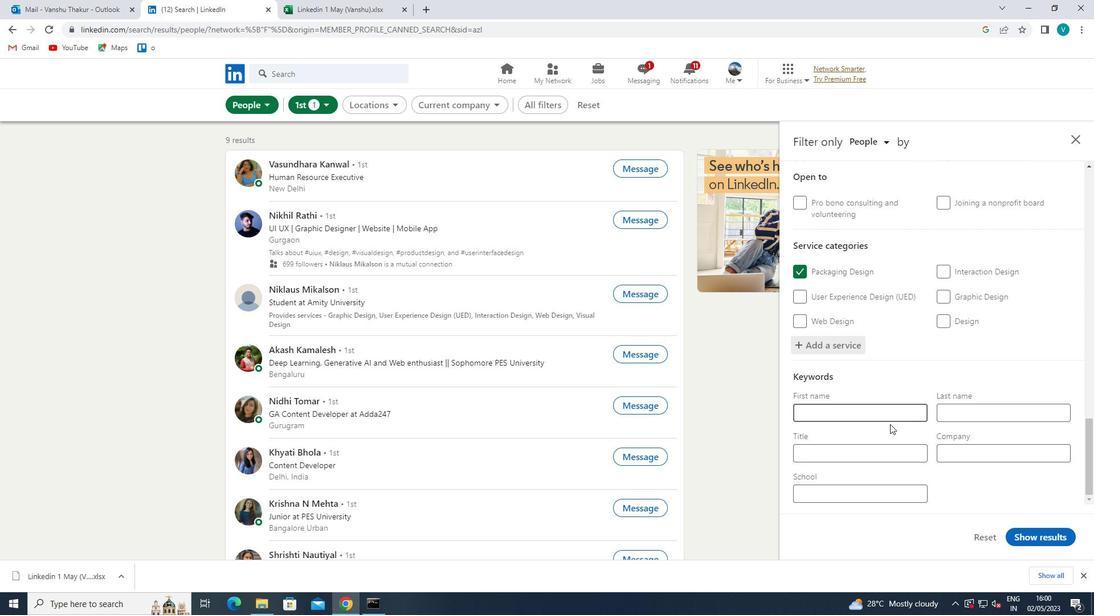 
Action: Mouse pressed left at (876, 453)
Screenshot: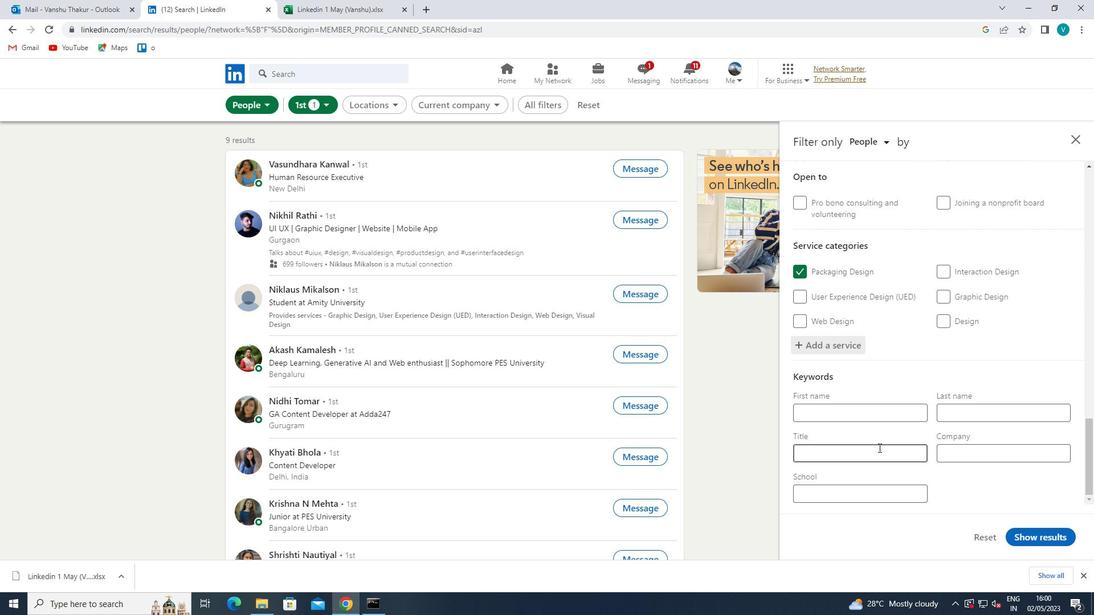 
Action: Mouse moved to (897, 443)
Screenshot: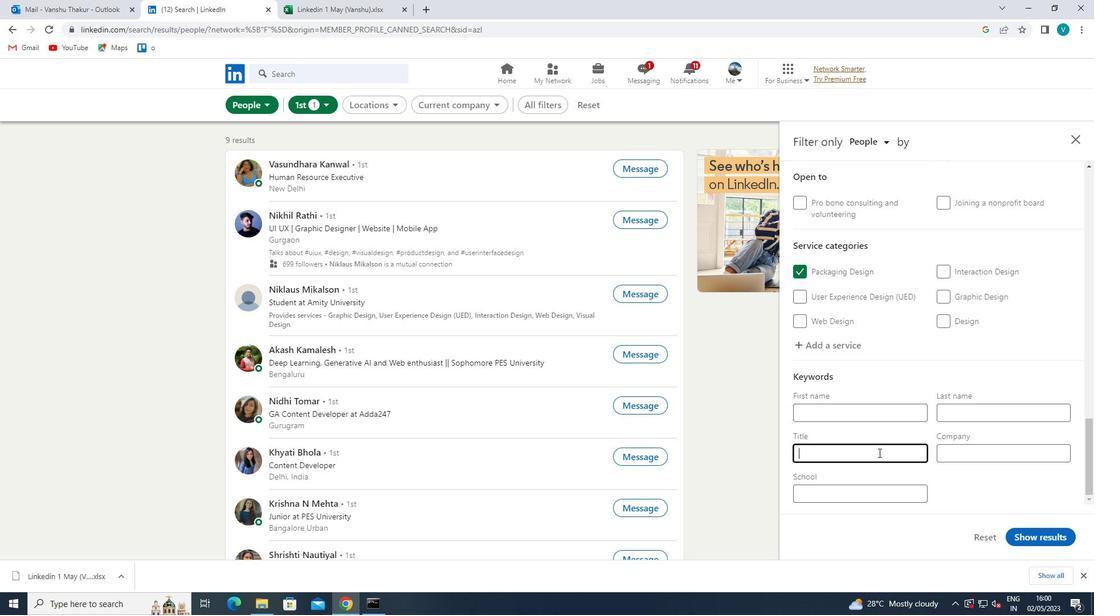 
Action: Key pressed <Key.shift>COLUMNIST<Key.space>
Screenshot: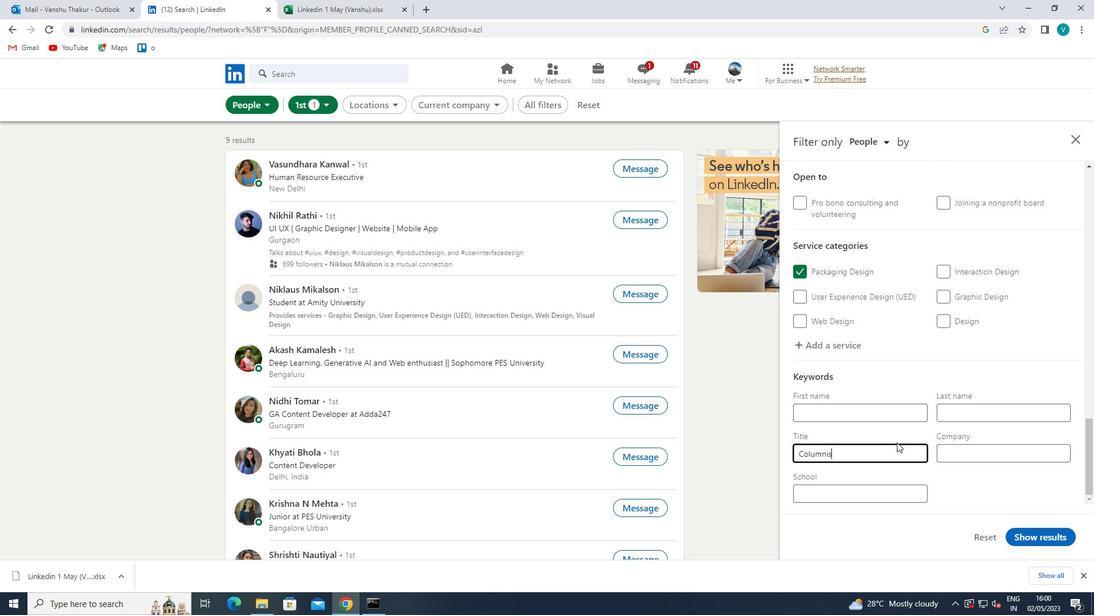 
Action: Mouse moved to (1051, 533)
Screenshot: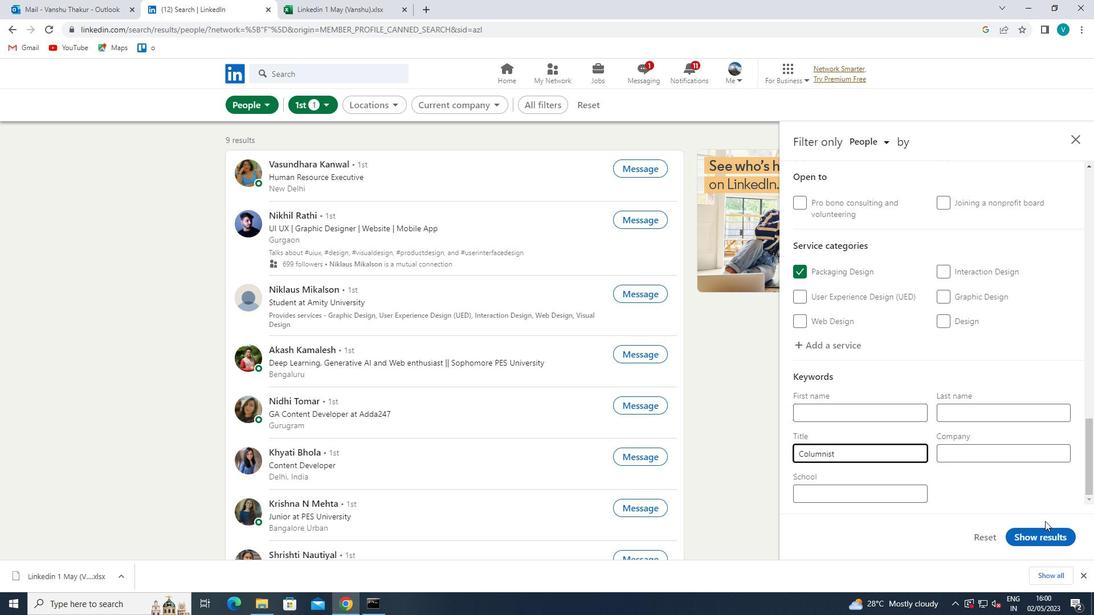 
Action: Mouse pressed left at (1051, 533)
Screenshot: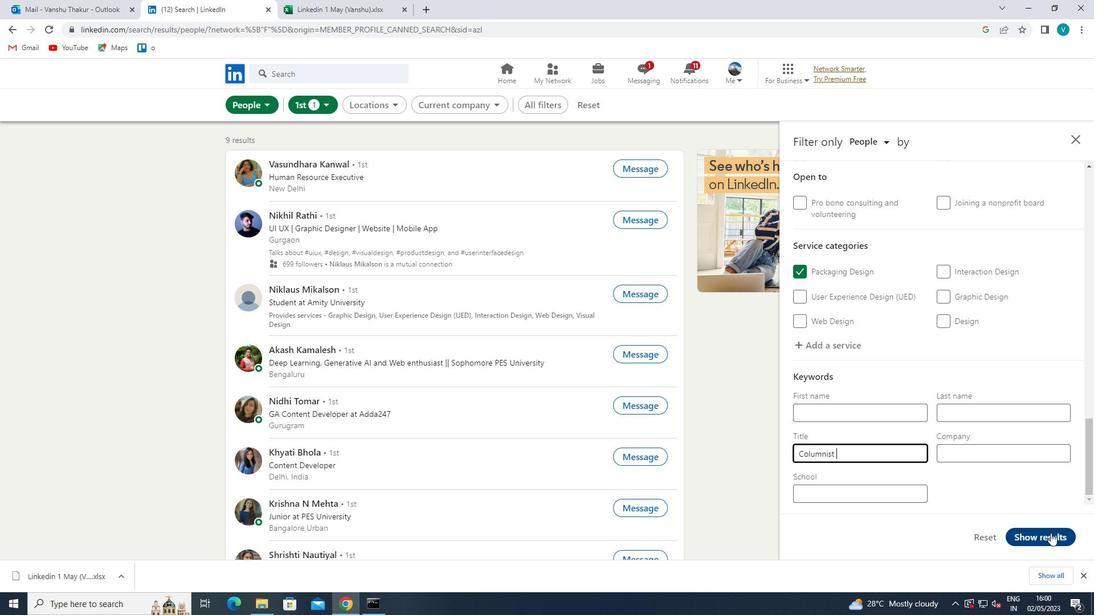 
